 Task: Look for space in Enger, Germany from 10th August, 2023 to 18th August, 2023 for 2 adults in price range Rs.10000 to Rs.14000. Place can be private room with 1  bedroom having 1 bed and 1 bathroom. Property type can be house, flat, guest house. Amenities needed are: wifi, TV, free parkinig on premises, gym, breakfast. Booking option can be shelf check-in. Required host language is English.
Action: Mouse moved to (528, 105)
Screenshot: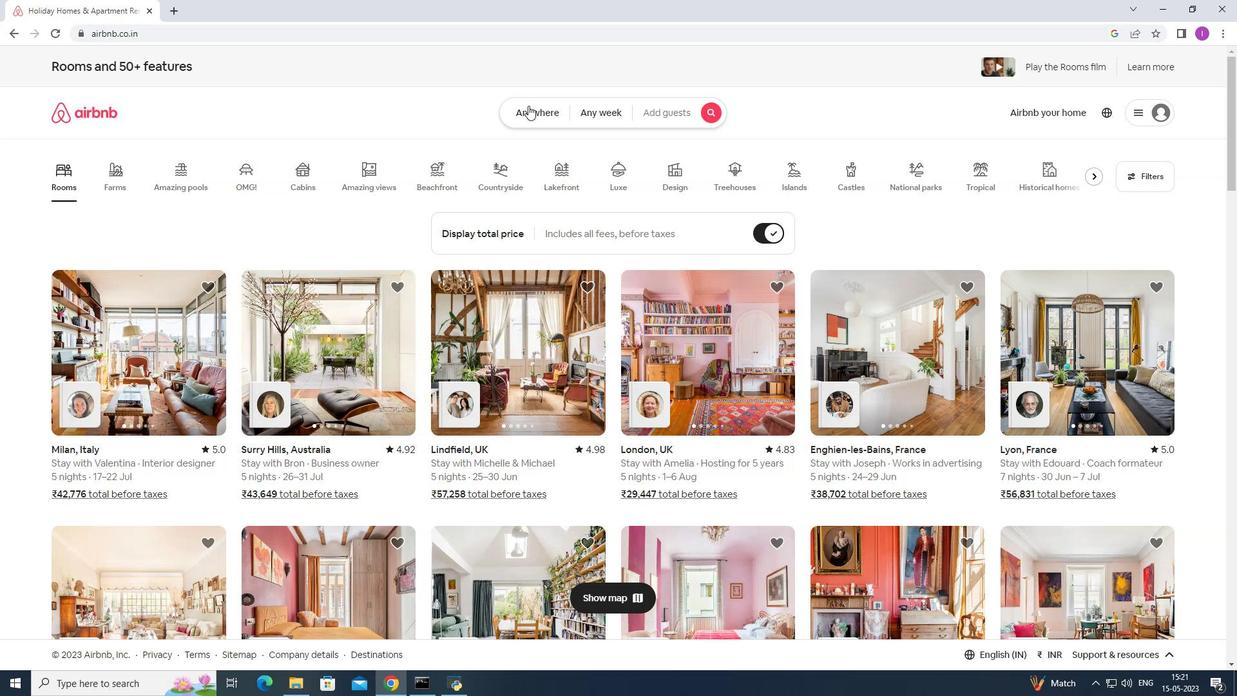
Action: Mouse pressed left at (528, 105)
Screenshot: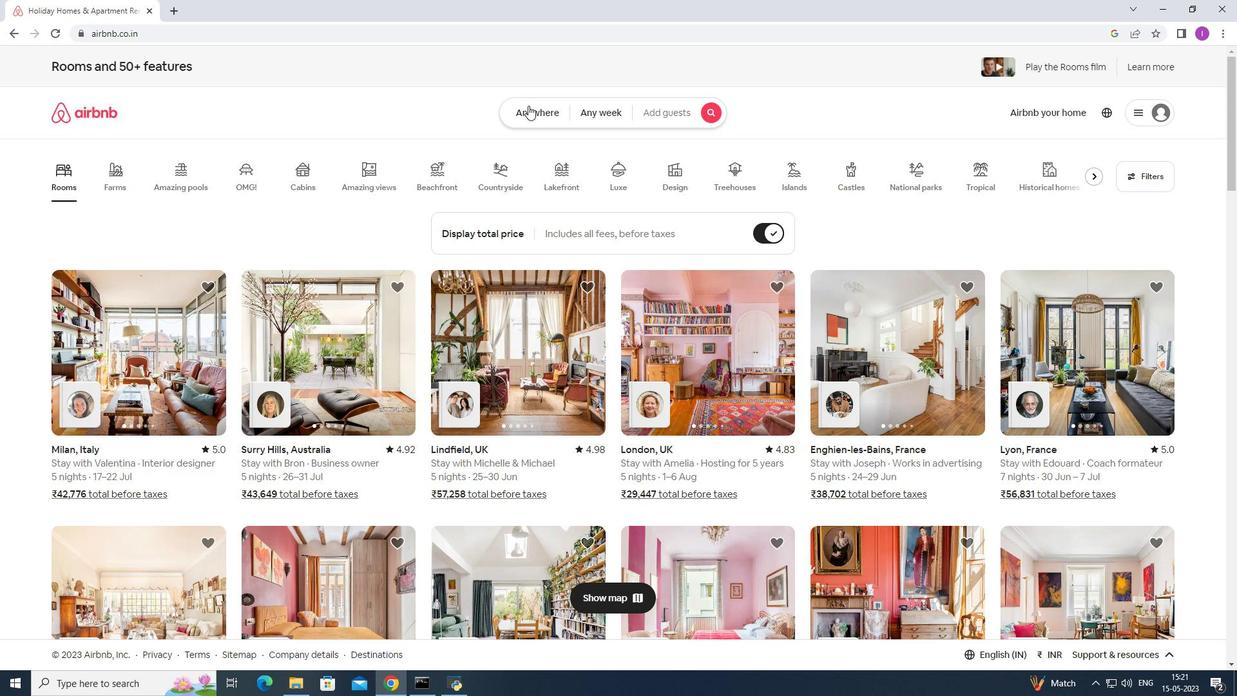 
Action: Mouse moved to (398, 166)
Screenshot: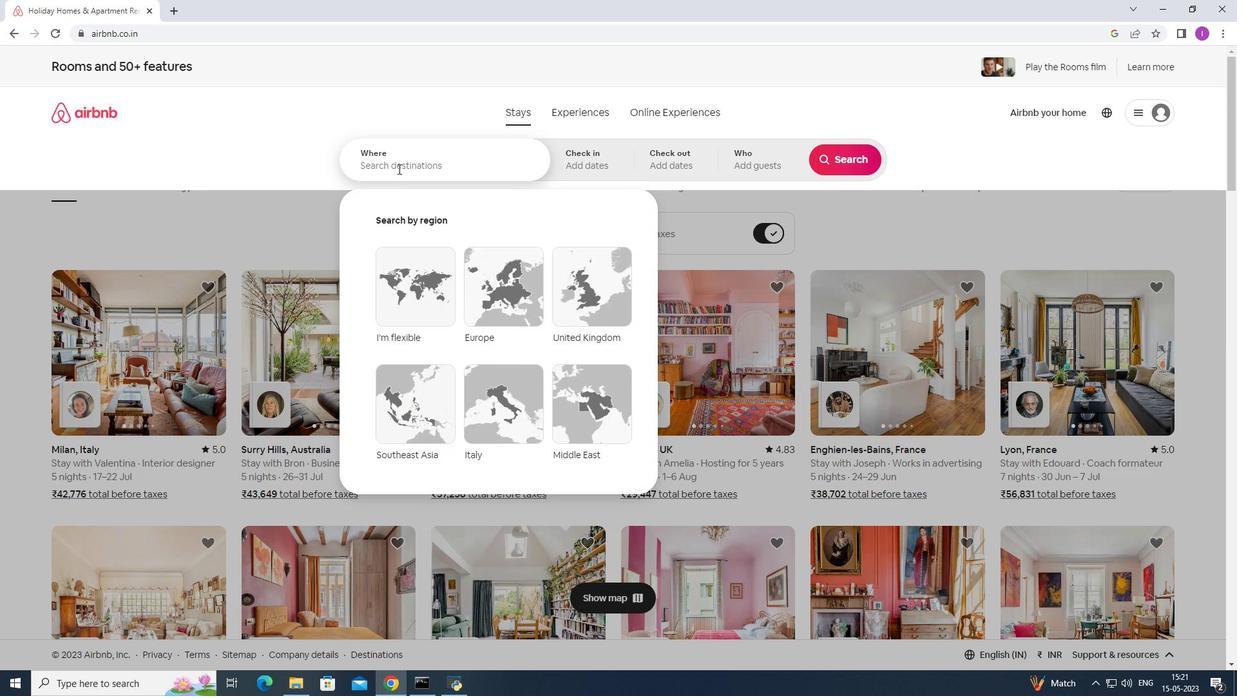 
Action: Mouse pressed left at (398, 166)
Screenshot: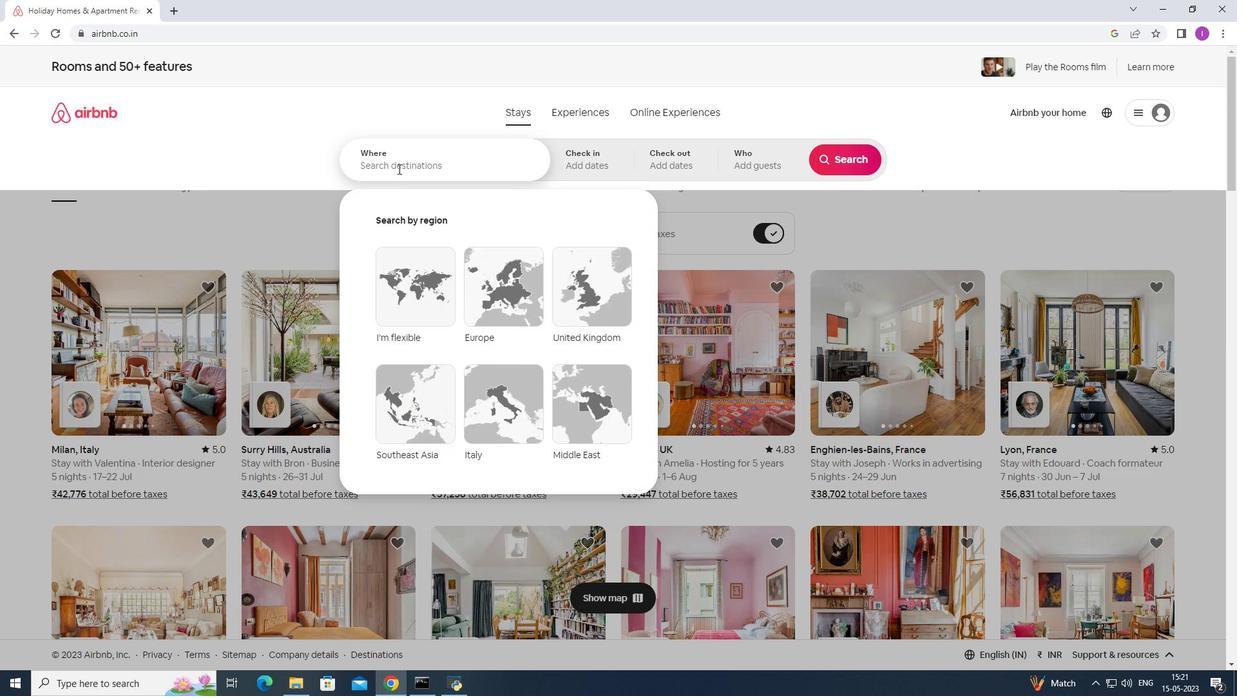 
Action: Mouse moved to (406, 160)
Screenshot: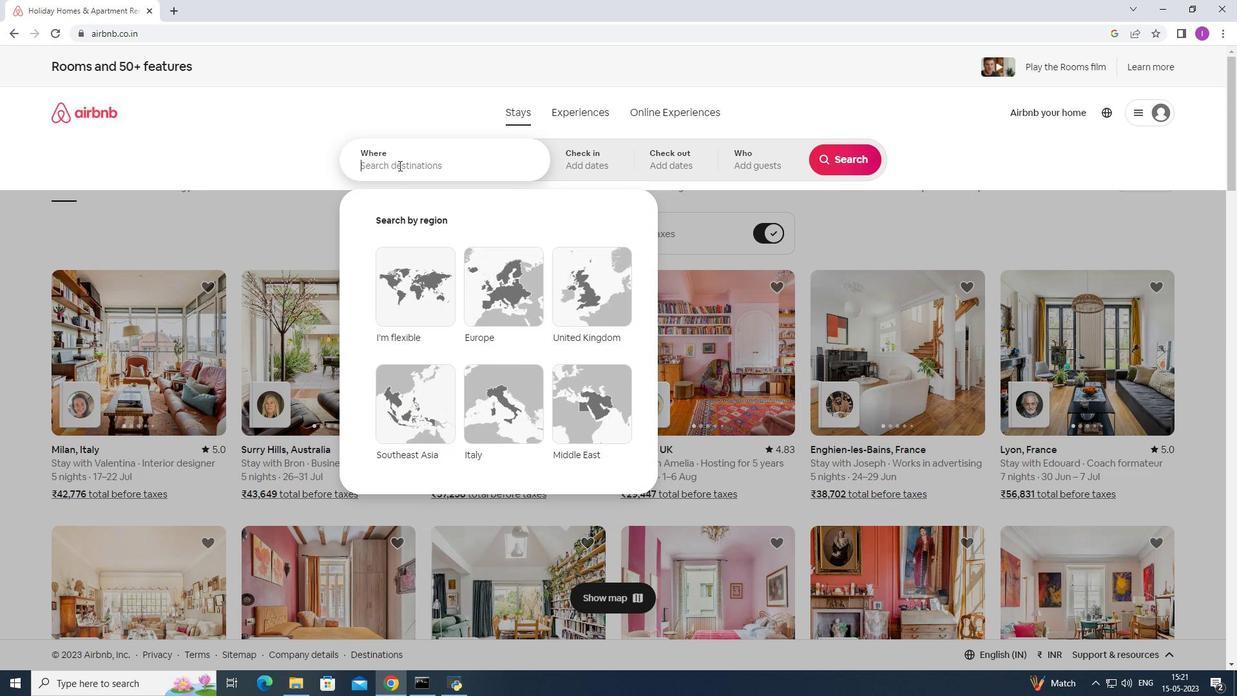 
Action: Key pressed <Key.shift>Enger,<Key.shift>Germany
Screenshot: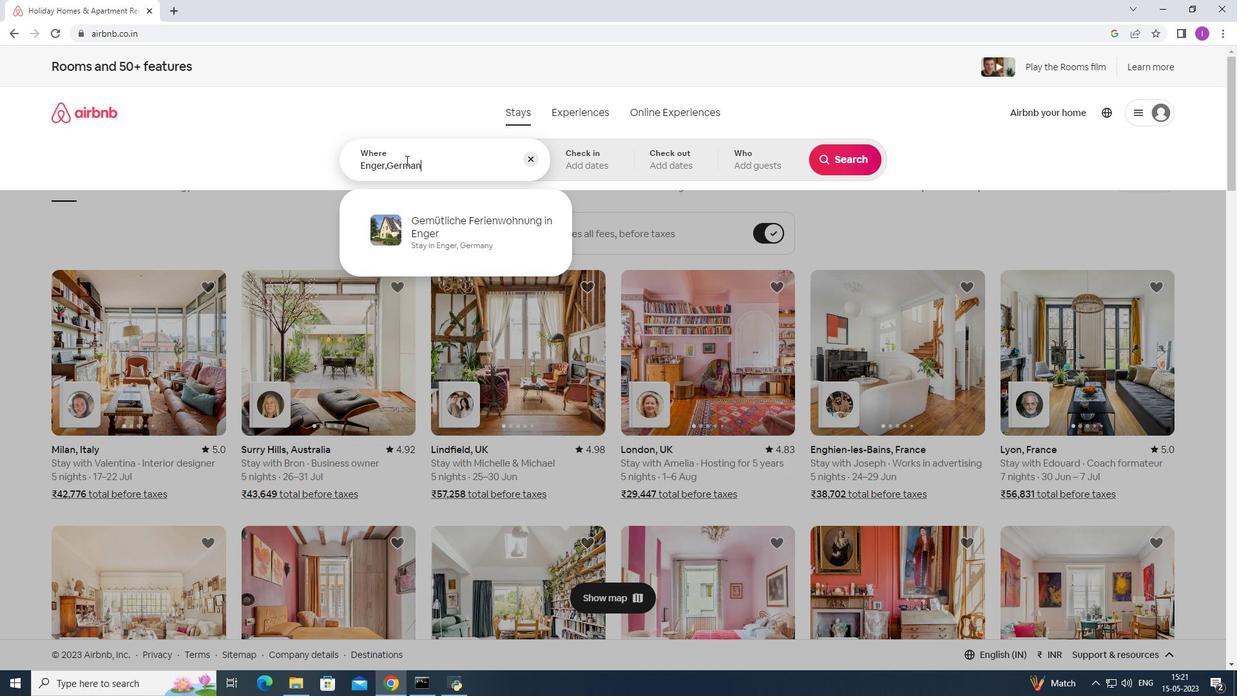 
Action: Mouse moved to (576, 159)
Screenshot: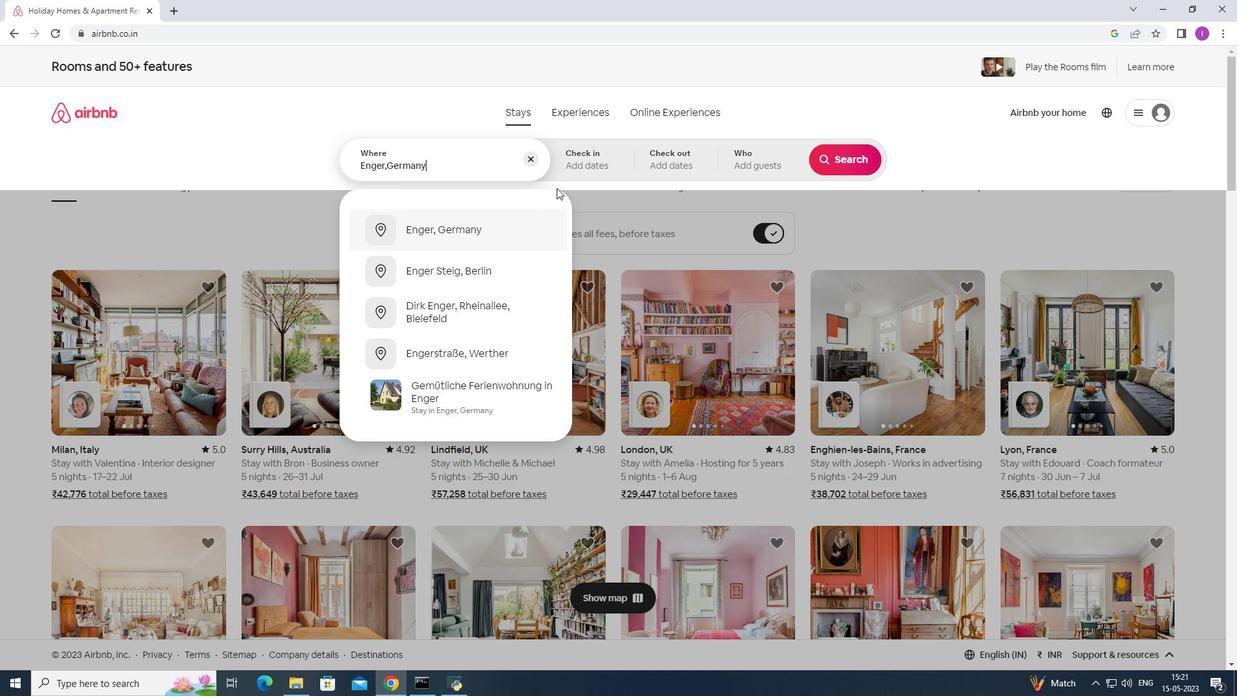 
Action: Mouse pressed left at (576, 159)
Screenshot: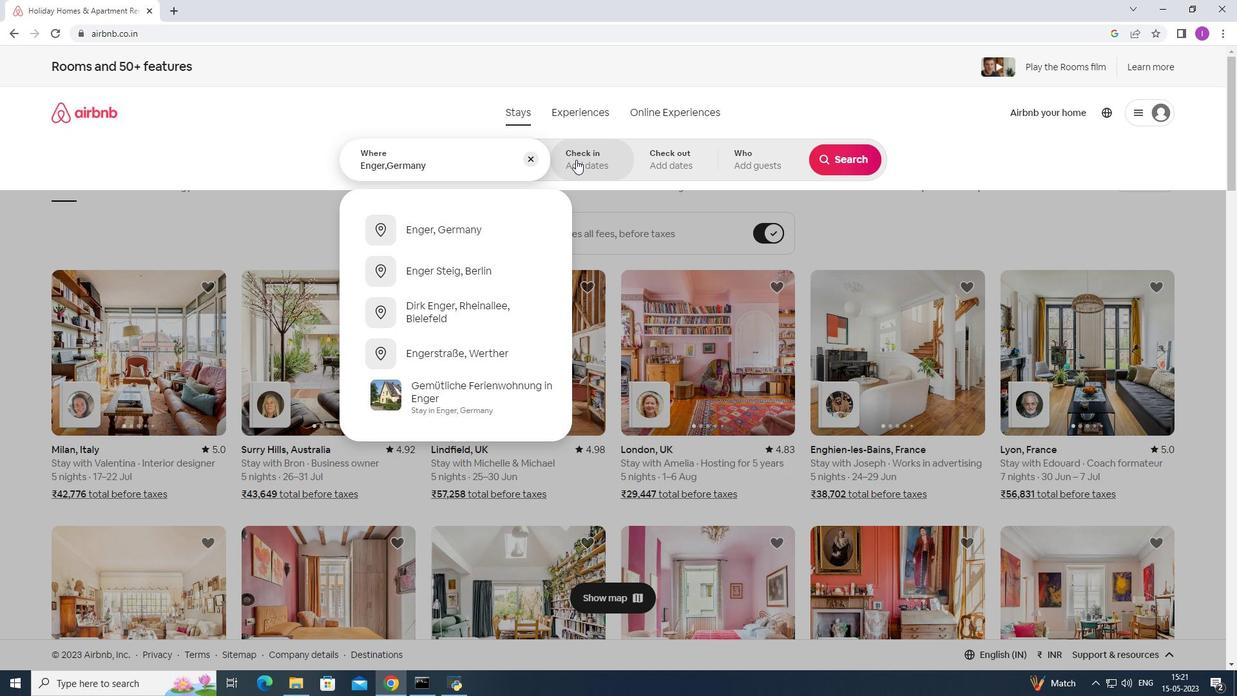 
Action: Mouse moved to (844, 263)
Screenshot: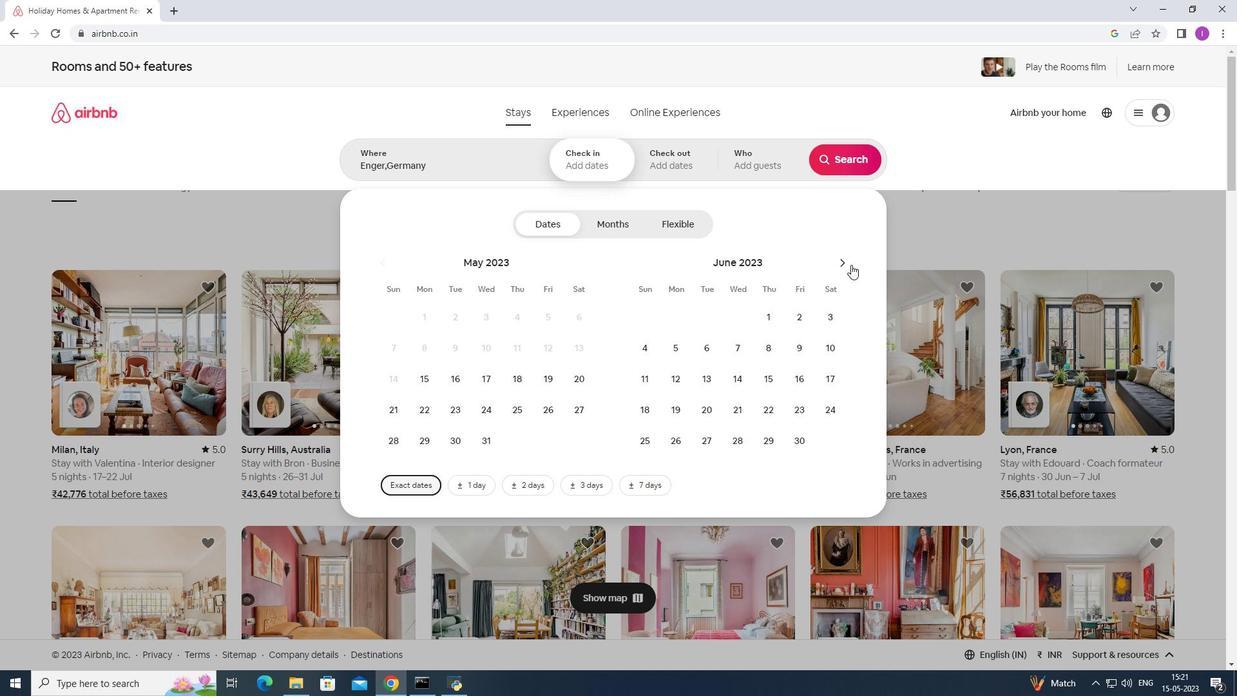 
Action: Mouse pressed left at (844, 263)
Screenshot: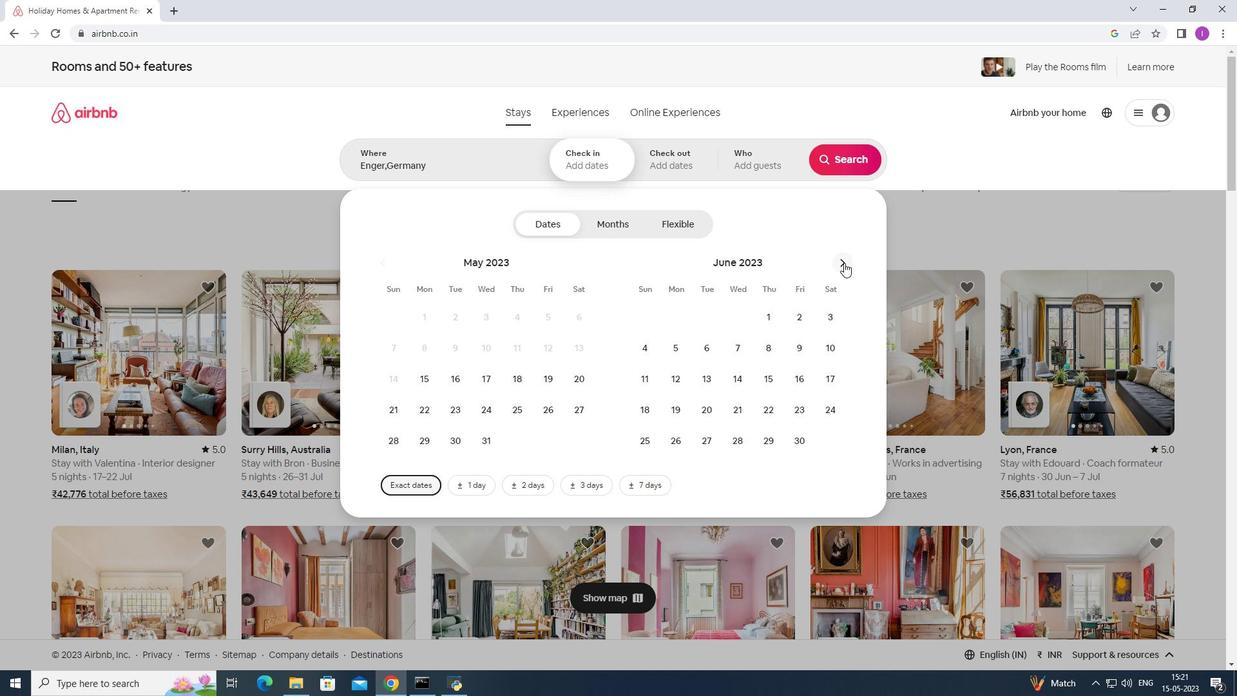 
Action: Mouse moved to (843, 263)
Screenshot: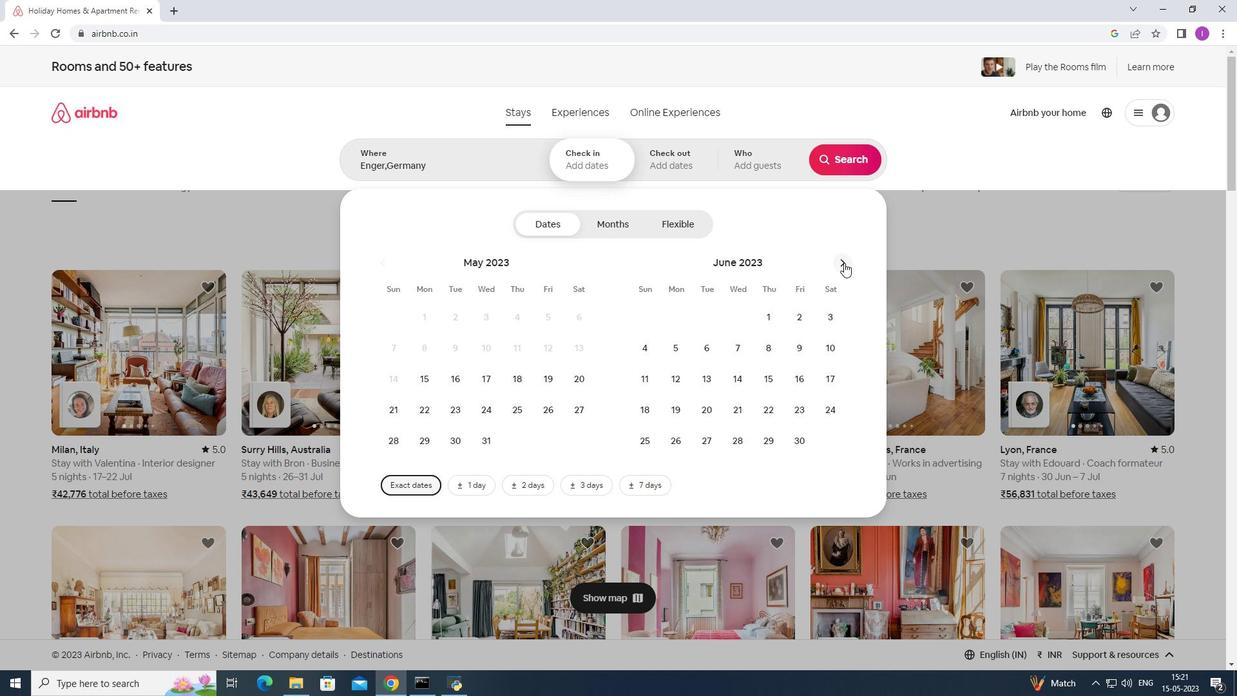 
Action: Mouse pressed left at (843, 263)
Screenshot: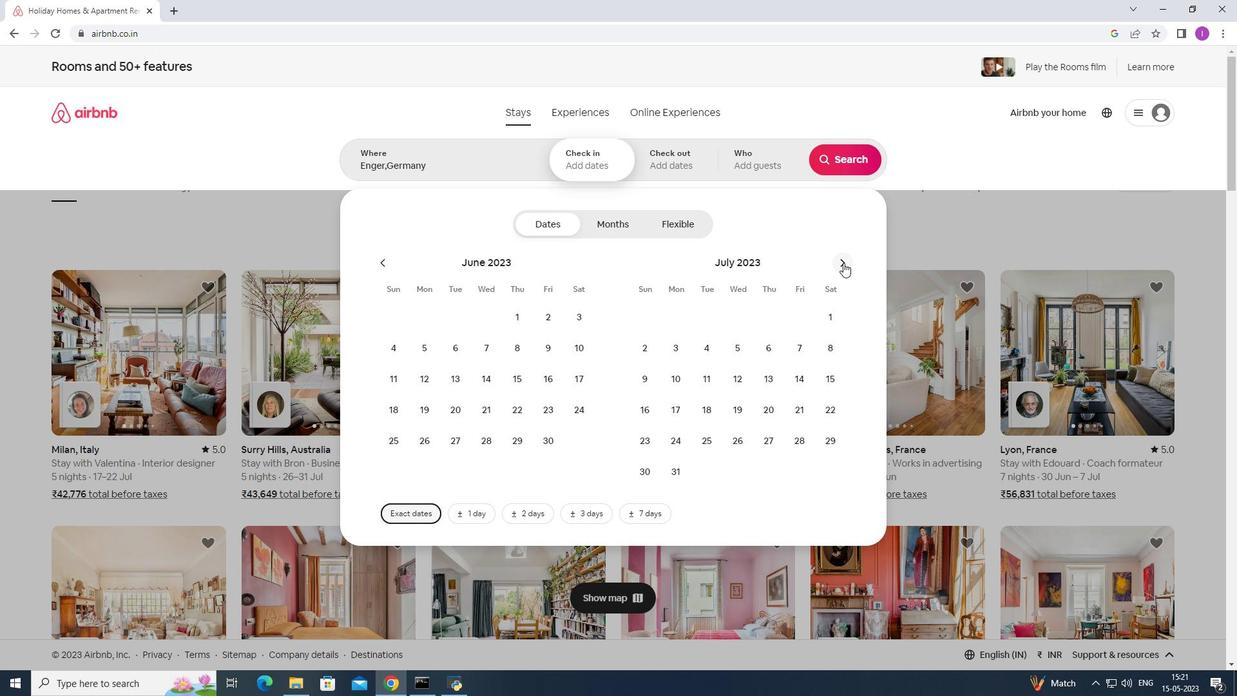 
Action: Mouse moved to (769, 346)
Screenshot: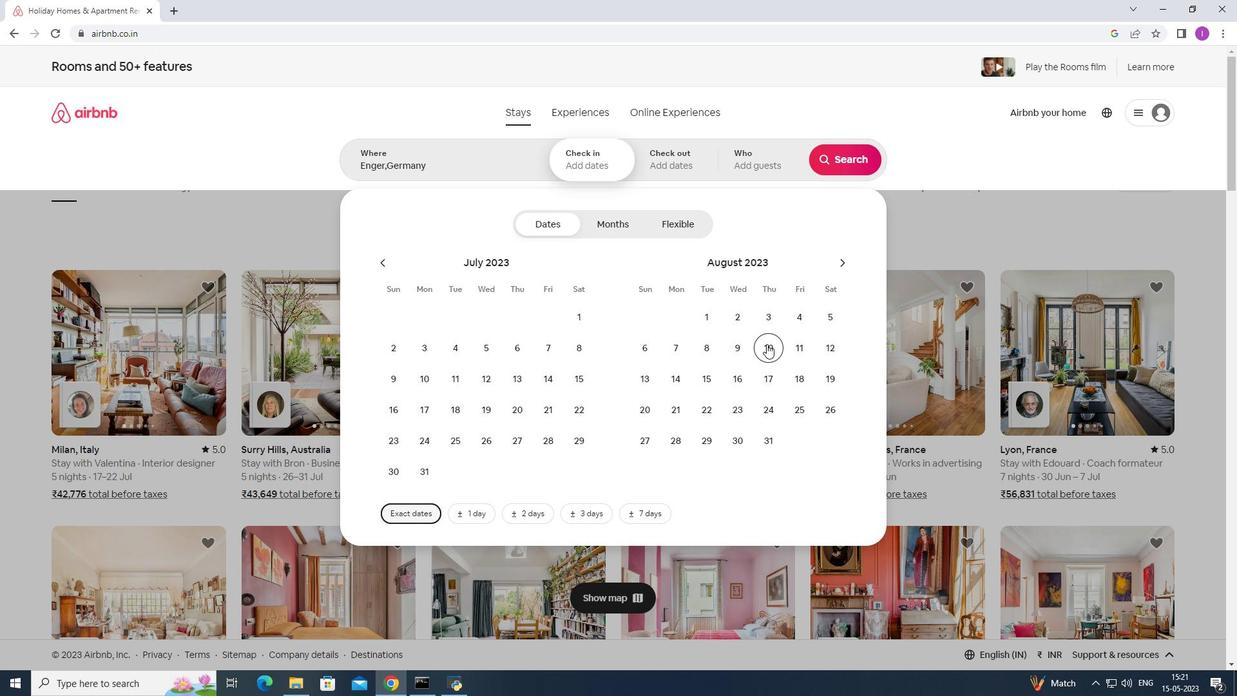 
Action: Mouse pressed left at (769, 346)
Screenshot: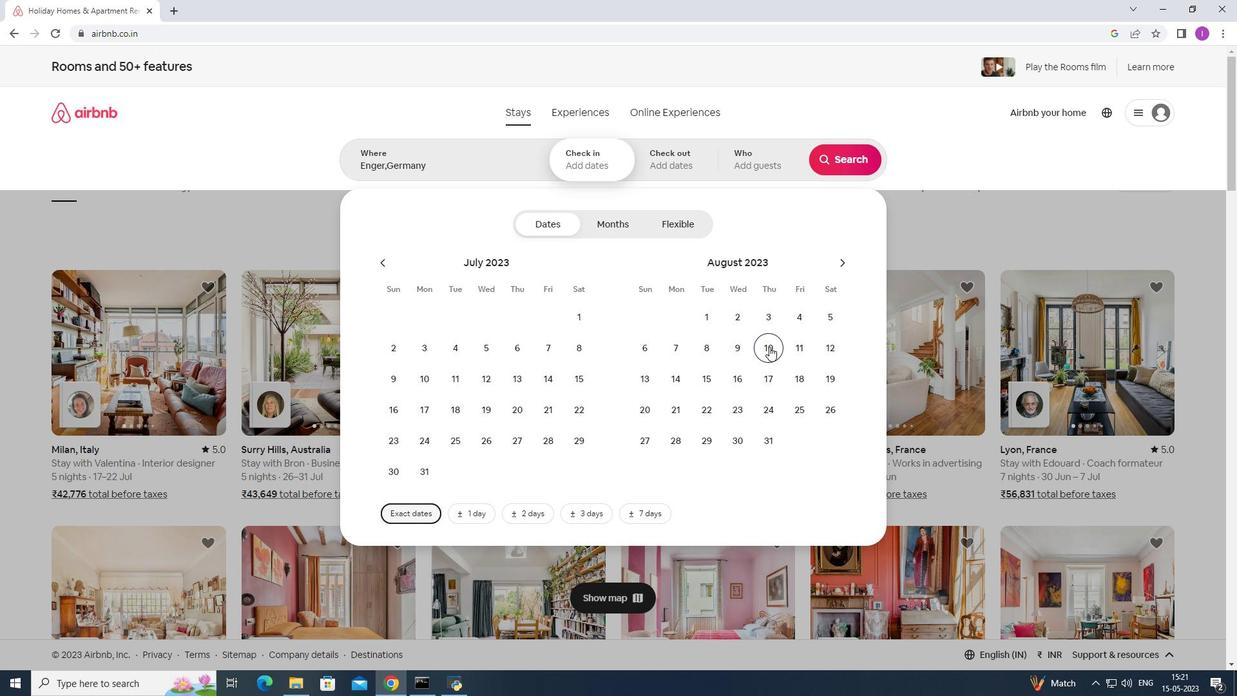 
Action: Mouse moved to (794, 379)
Screenshot: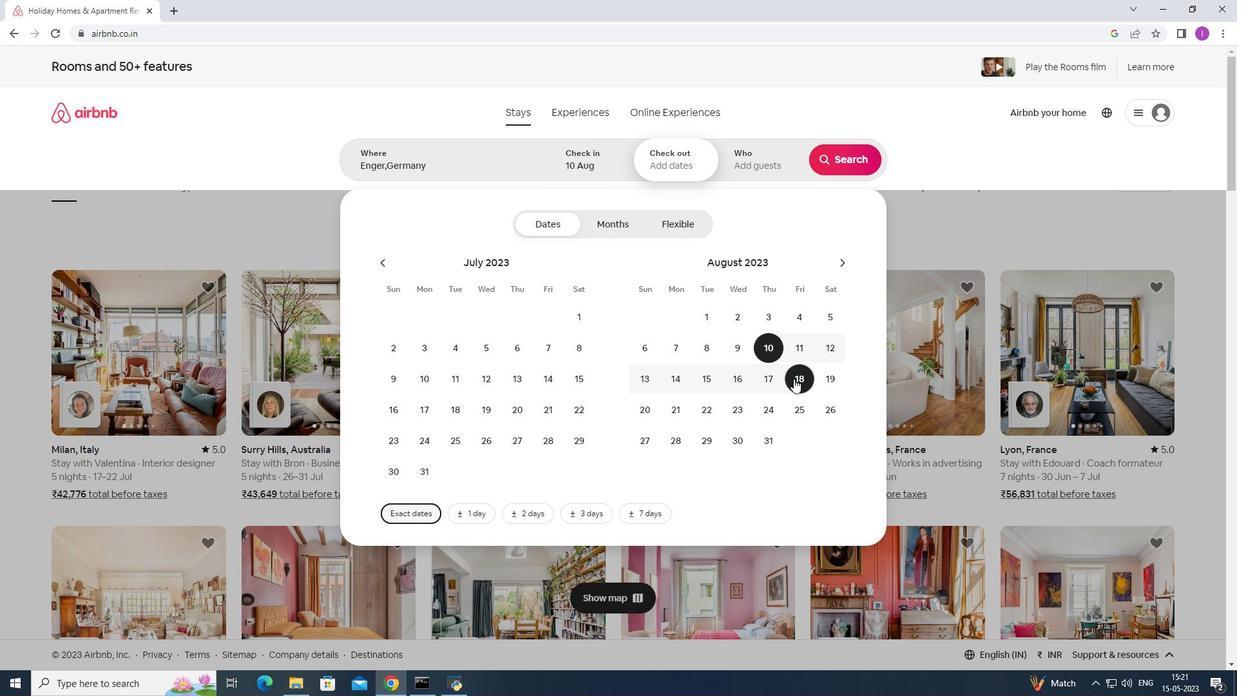 
Action: Mouse pressed left at (794, 379)
Screenshot: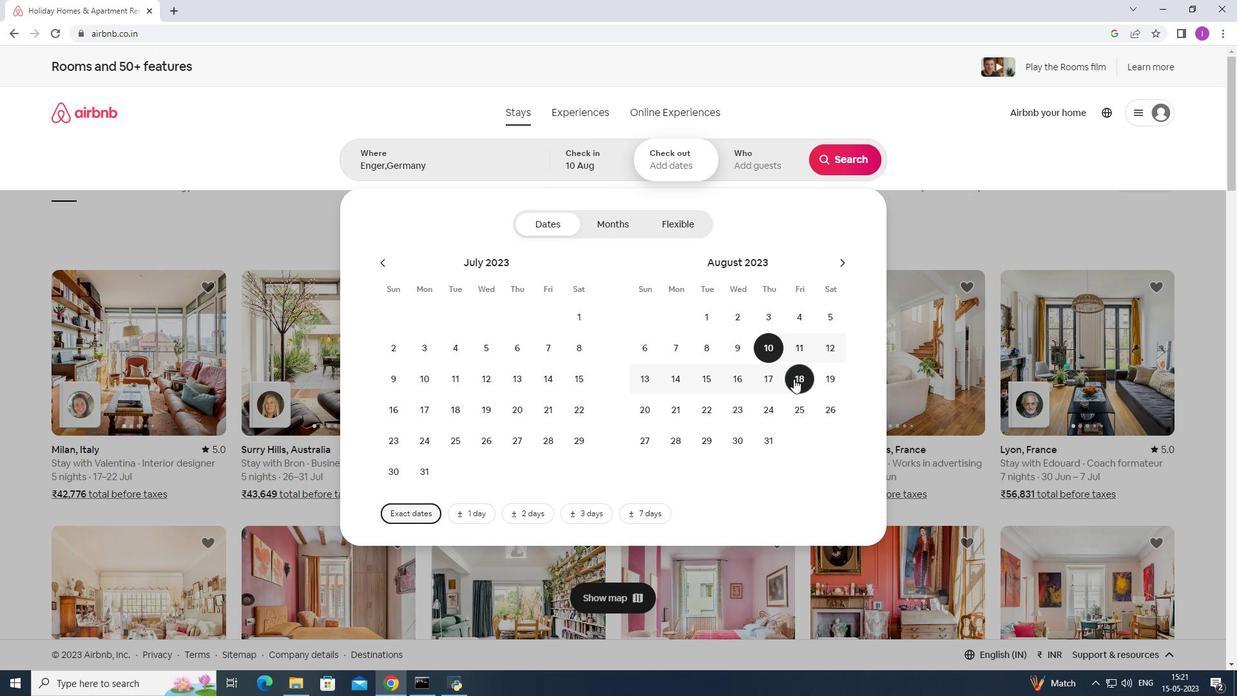 
Action: Mouse moved to (753, 172)
Screenshot: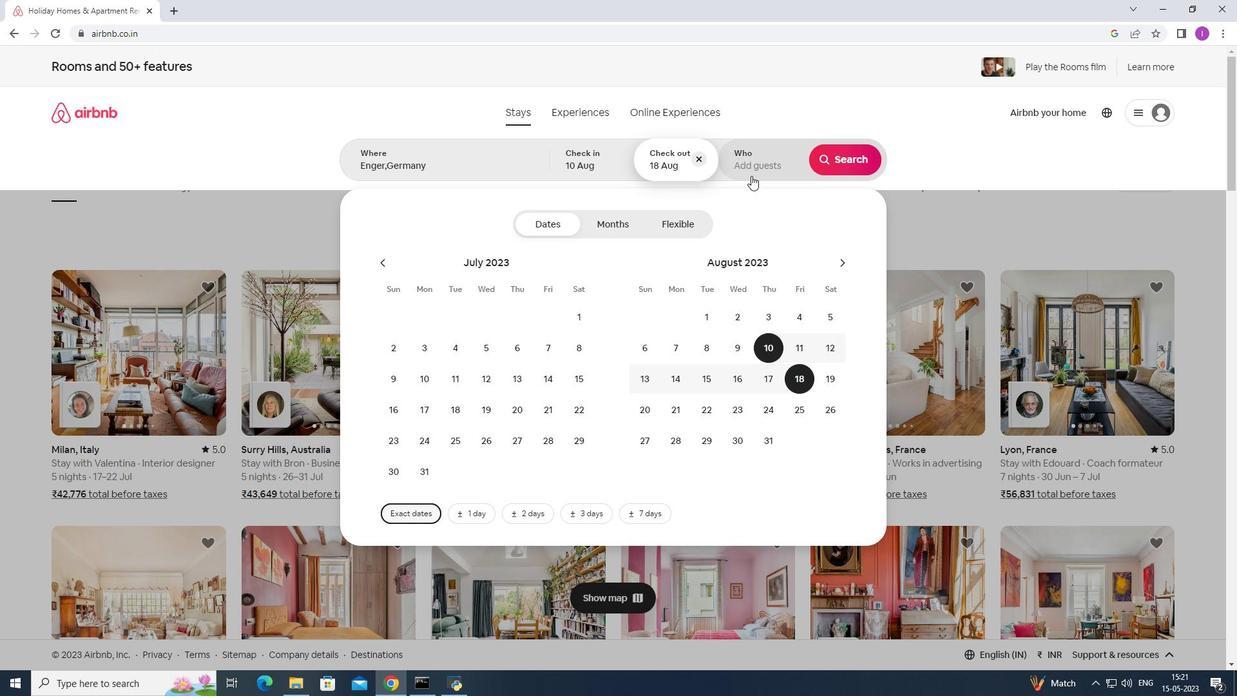
Action: Mouse pressed left at (753, 172)
Screenshot: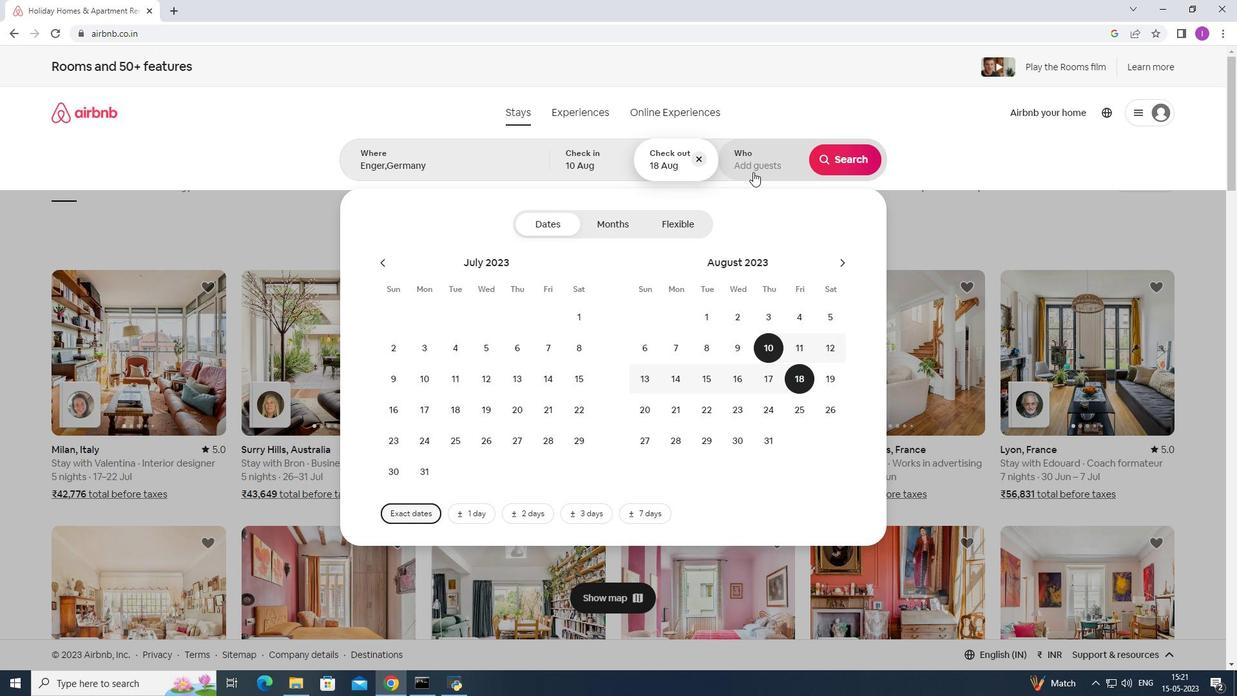 
Action: Mouse moved to (852, 226)
Screenshot: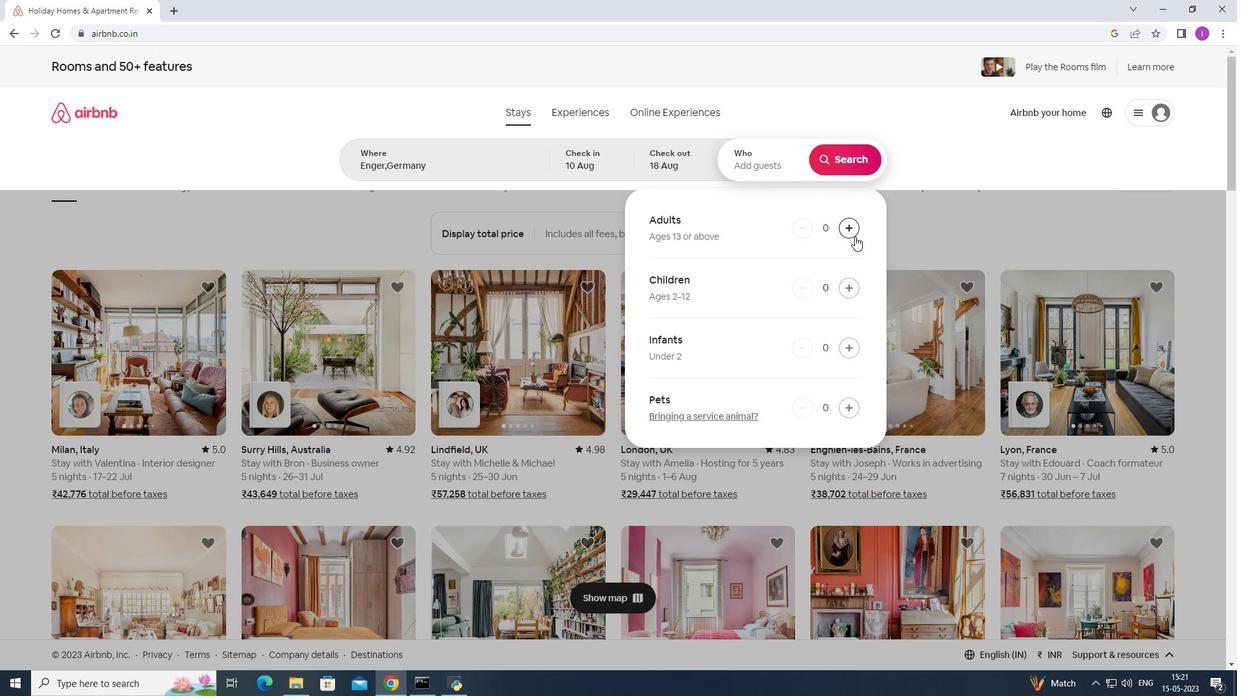 
Action: Mouse pressed left at (852, 226)
Screenshot: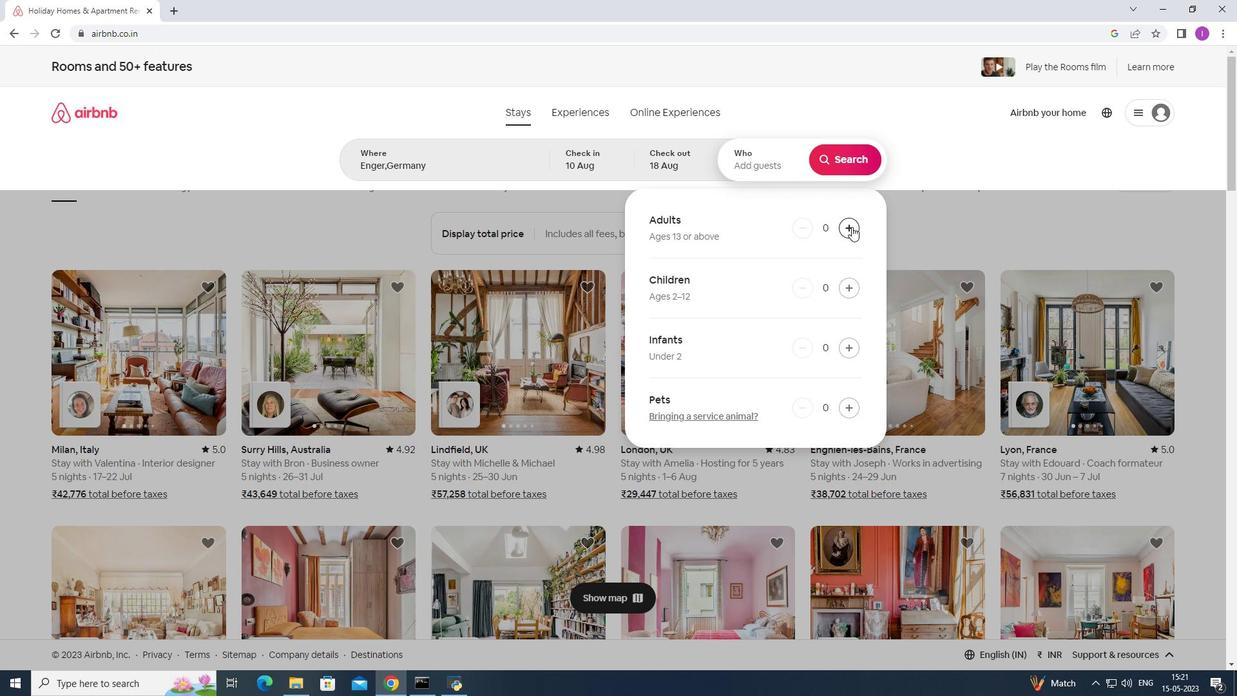 
Action: Mouse moved to (851, 226)
Screenshot: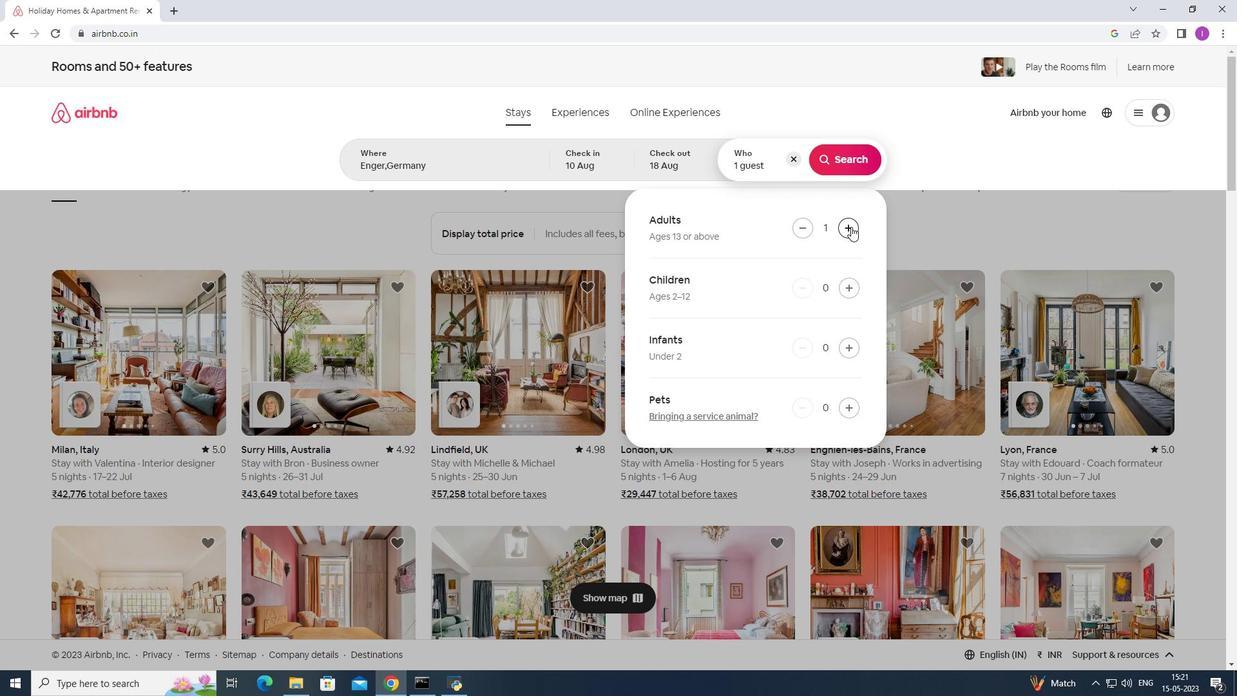 
Action: Mouse pressed left at (851, 226)
Screenshot: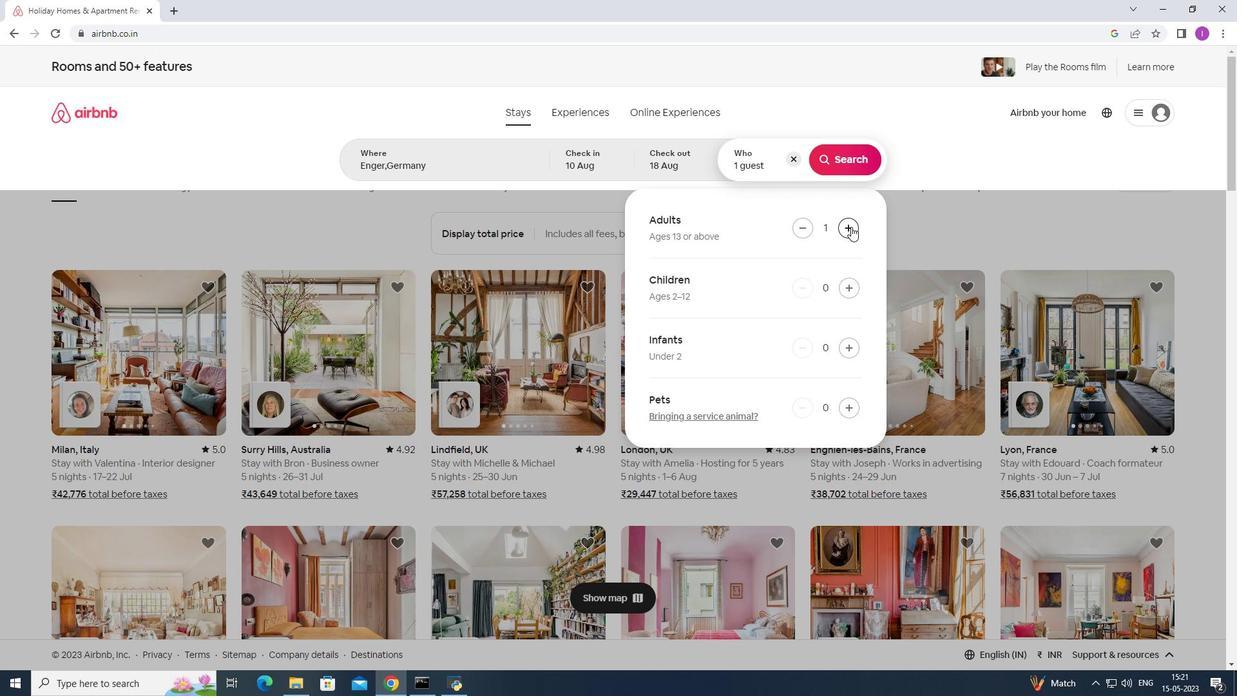 
Action: Mouse moved to (825, 154)
Screenshot: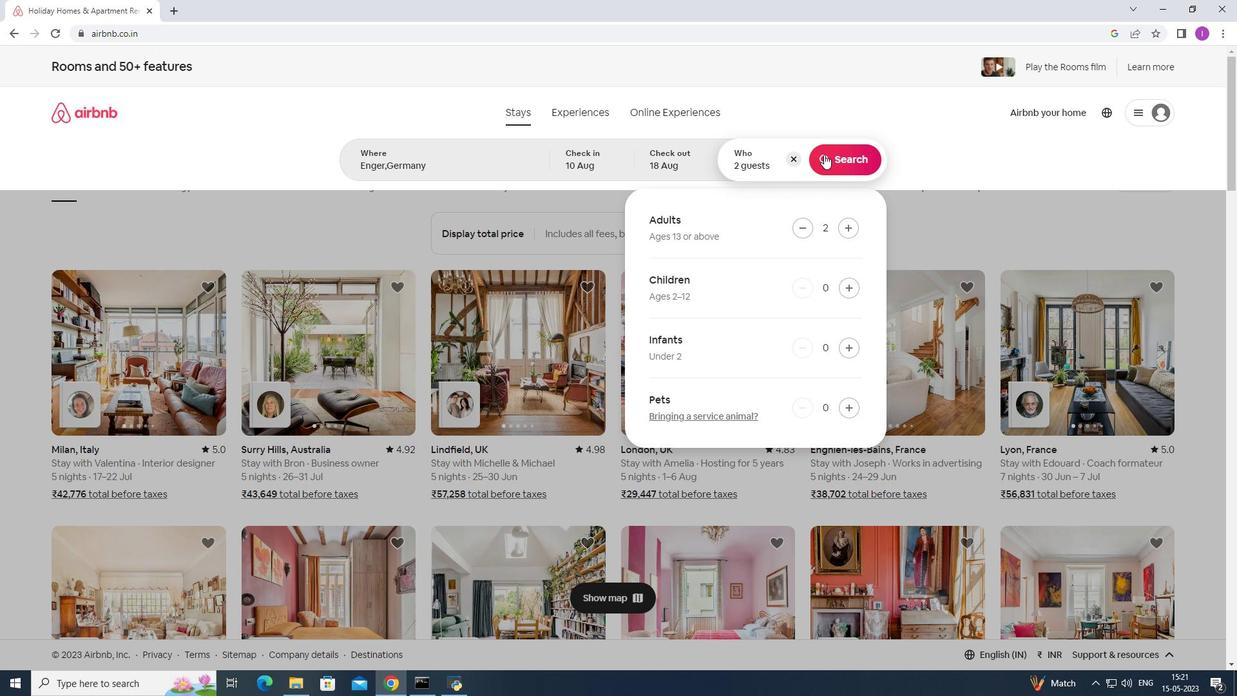 
Action: Mouse pressed left at (825, 154)
Screenshot: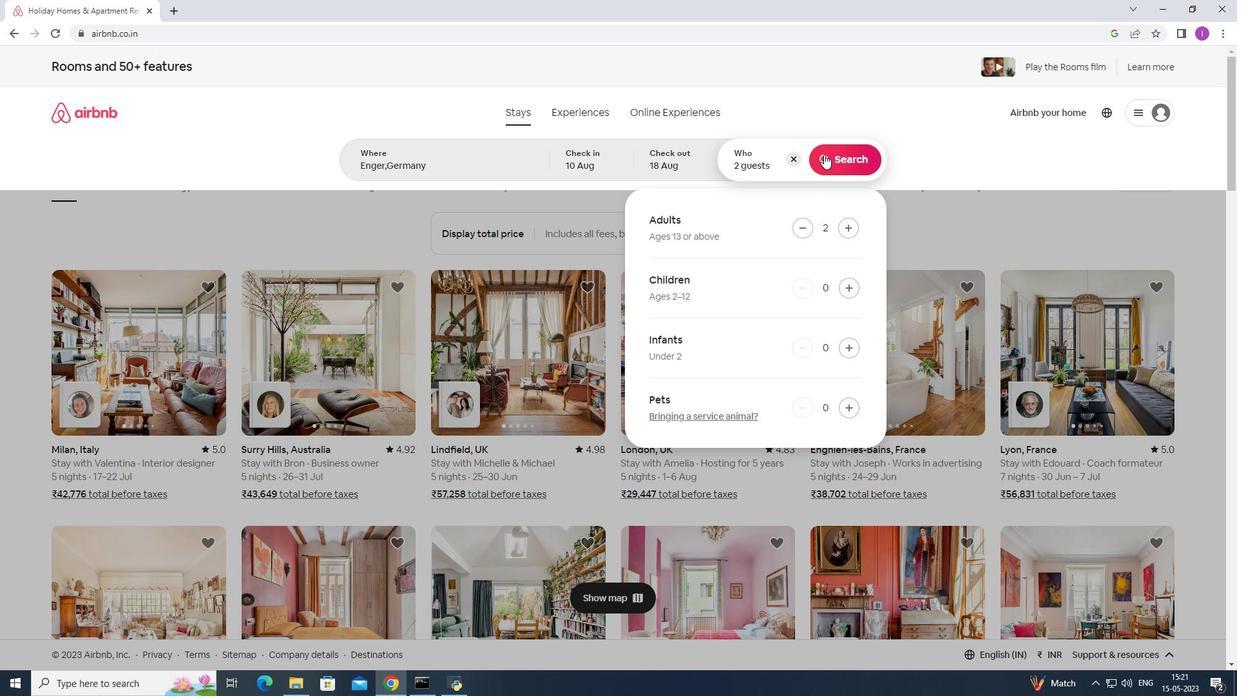 
Action: Mouse moved to (1188, 128)
Screenshot: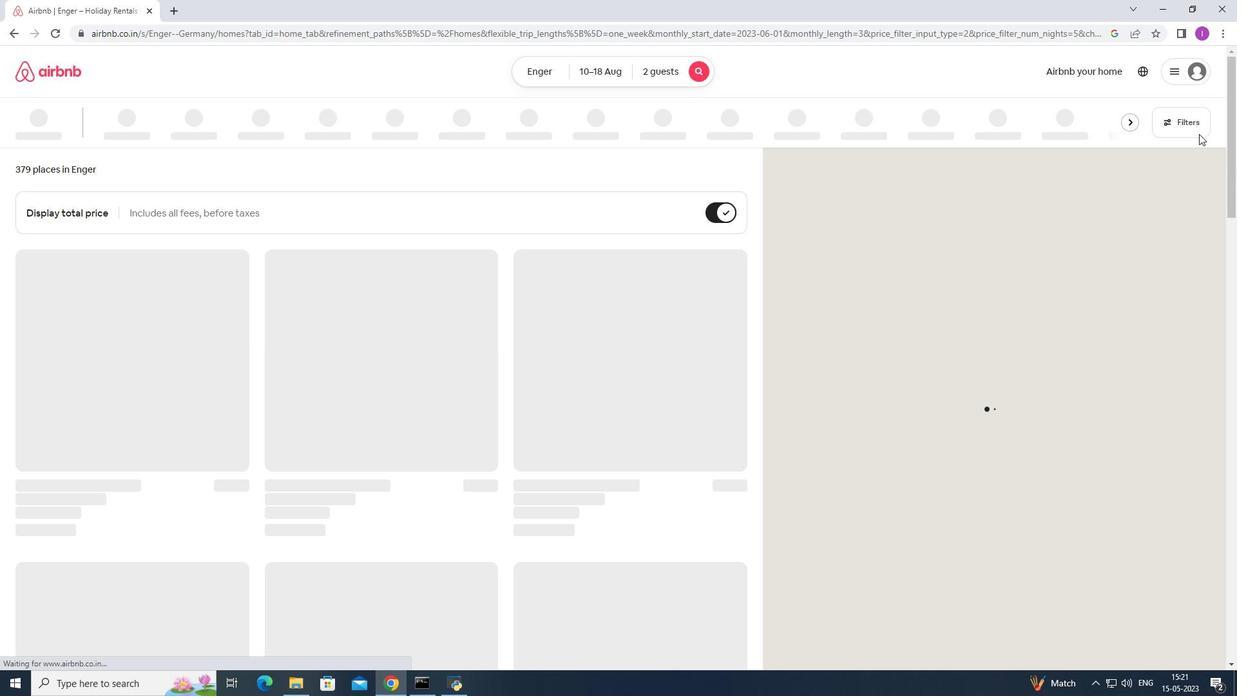 
Action: Mouse pressed left at (1188, 128)
Screenshot: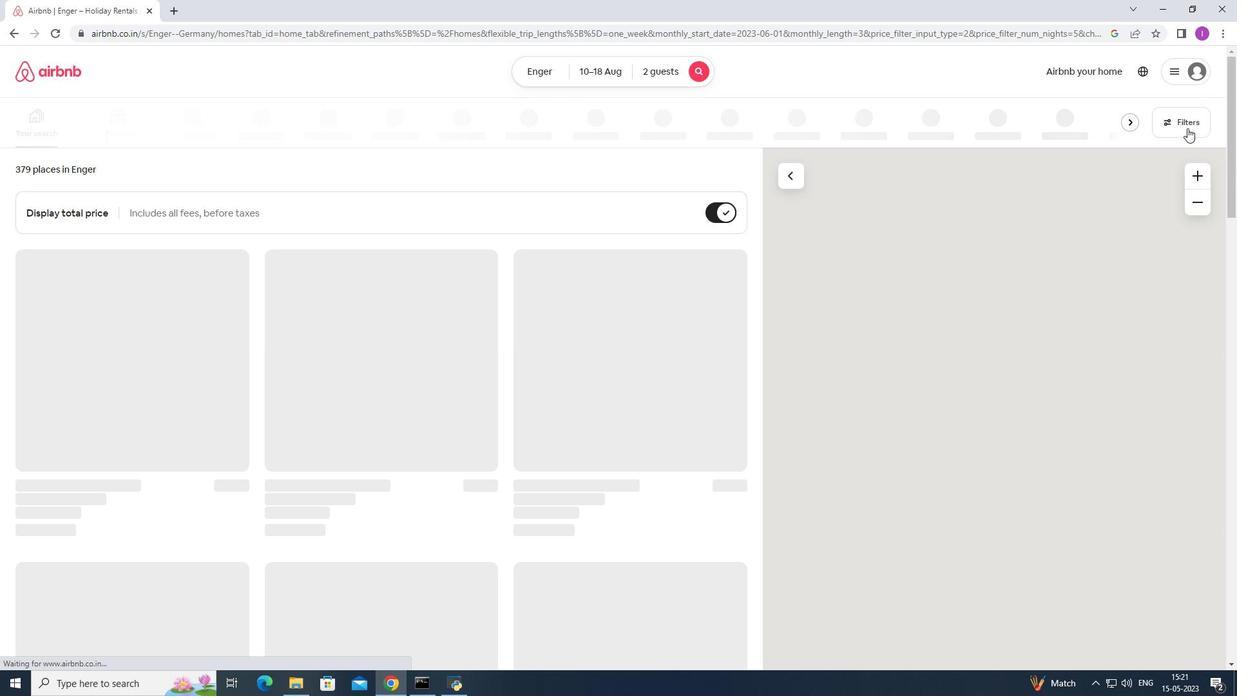 
Action: Mouse moved to (719, 446)
Screenshot: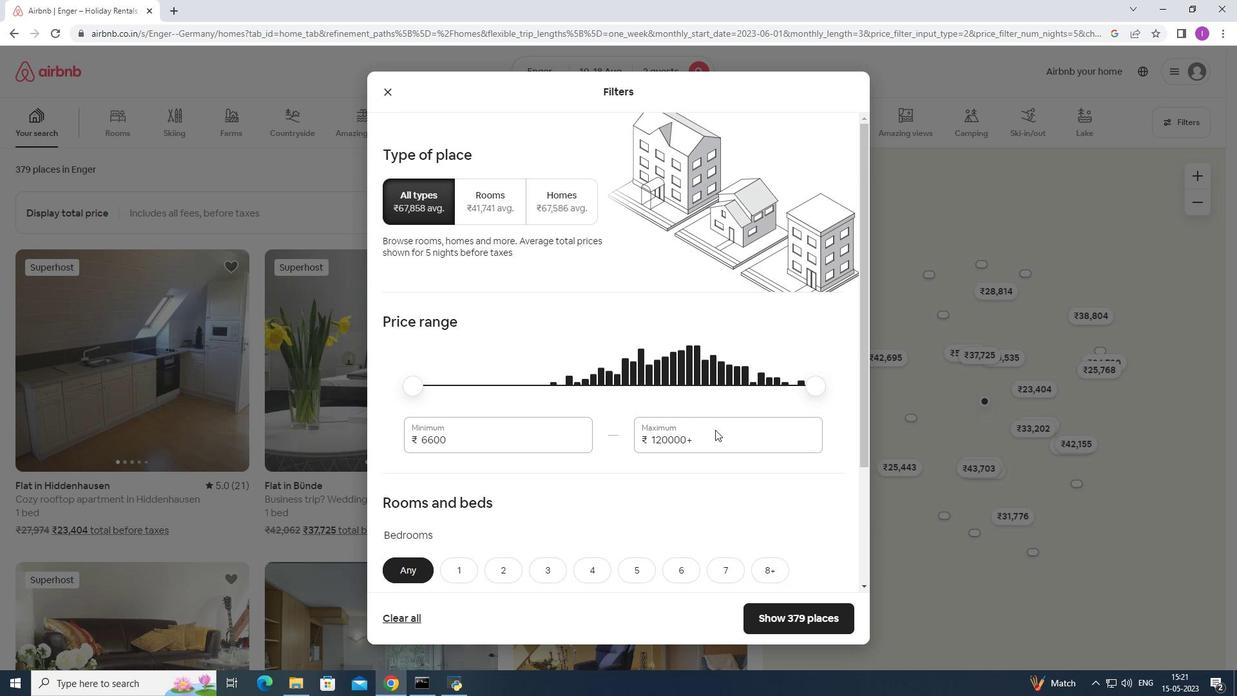 
Action: Mouse pressed left at (719, 446)
Screenshot: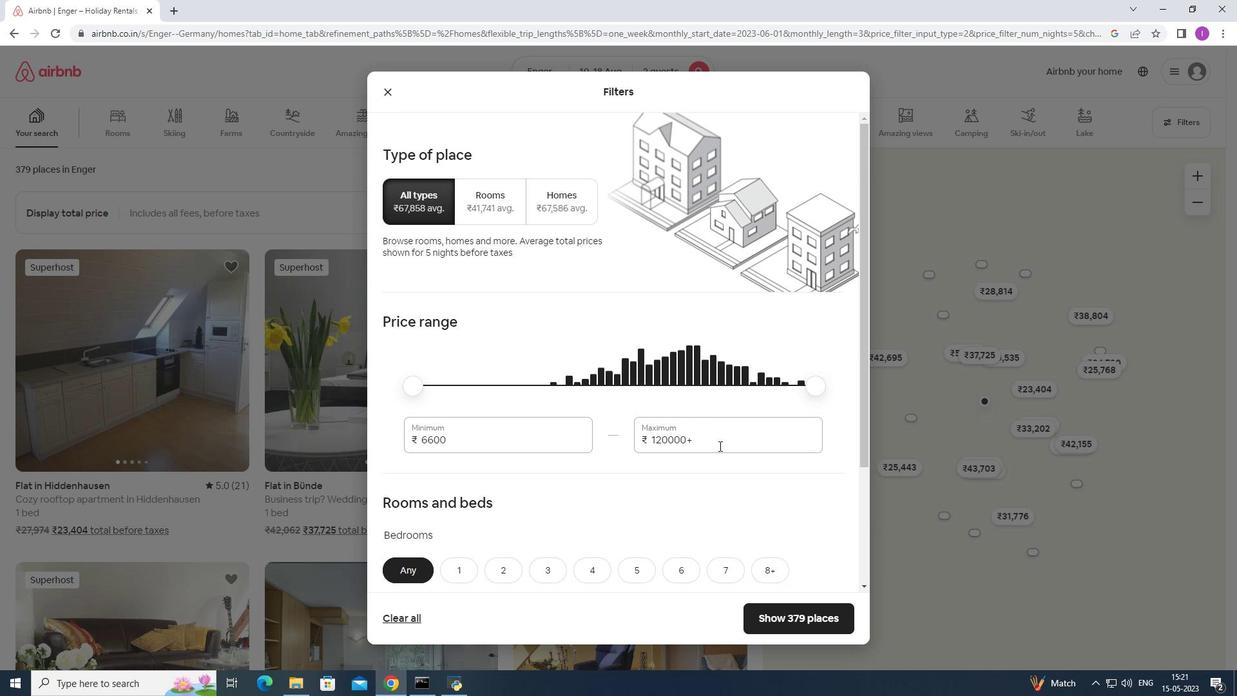 
Action: Mouse moved to (647, 442)
Screenshot: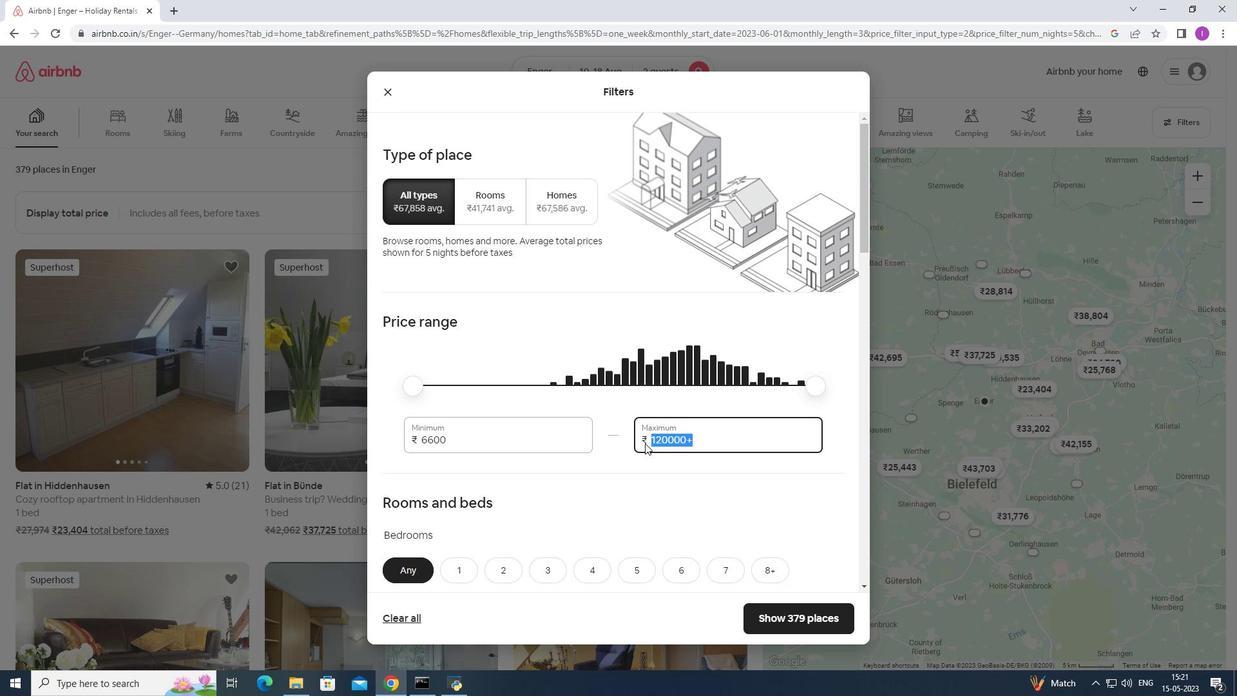 
Action: Key pressed 1
Screenshot: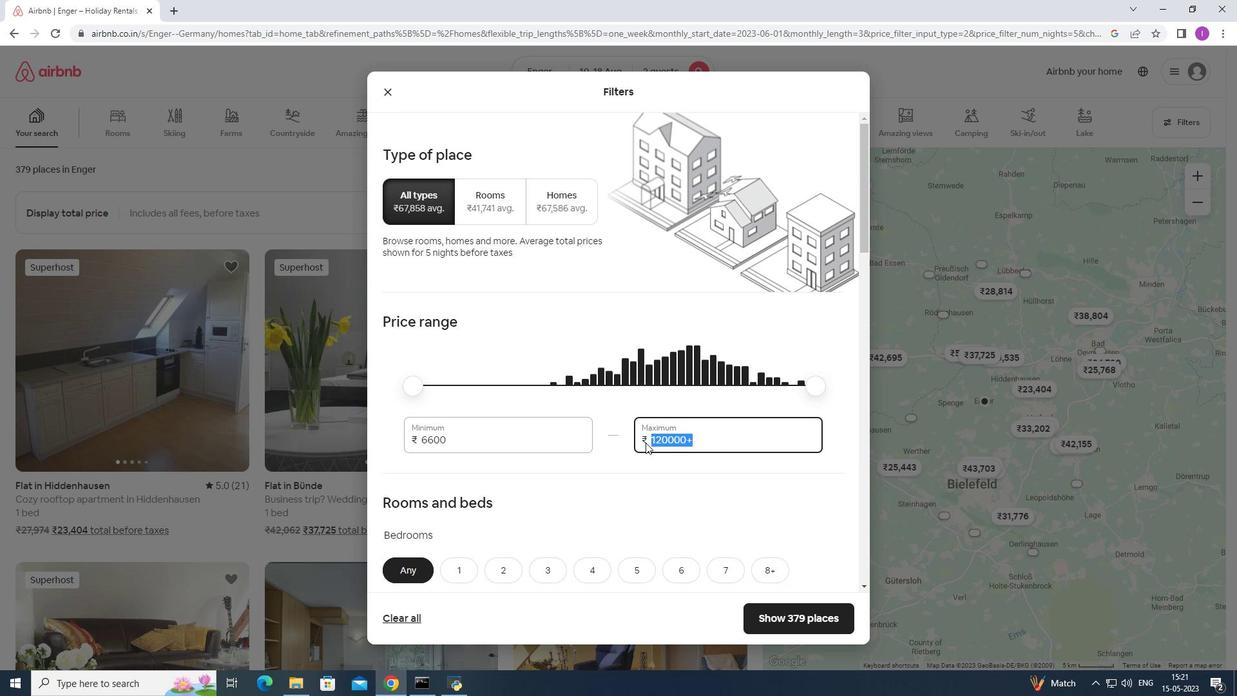 
Action: Mouse moved to (647, 441)
Screenshot: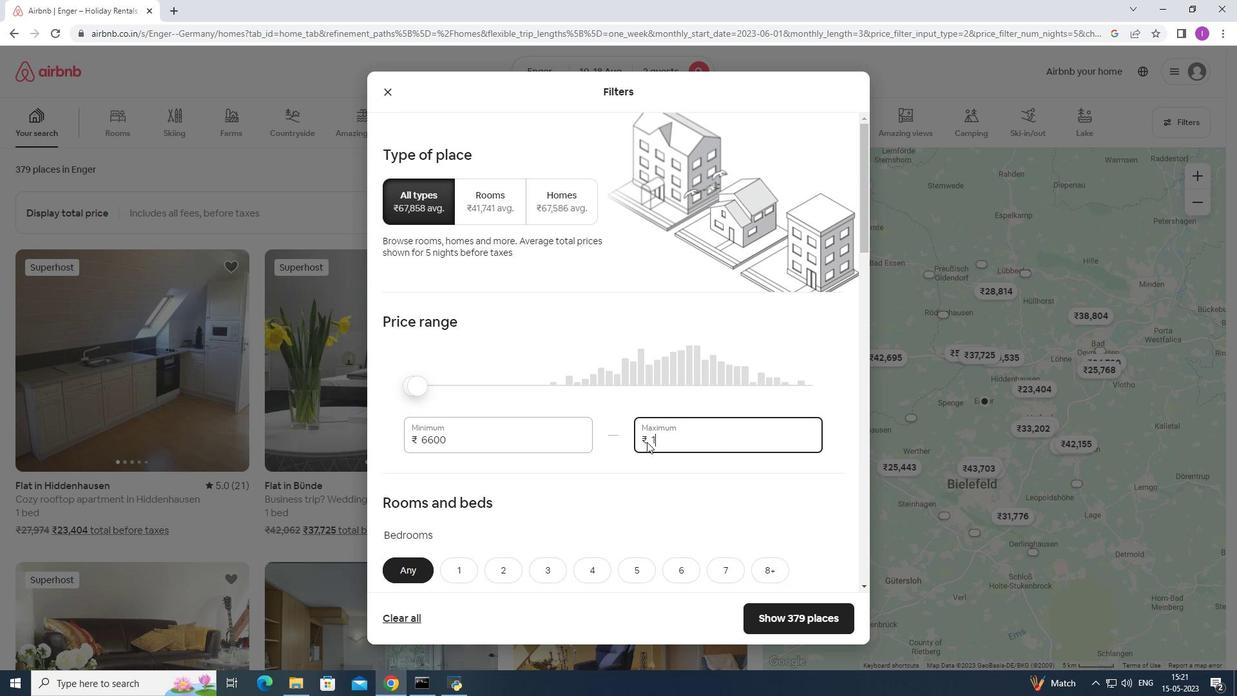 
Action: Key pressed 4
Screenshot: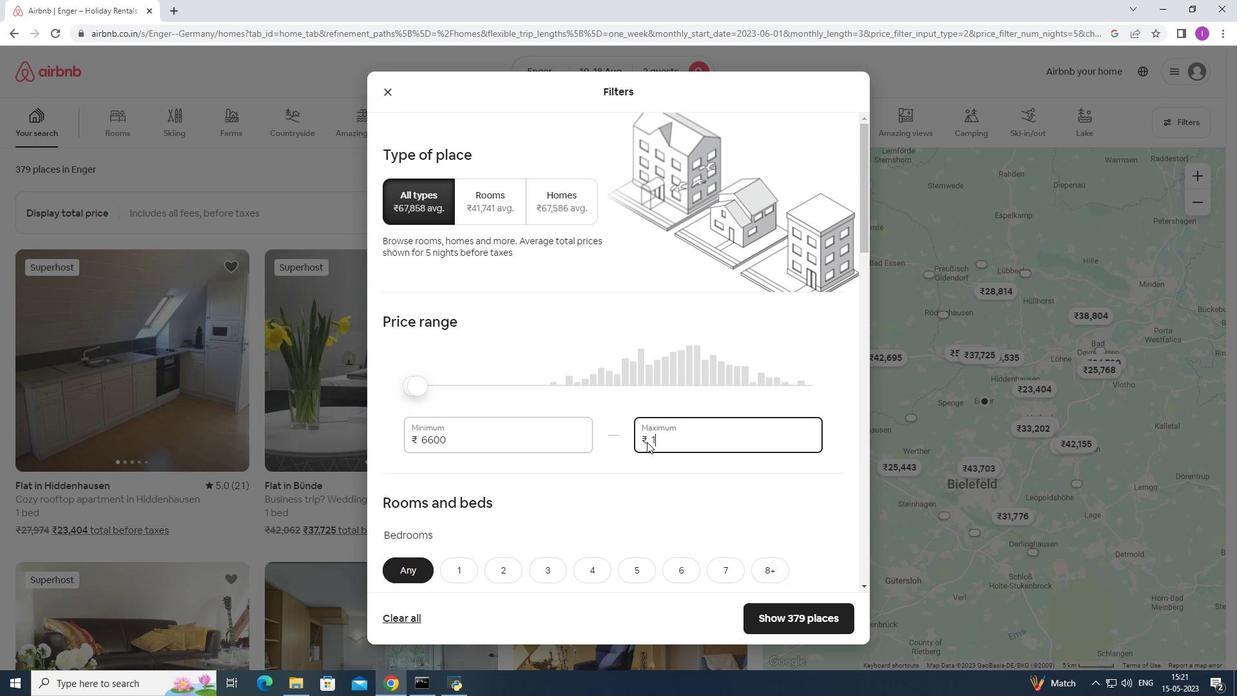 
Action: Mouse moved to (651, 439)
Screenshot: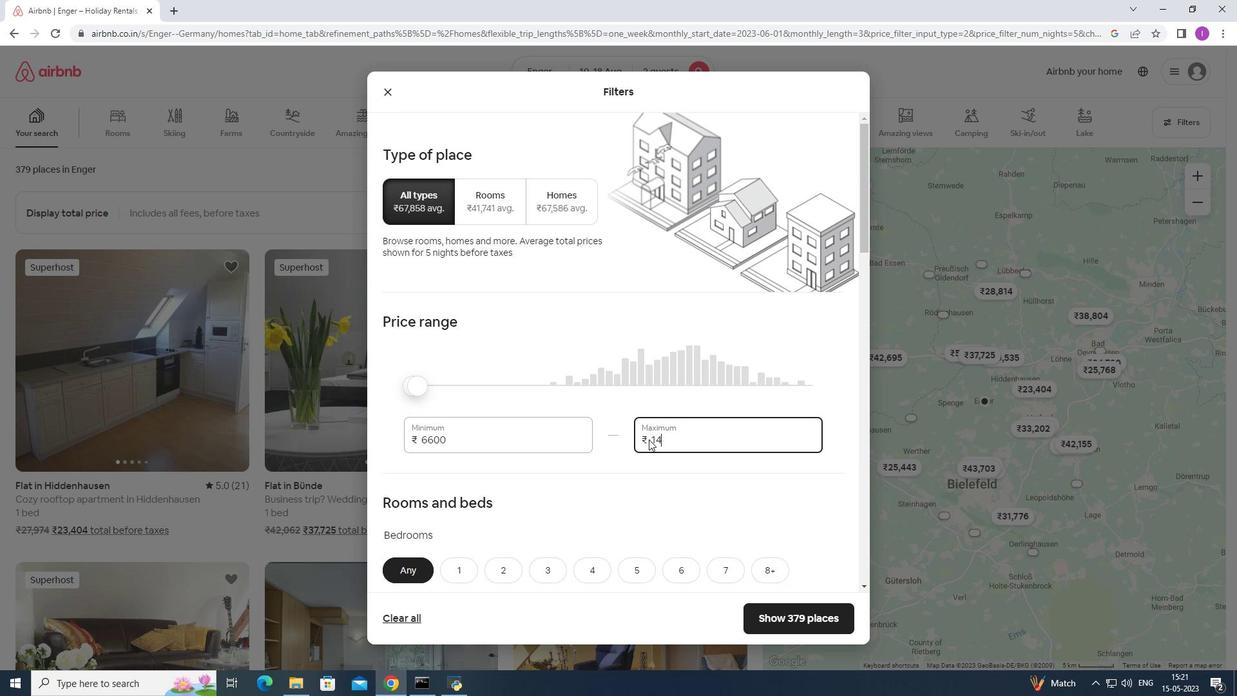
Action: Key pressed 0
Screenshot: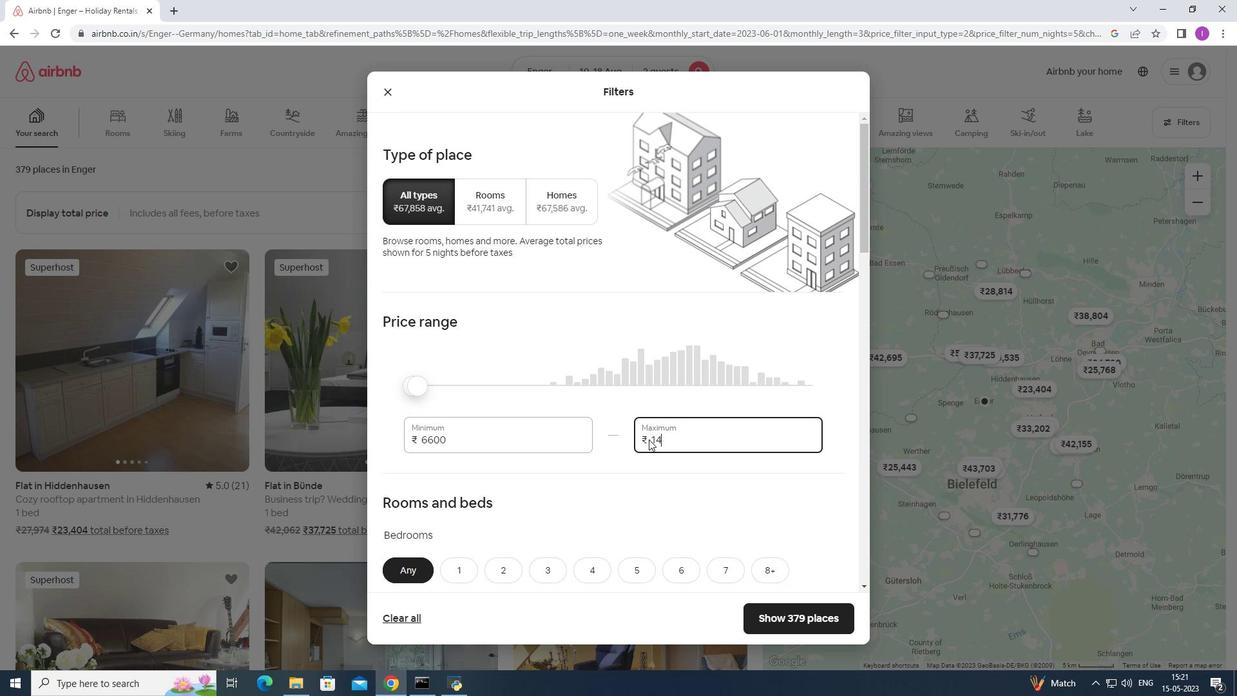 
Action: Mouse moved to (653, 437)
Screenshot: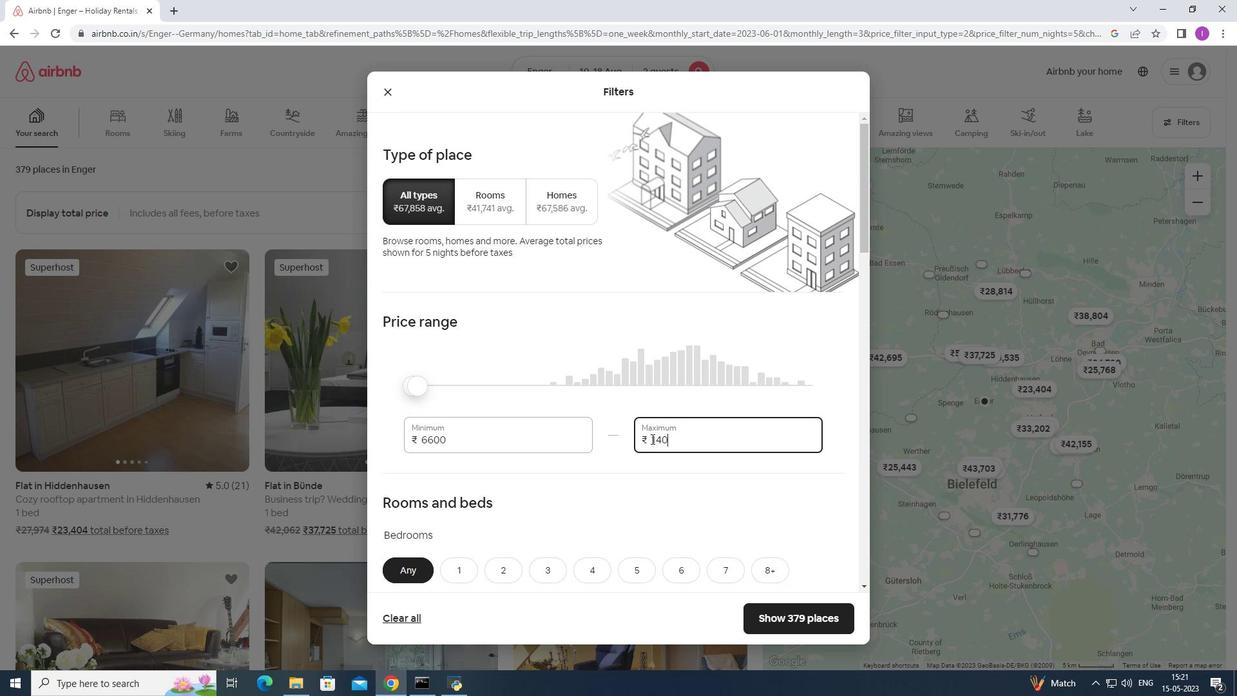 
Action: Key pressed 0
Screenshot: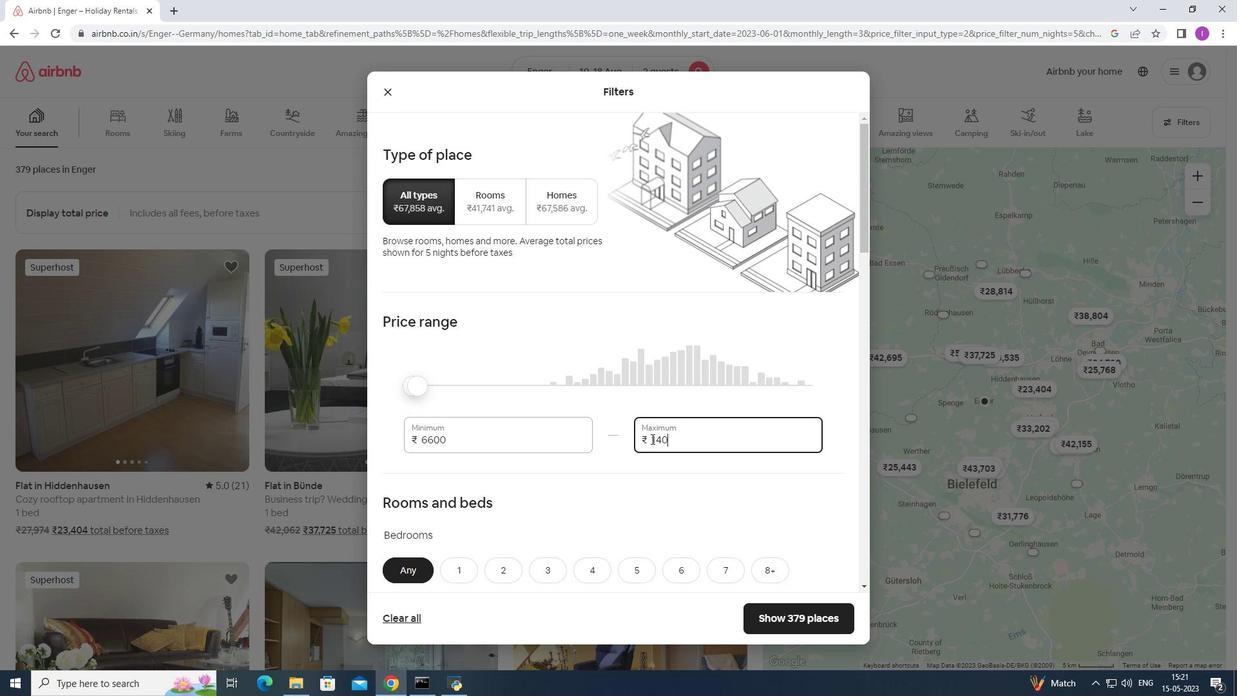 
Action: Mouse moved to (654, 436)
Screenshot: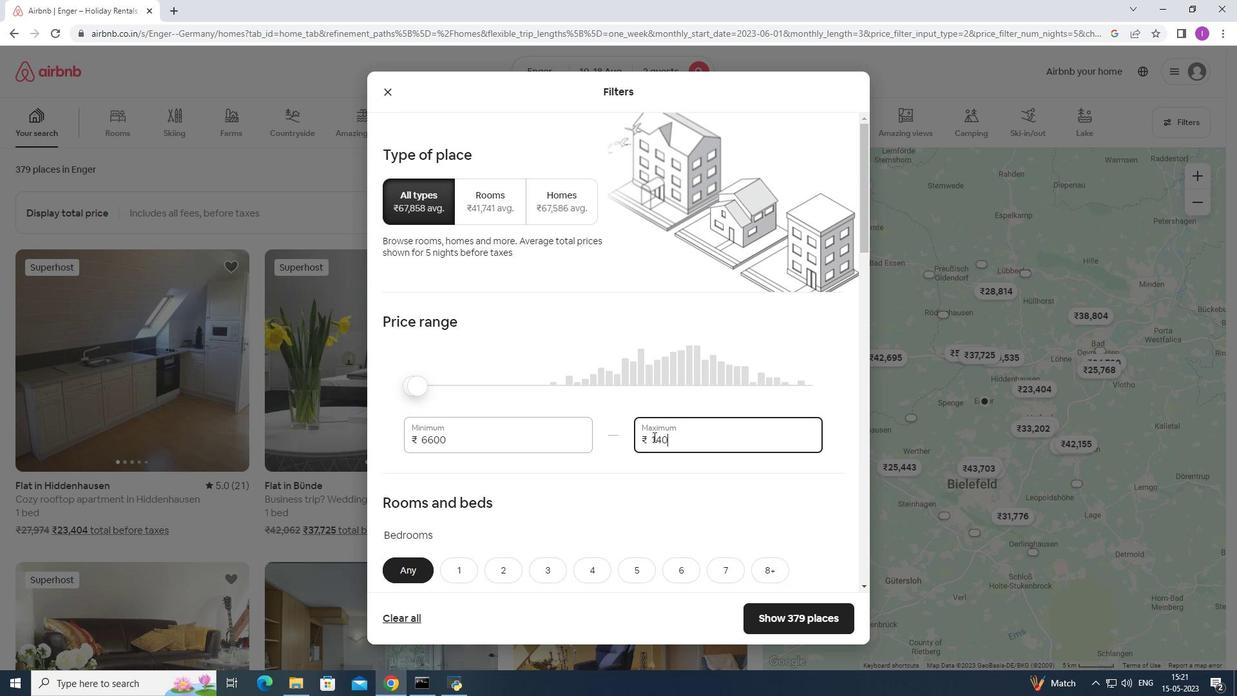 
Action: Key pressed 0
Screenshot: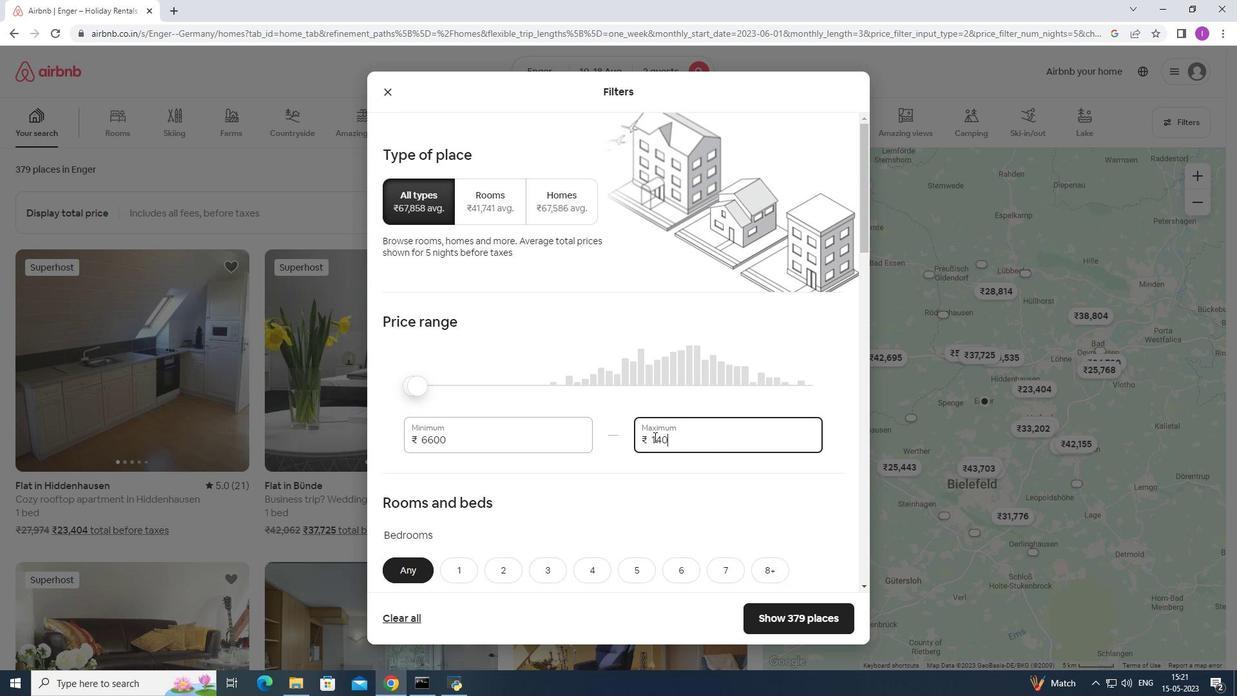 
Action: Mouse moved to (462, 437)
Screenshot: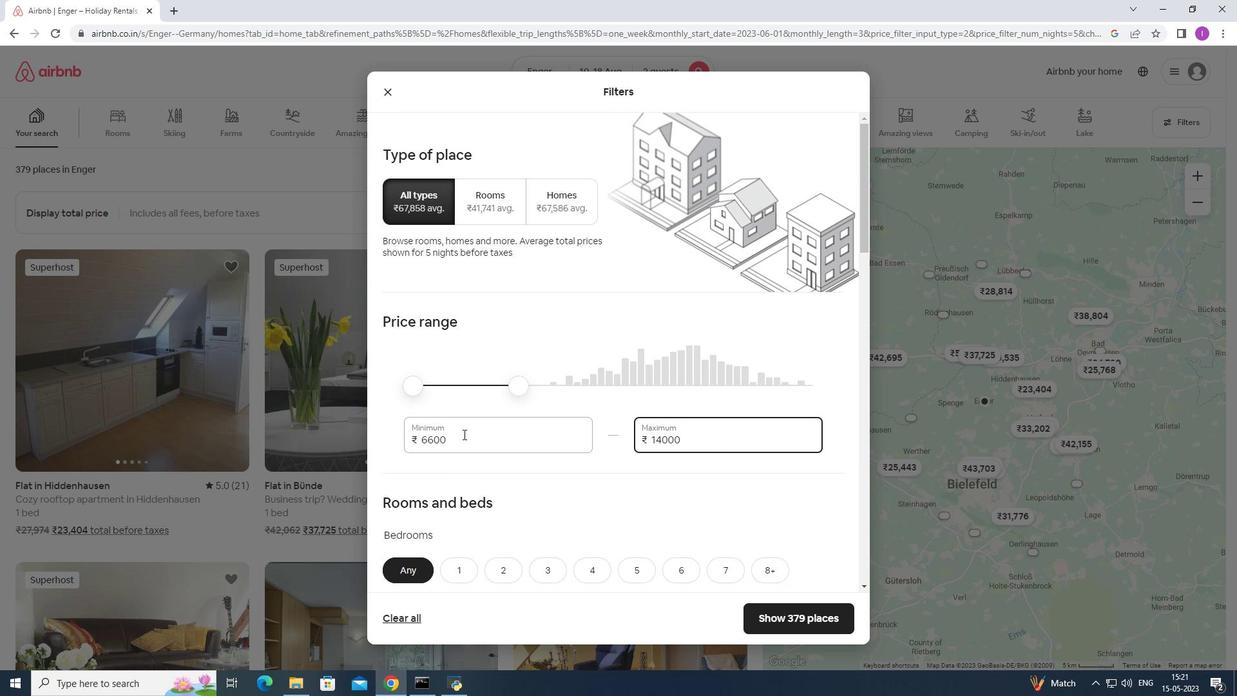 
Action: Mouse pressed left at (462, 437)
Screenshot: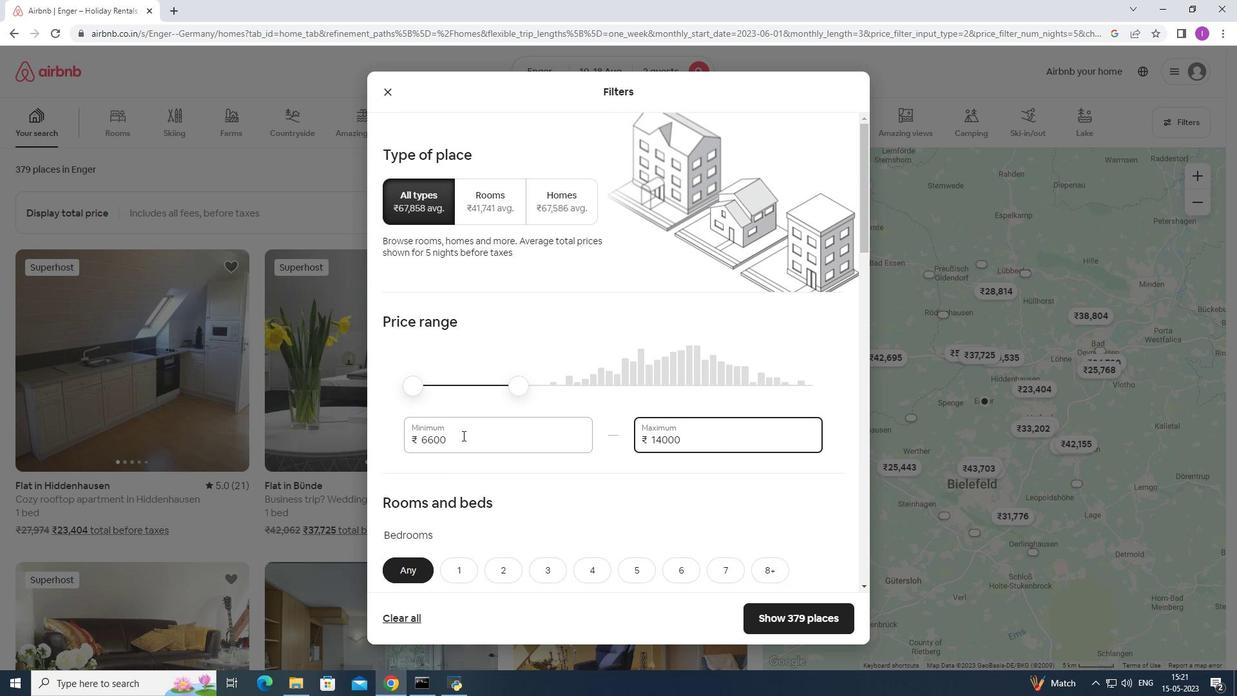 
Action: Mouse moved to (587, 474)
Screenshot: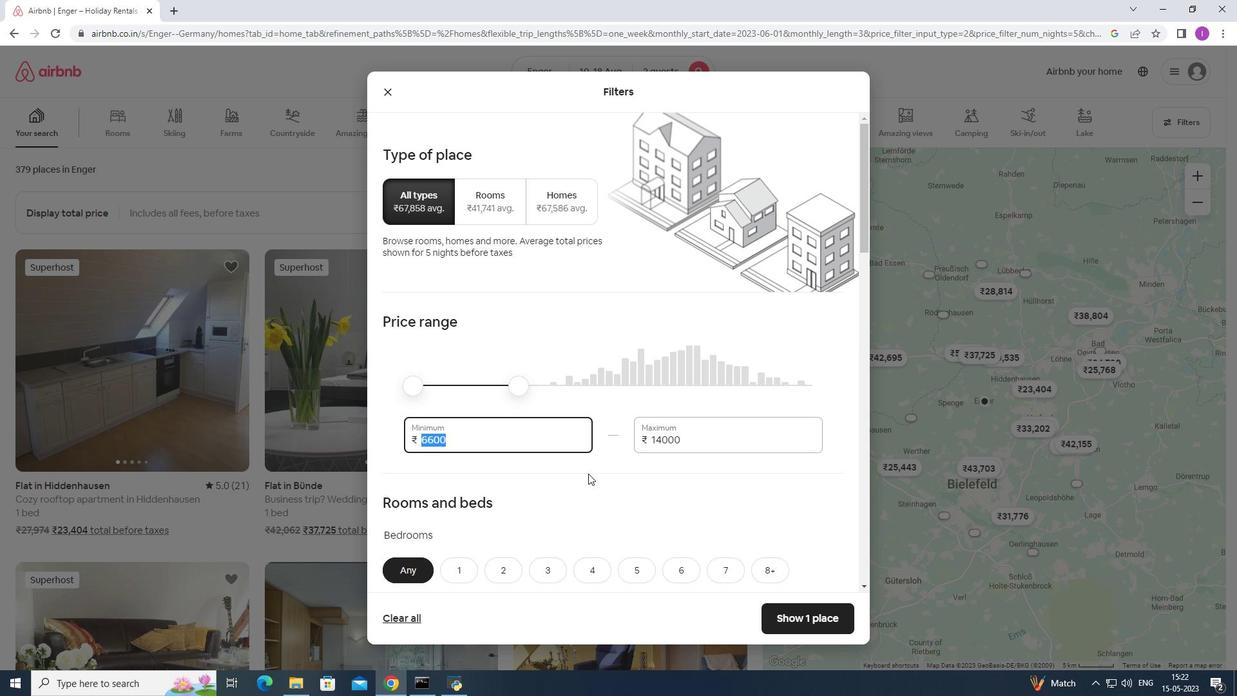 
Action: Key pressed 10000
Screenshot: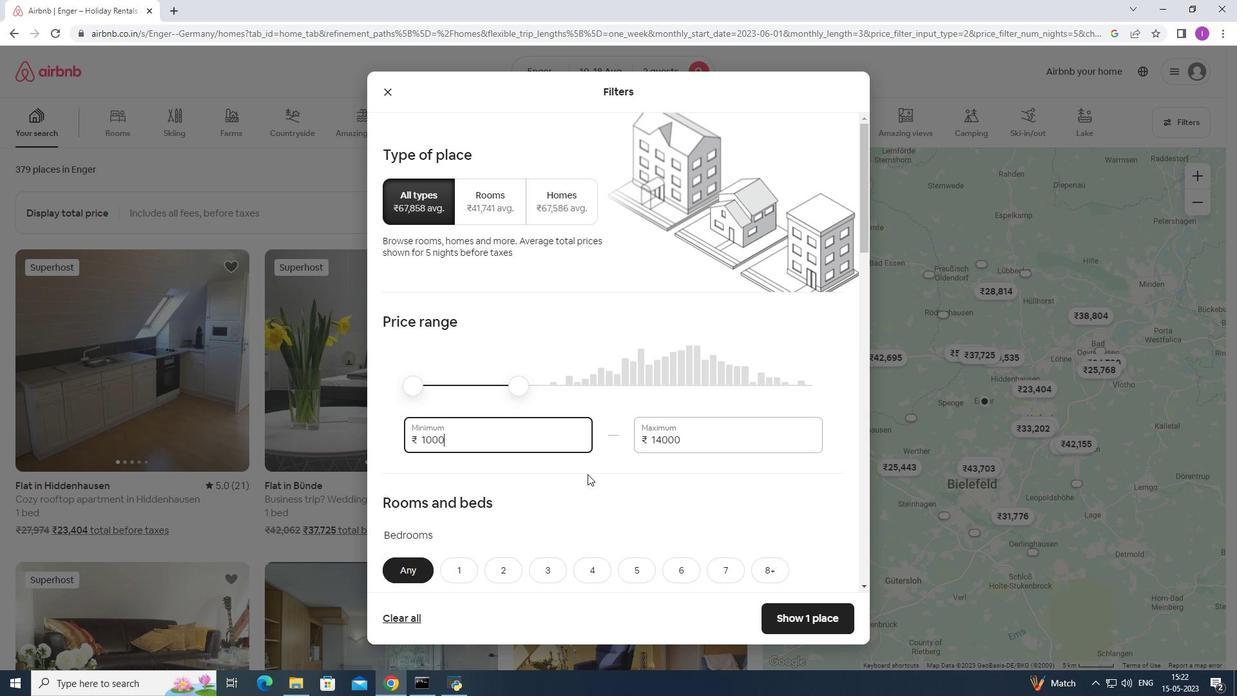 
Action: Mouse moved to (481, 533)
Screenshot: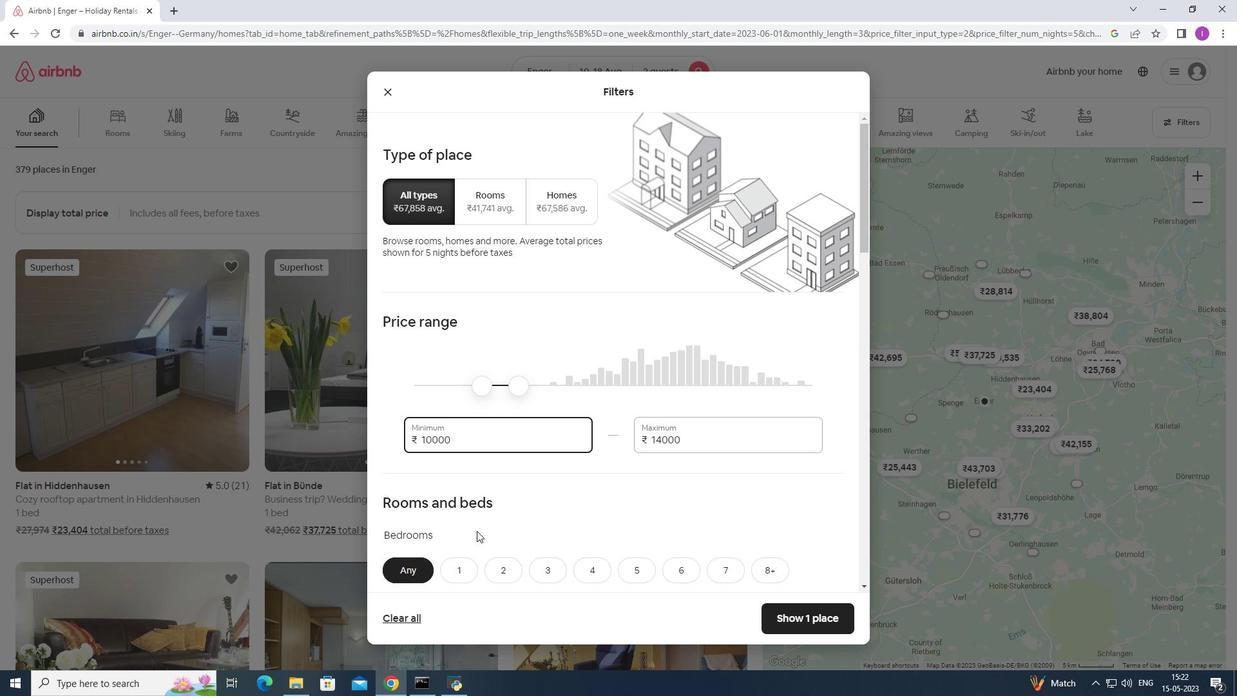 
Action: Mouse scrolled (481, 533) with delta (0, 0)
Screenshot: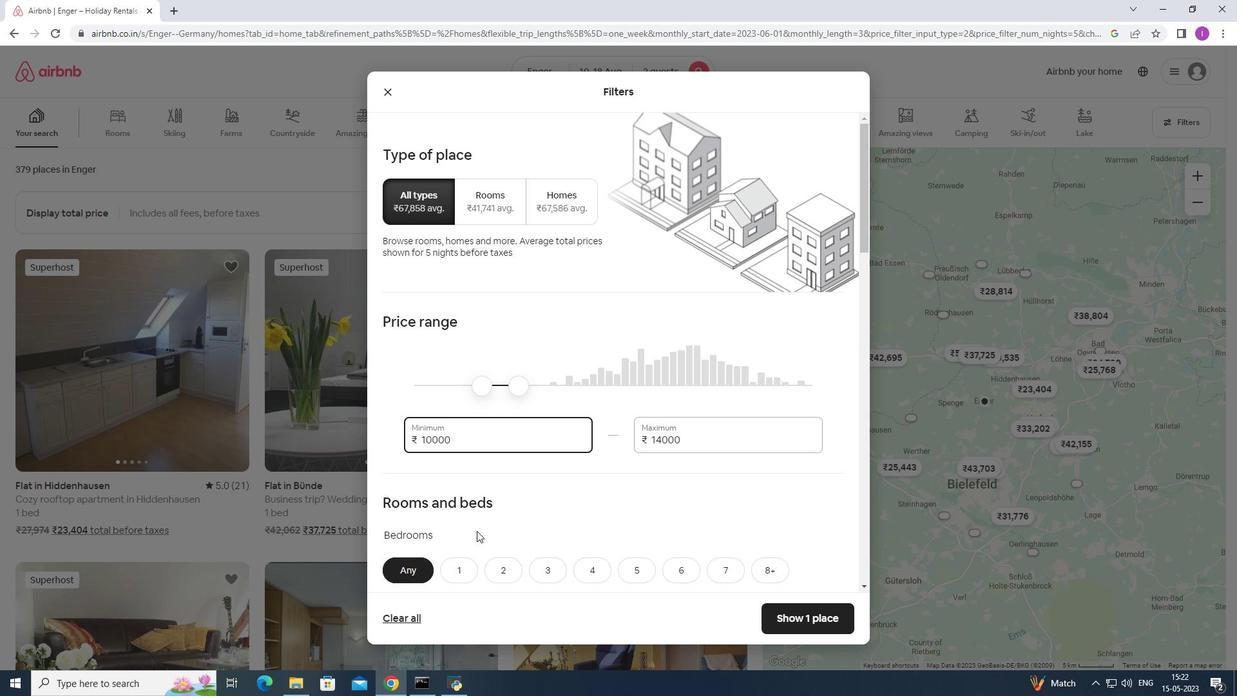 
Action: Mouse moved to (477, 477)
Screenshot: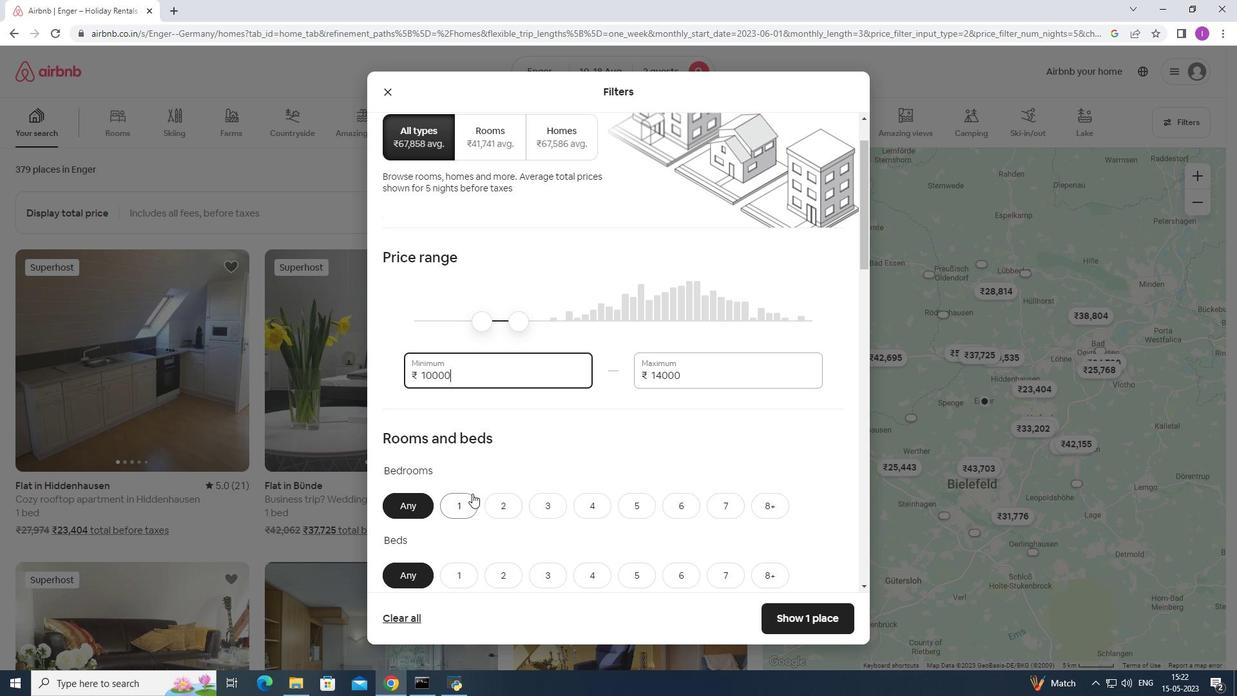 
Action: Mouse scrolled (477, 477) with delta (0, 0)
Screenshot: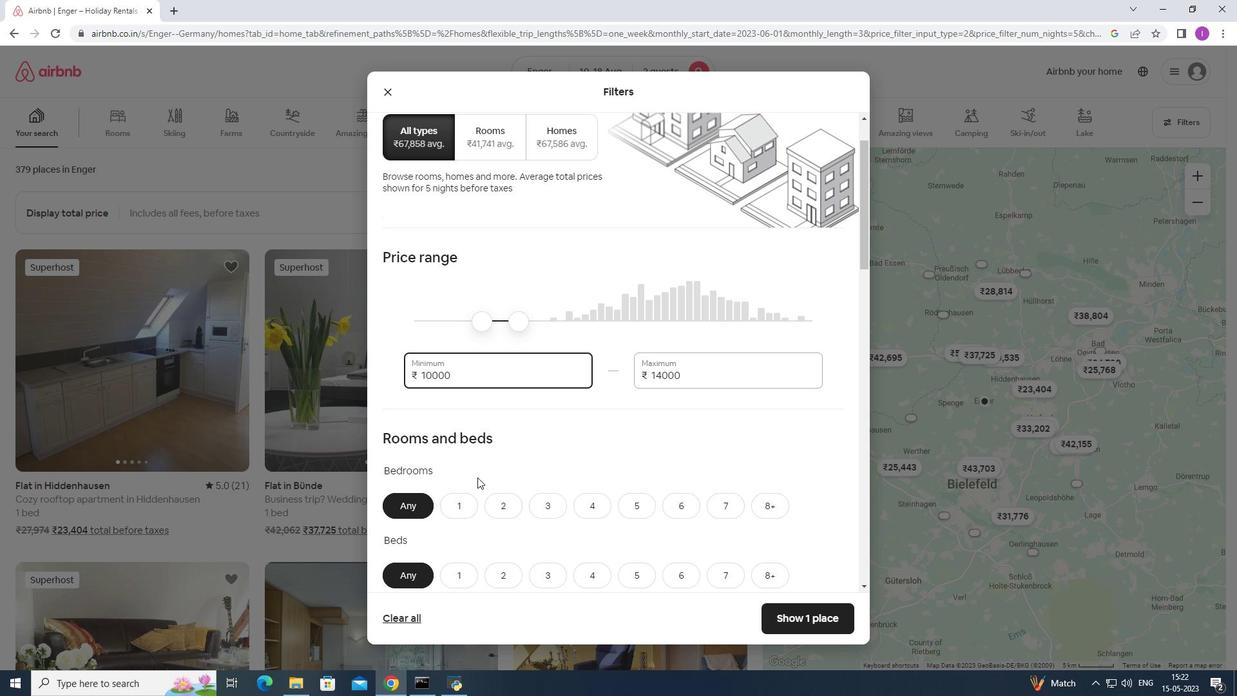 
Action: Mouse moved to (449, 460)
Screenshot: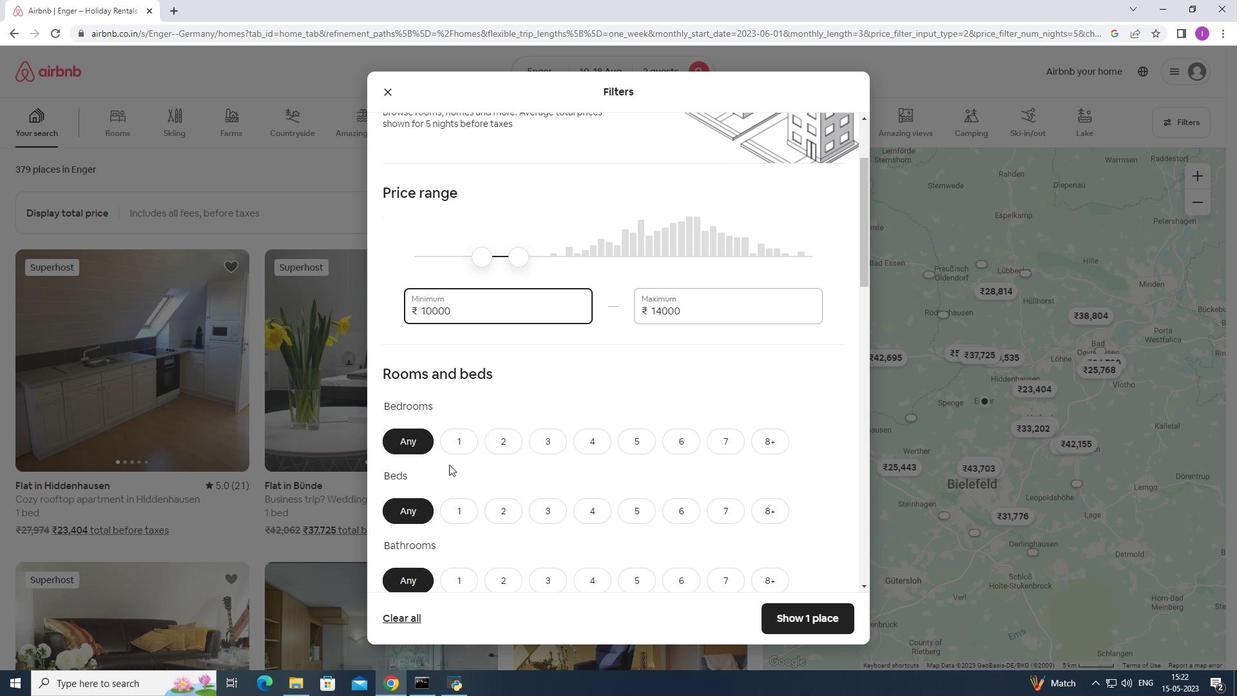 
Action: Mouse scrolled (449, 460) with delta (0, 0)
Screenshot: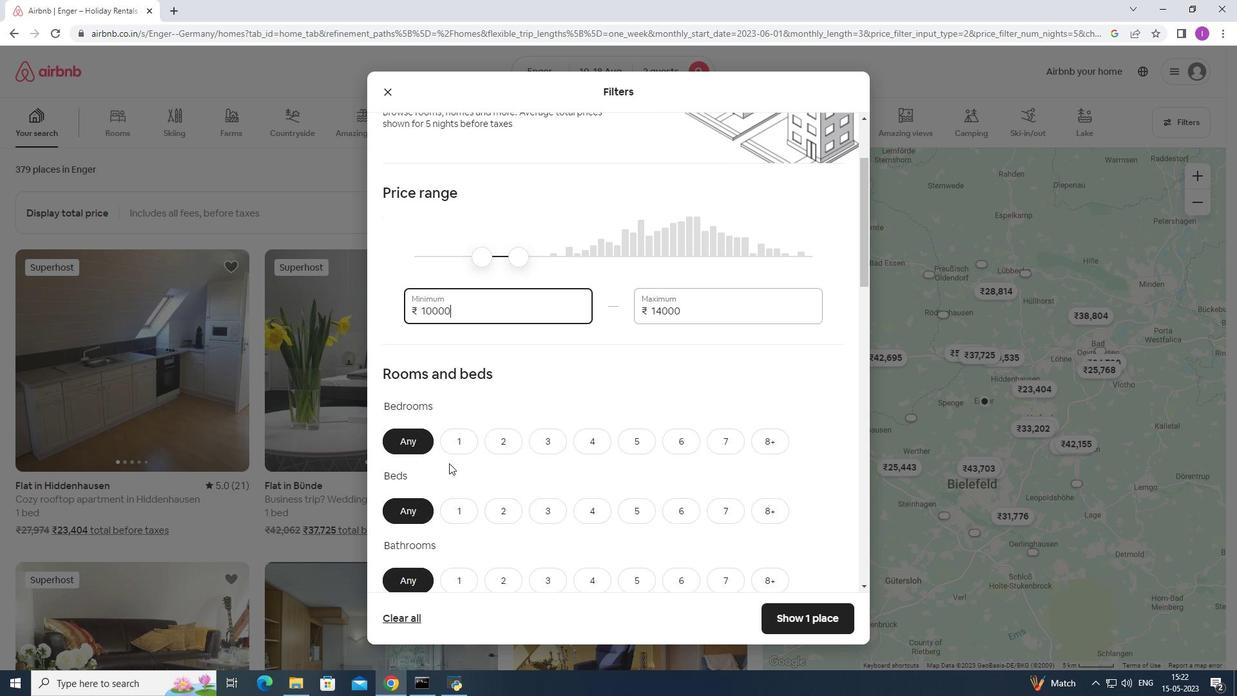 
Action: Mouse moved to (452, 457)
Screenshot: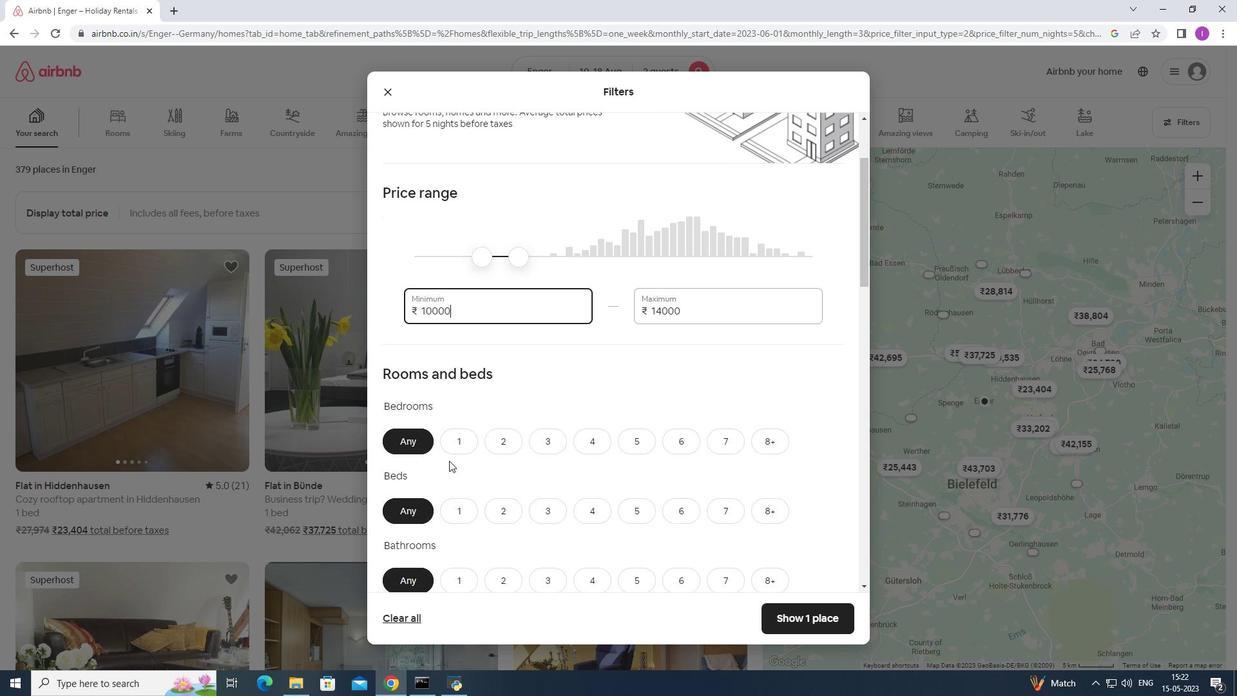 
Action: Mouse scrolled (452, 457) with delta (0, 0)
Screenshot: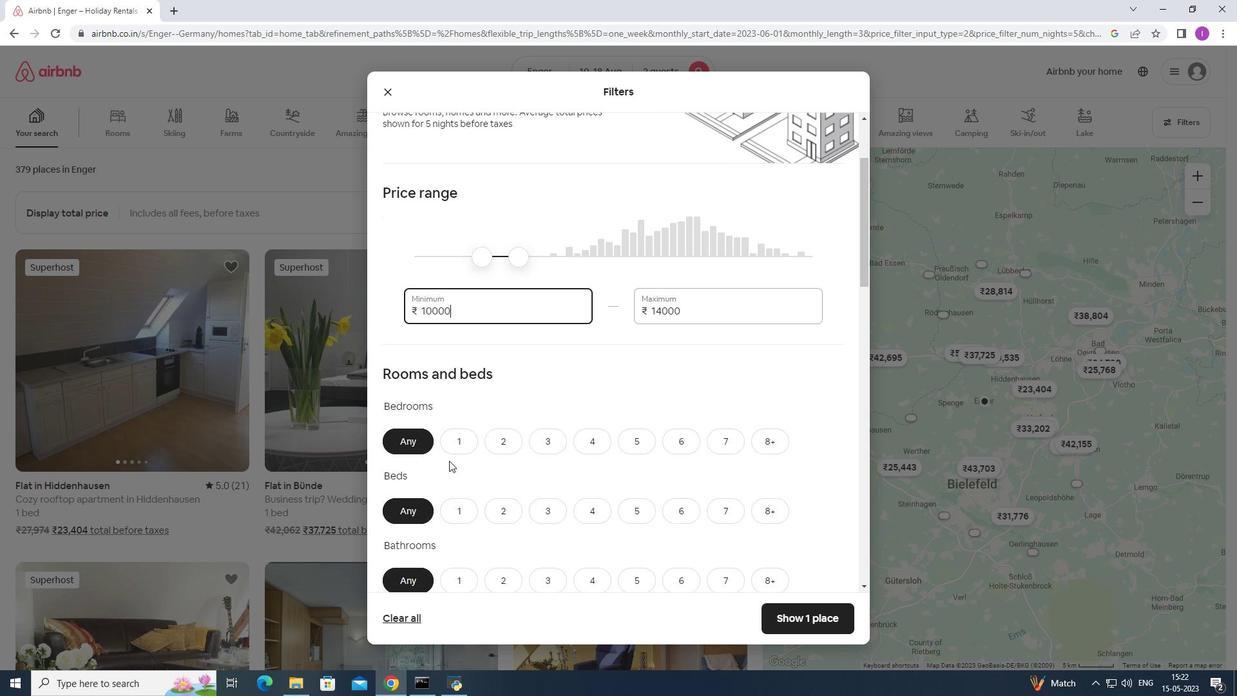
Action: Mouse moved to (458, 312)
Screenshot: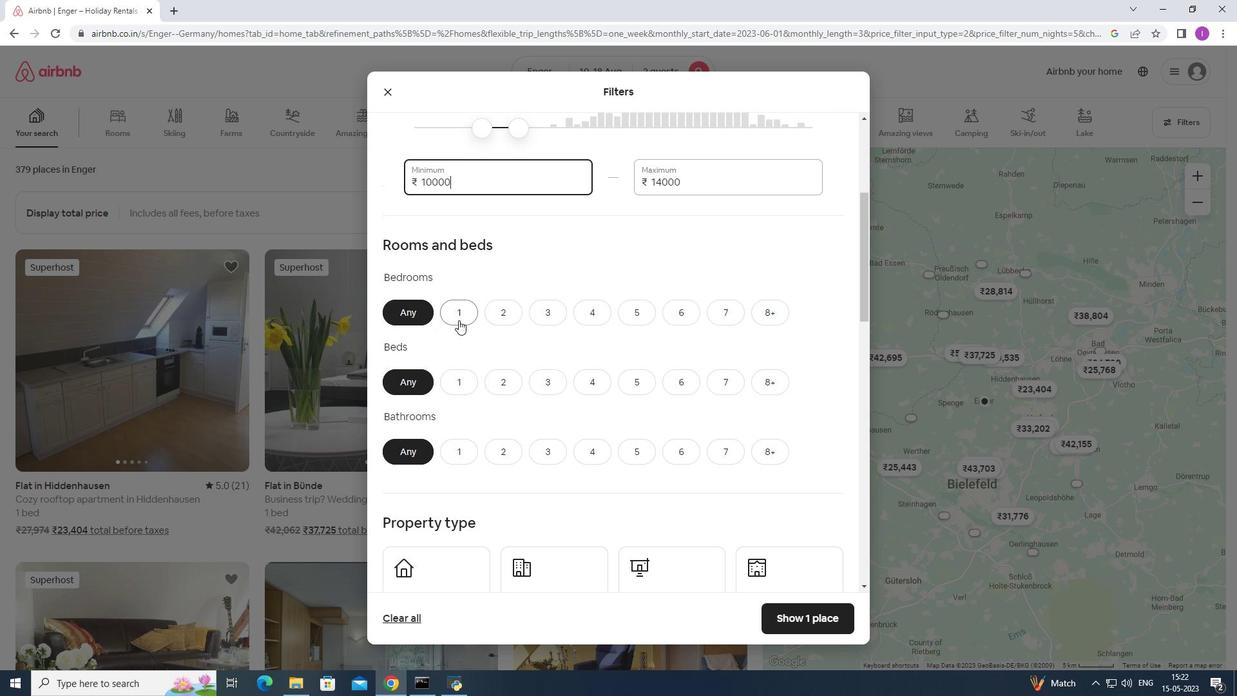 
Action: Mouse pressed left at (458, 312)
Screenshot: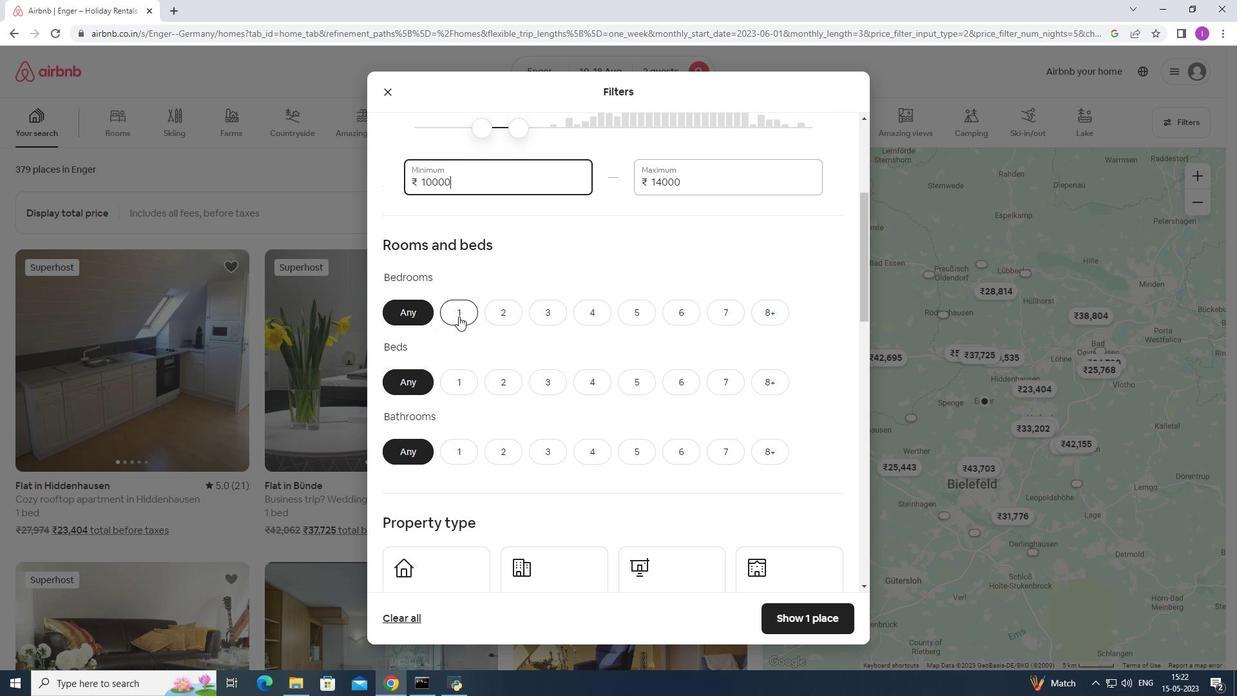 
Action: Mouse moved to (461, 379)
Screenshot: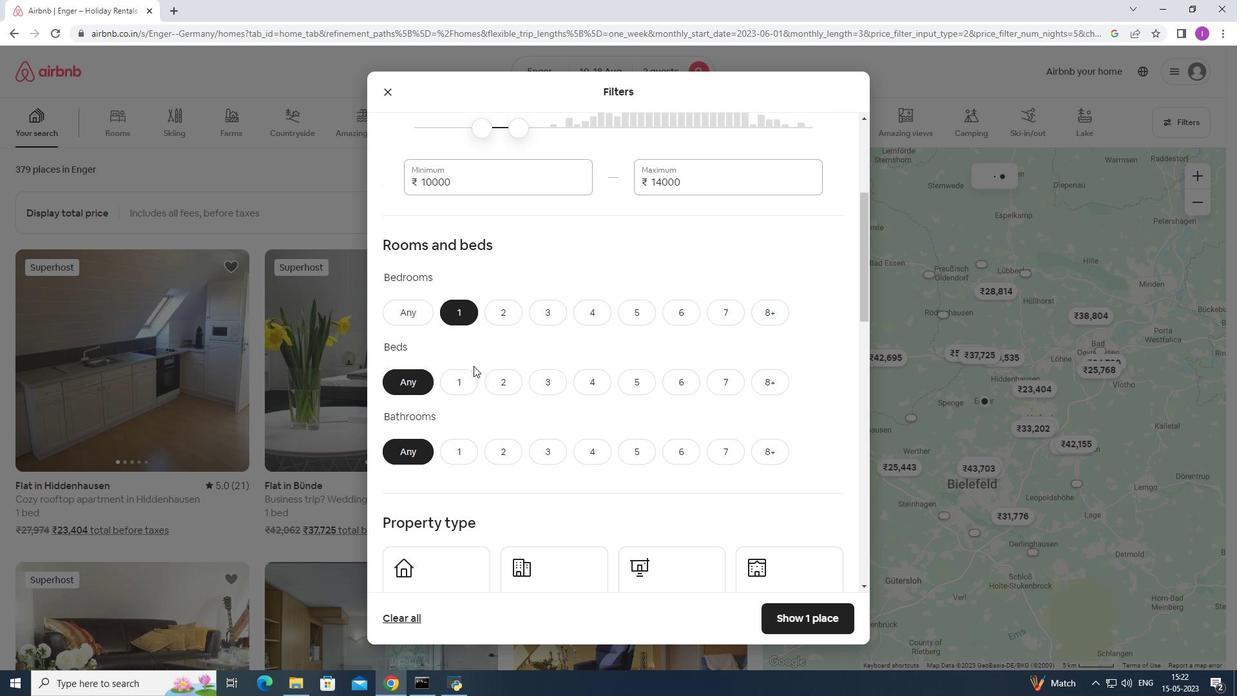 
Action: Mouse pressed left at (461, 379)
Screenshot: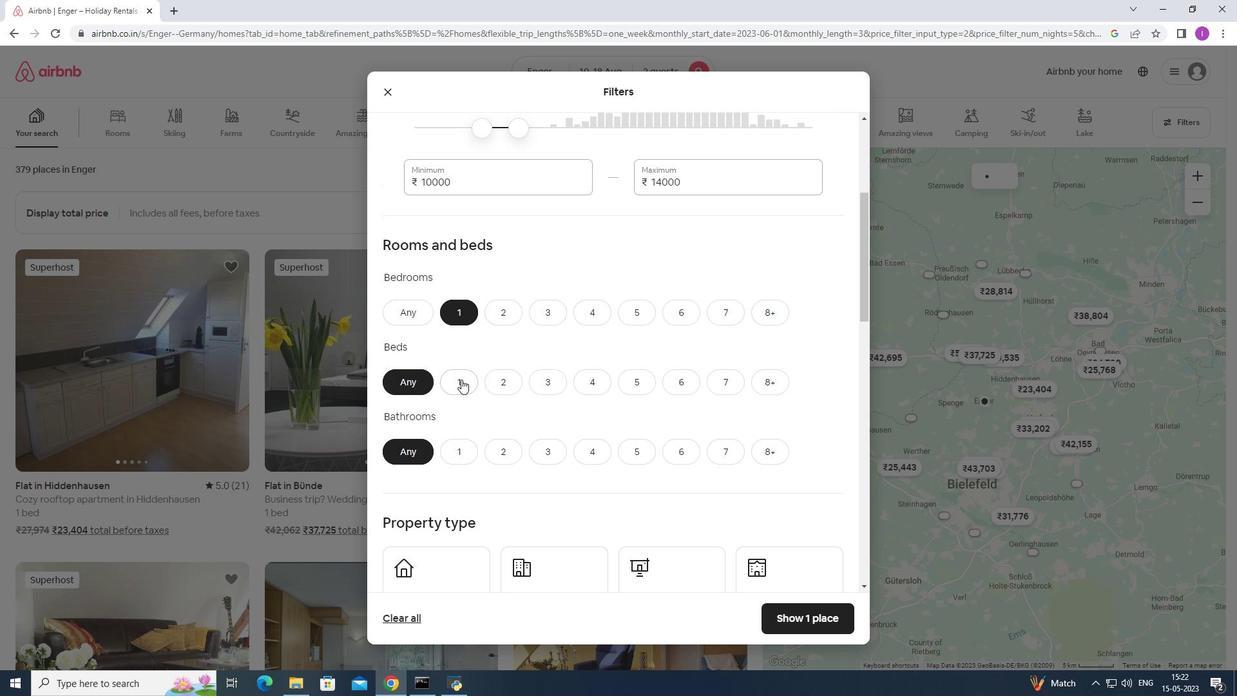 
Action: Mouse moved to (465, 458)
Screenshot: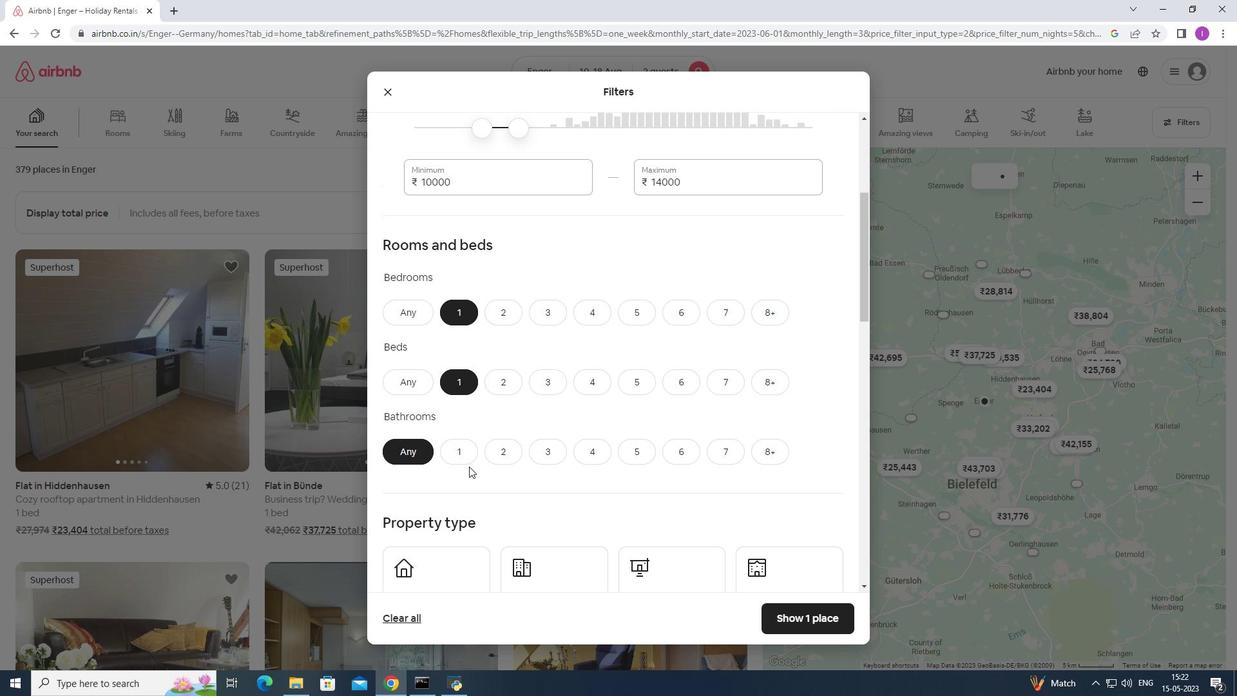 
Action: Mouse pressed left at (465, 458)
Screenshot: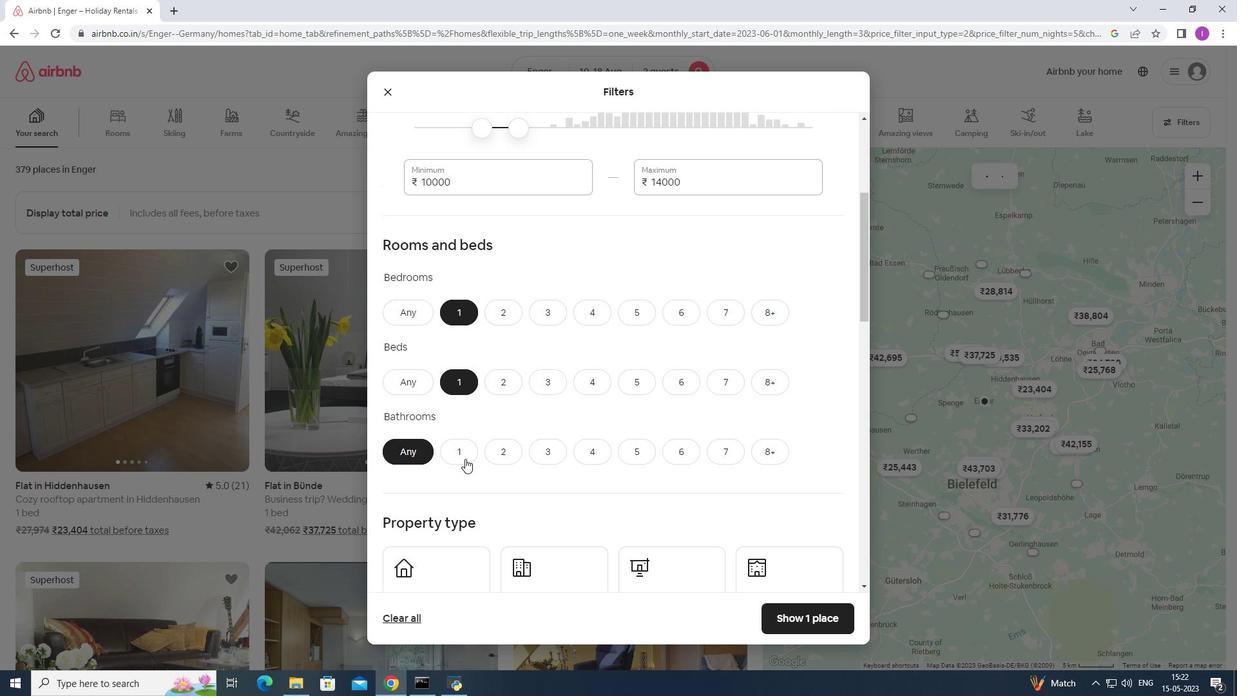 
Action: Mouse moved to (582, 432)
Screenshot: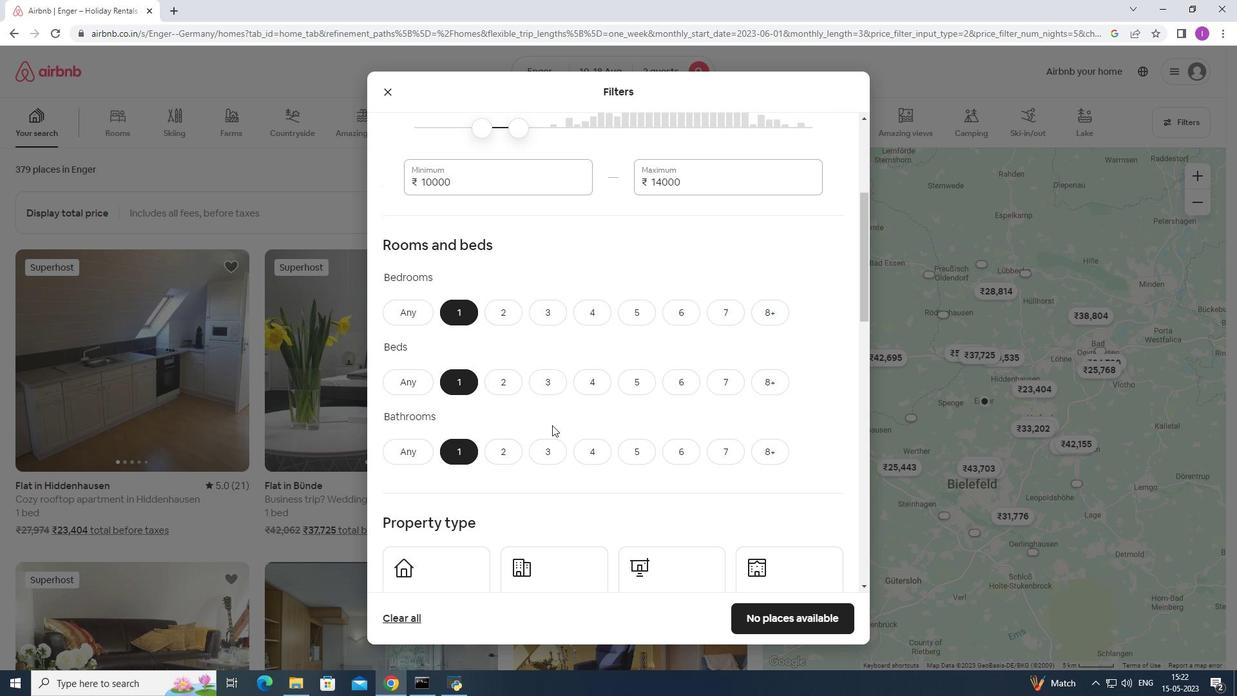 
Action: Mouse scrolled (582, 431) with delta (0, 0)
Screenshot: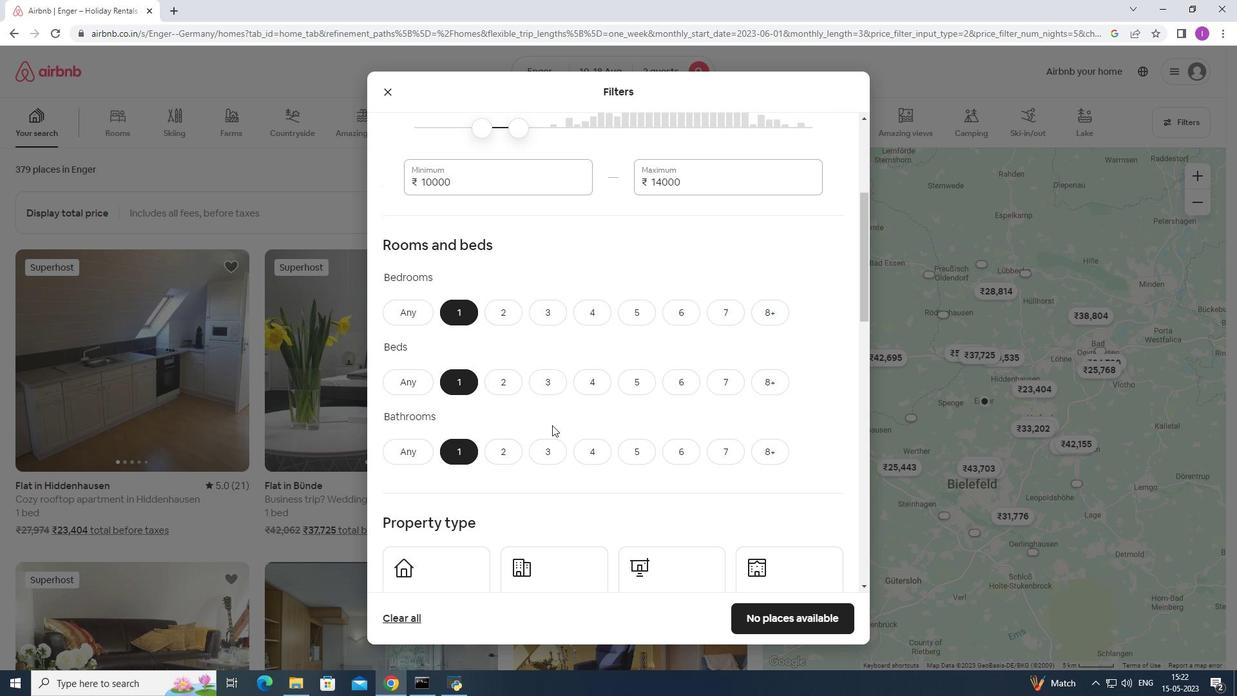 
Action: Mouse moved to (596, 439)
Screenshot: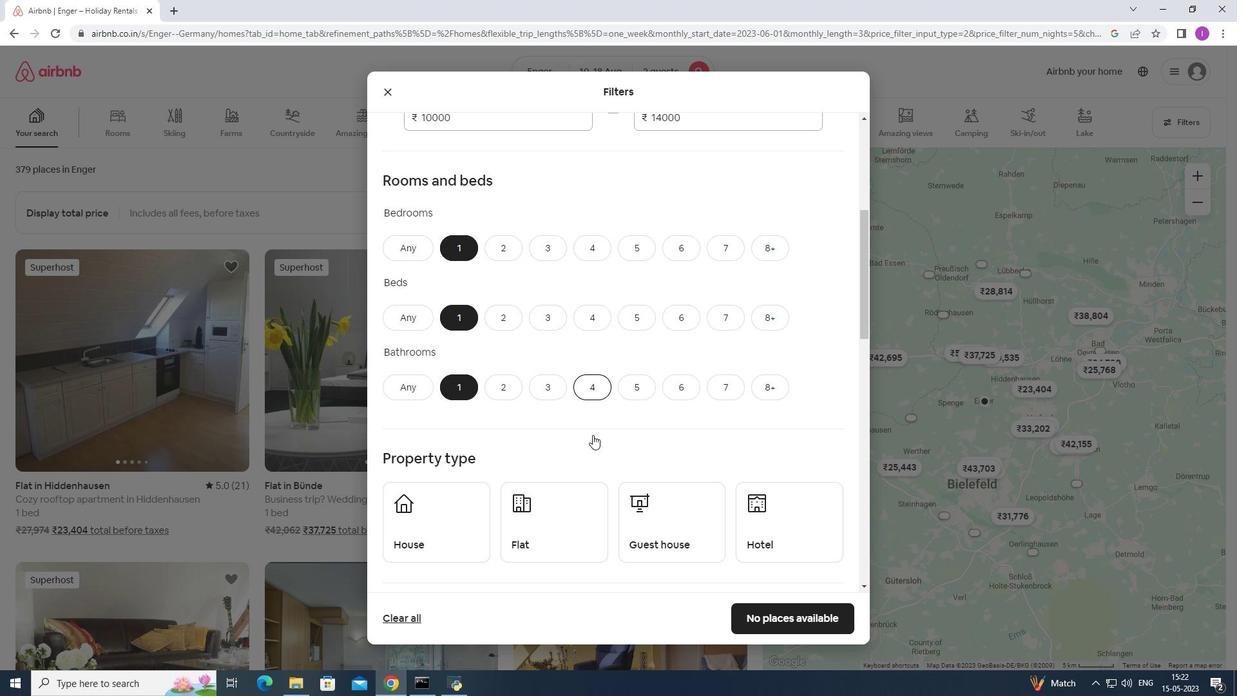 
Action: Mouse scrolled (596, 439) with delta (0, 0)
Screenshot: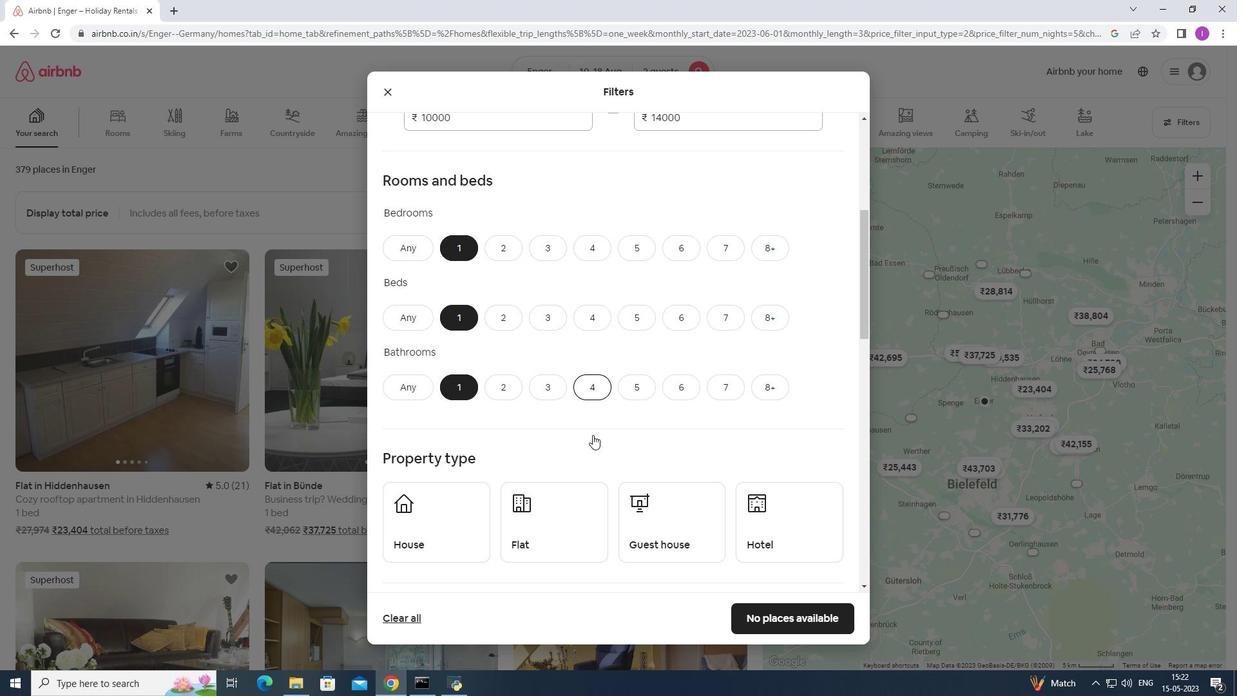 
Action: Mouse moved to (598, 442)
Screenshot: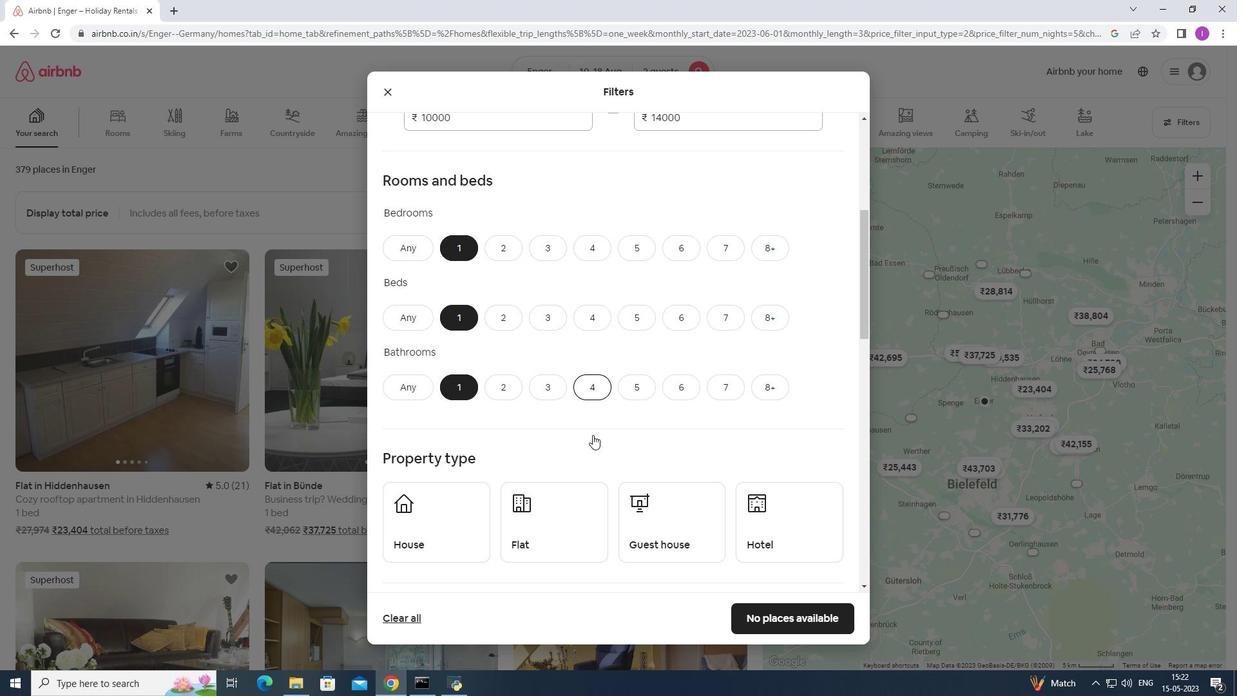 
Action: Mouse scrolled (598, 441) with delta (0, 0)
Screenshot: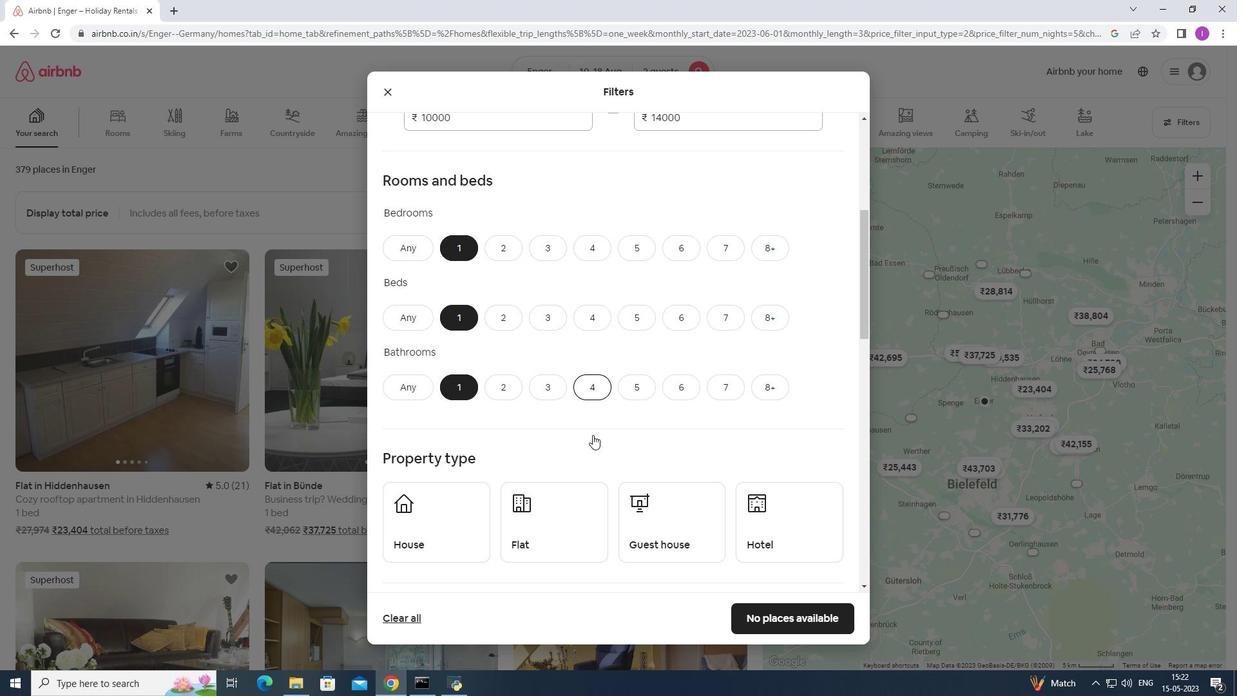 
Action: Mouse moved to (406, 408)
Screenshot: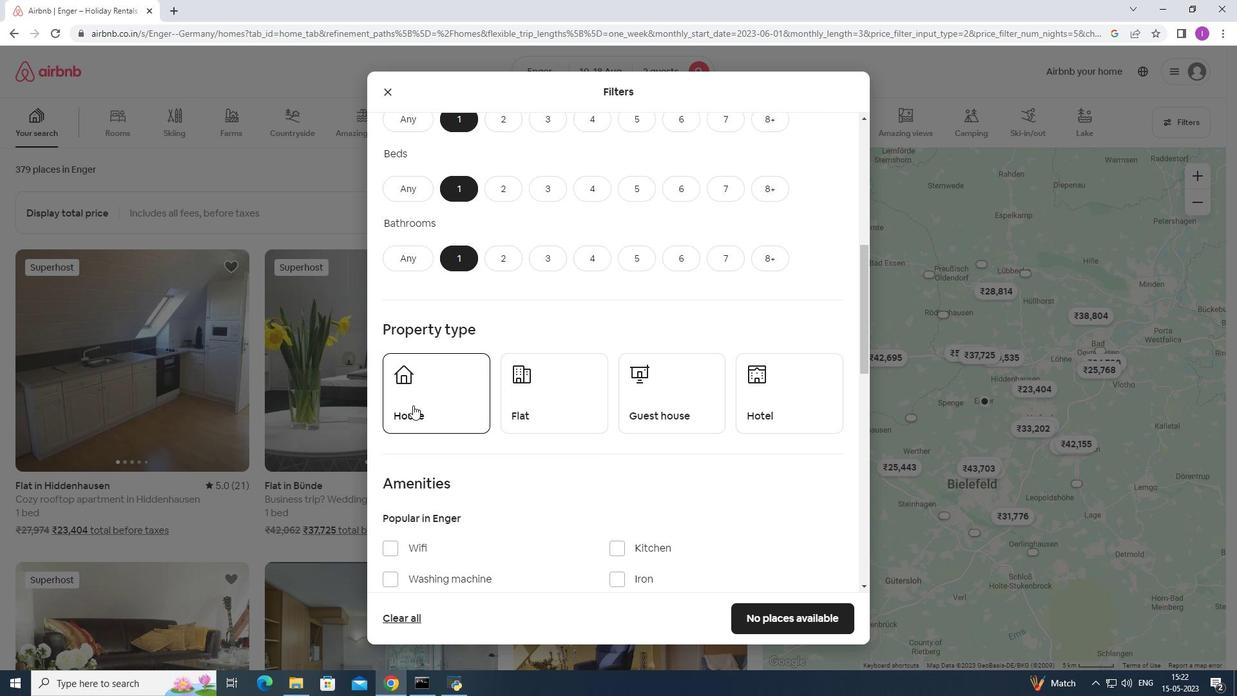 
Action: Mouse pressed left at (406, 408)
Screenshot: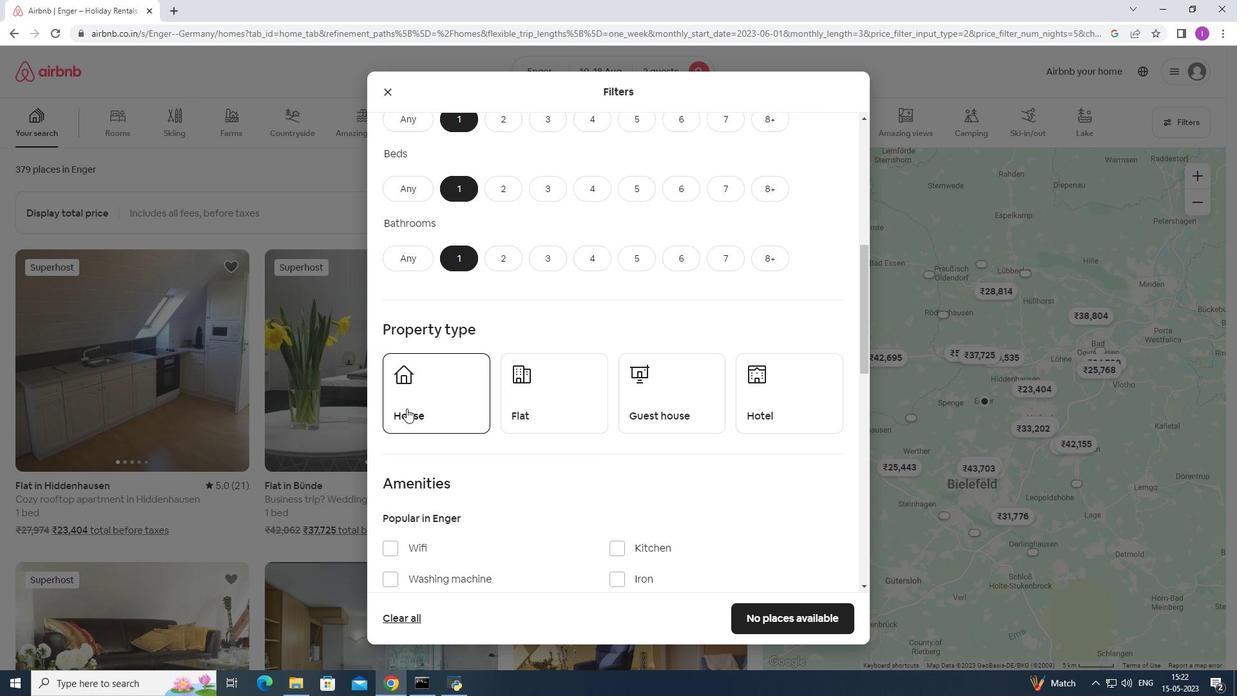 
Action: Mouse moved to (527, 409)
Screenshot: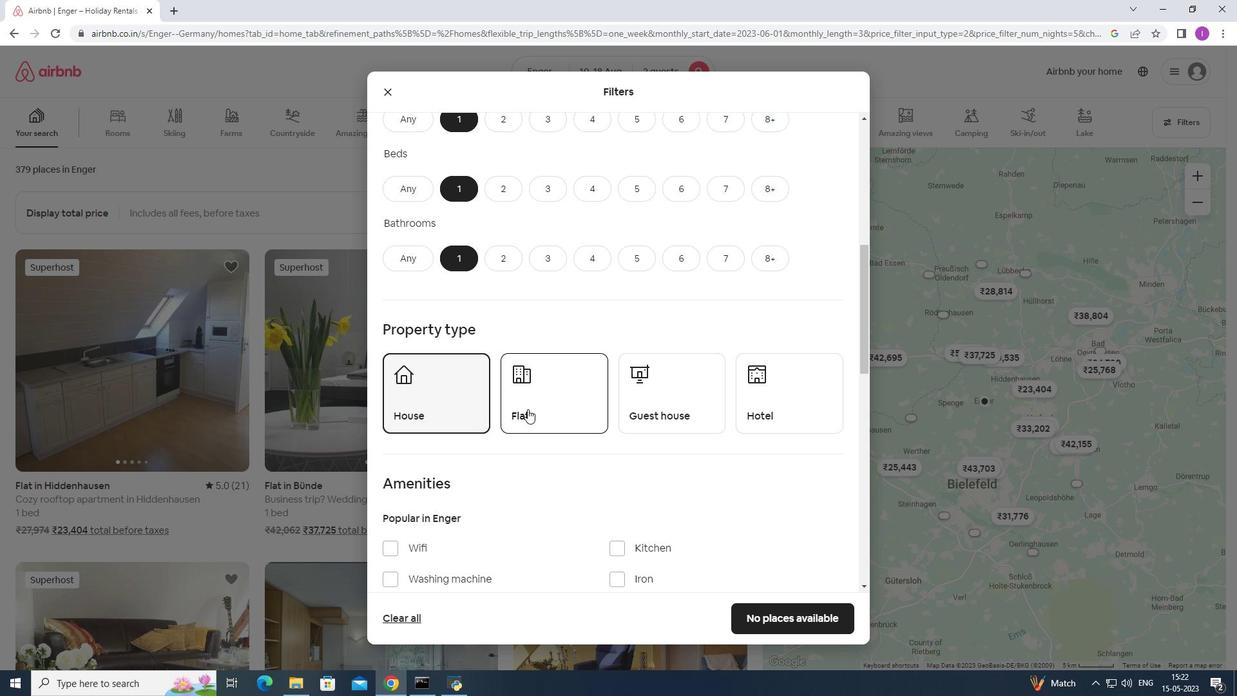 
Action: Mouse pressed left at (527, 409)
Screenshot: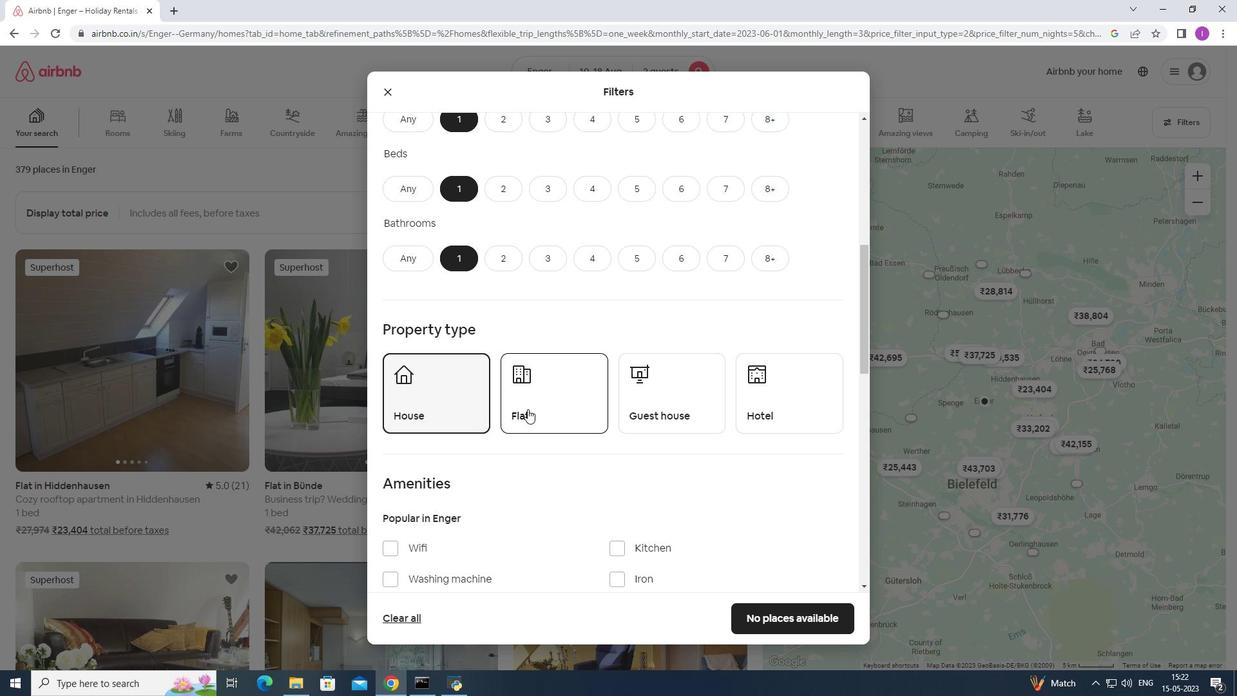 
Action: Mouse moved to (654, 399)
Screenshot: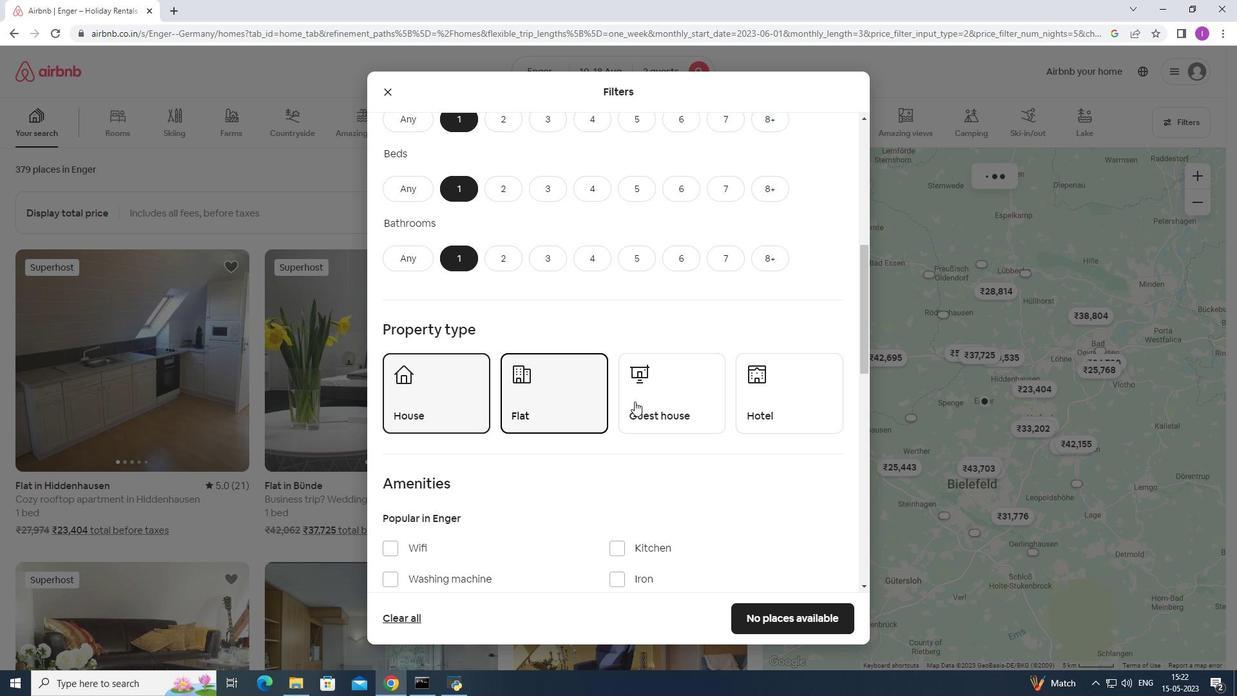 
Action: Mouse pressed left at (654, 399)
Screenshot: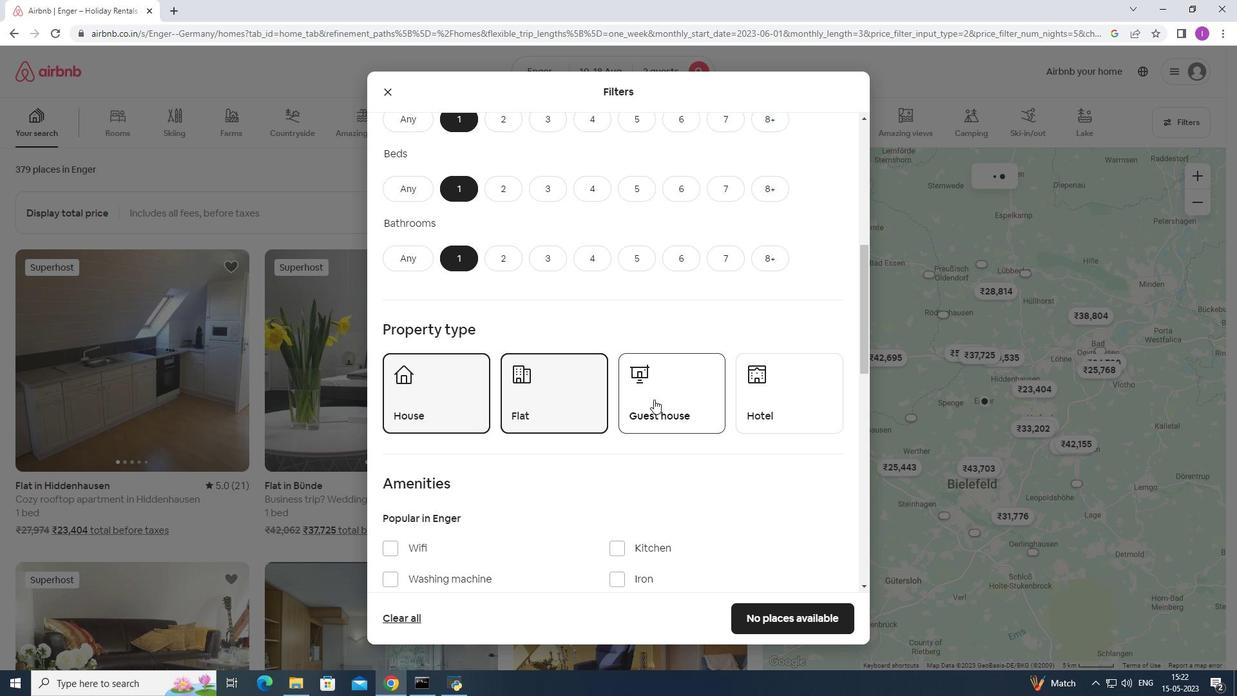 
Action: Mouse moved to (433, 411)
Screenshot: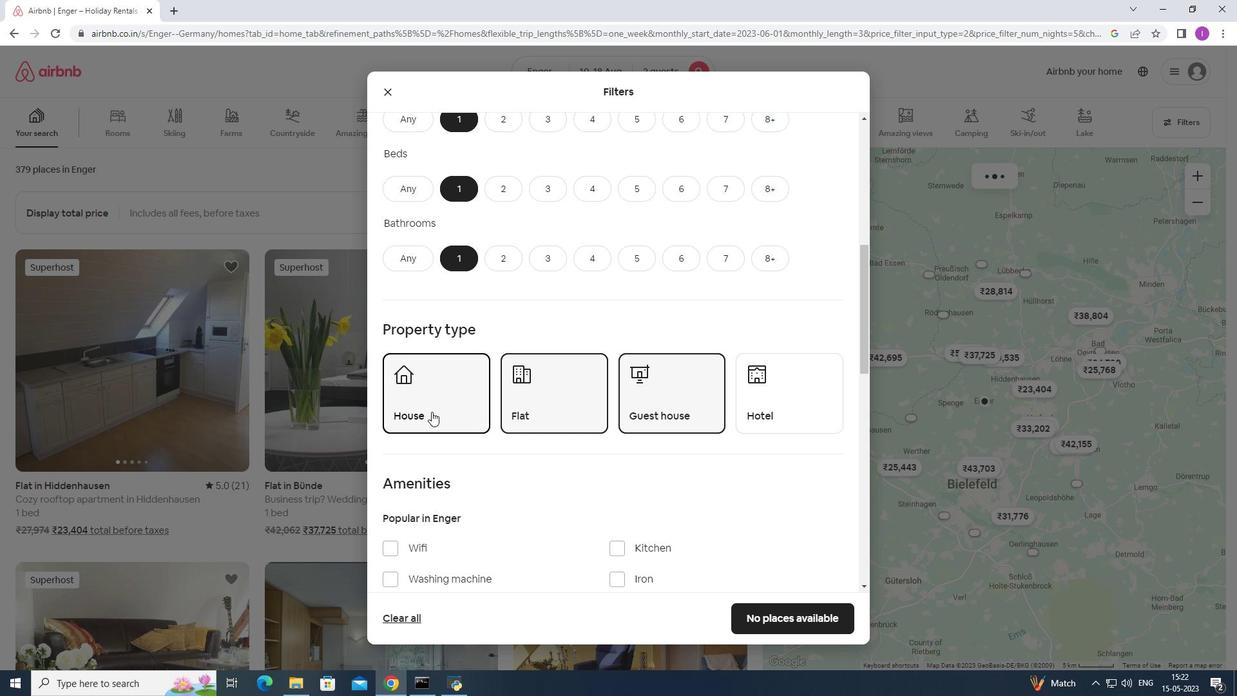
Action: Mouse scrolled (433, 410) with delta (0, 0)
Screenshot: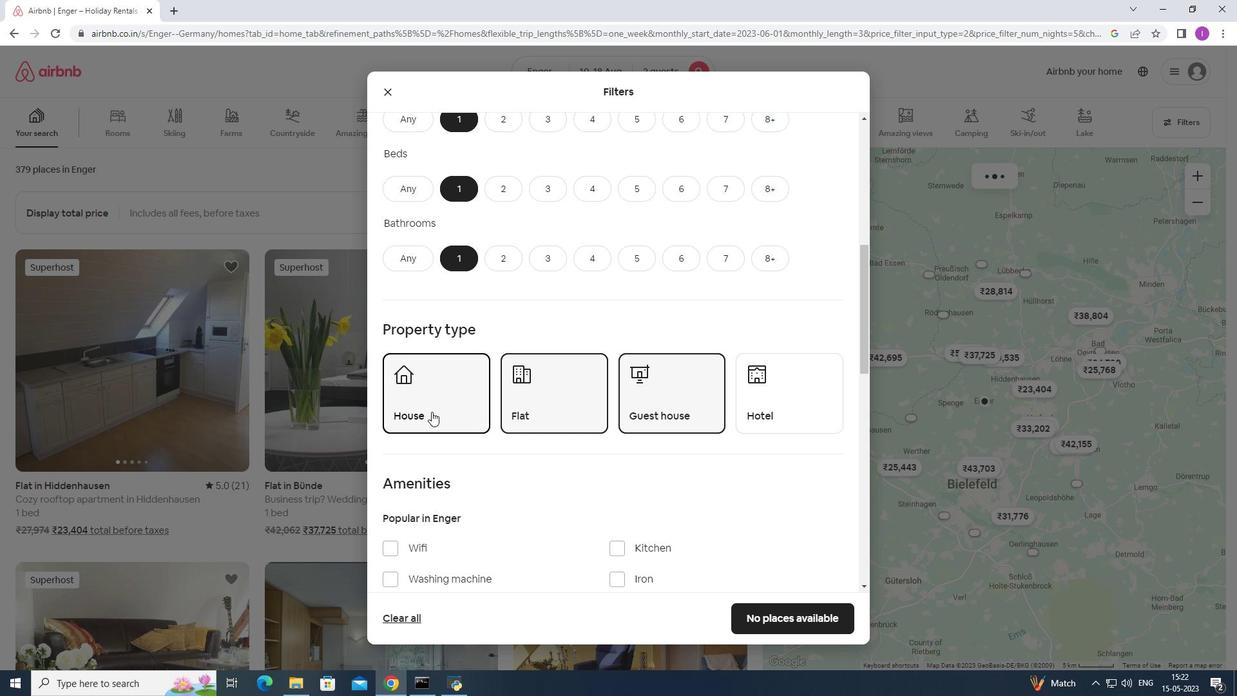 
Action: Mouse moved to (435, 413)
Screenshot: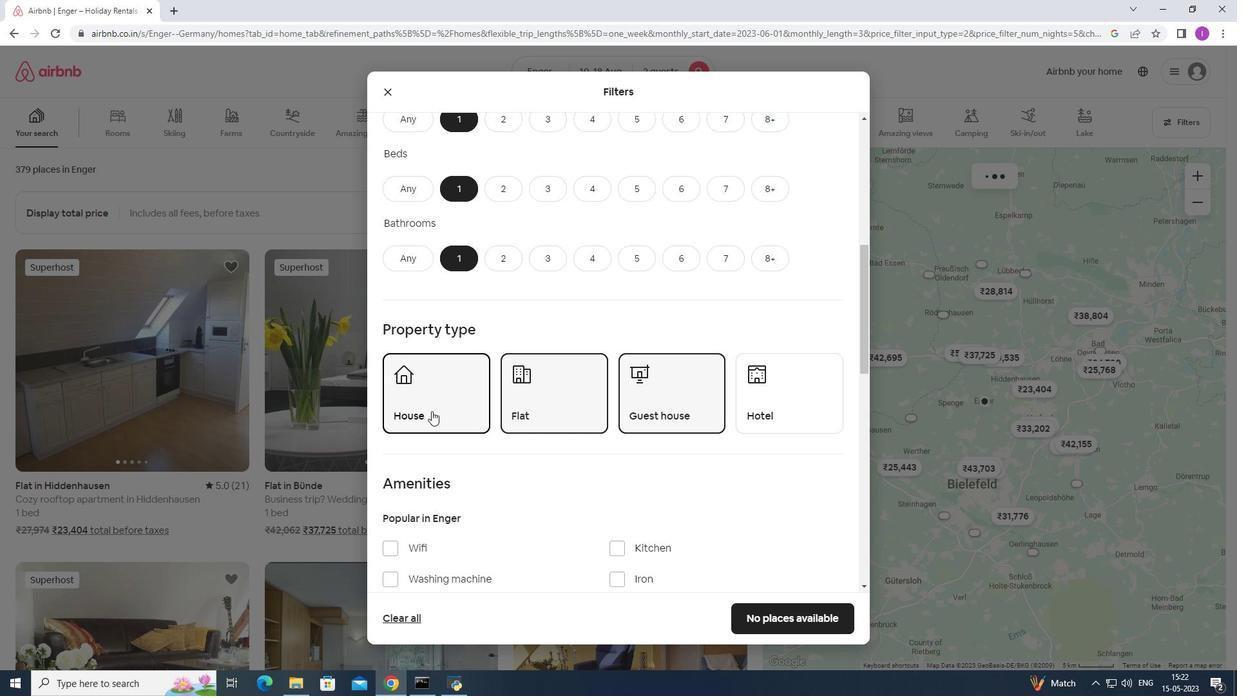 
Action: Mouse scrolled (435, 412) with delta (0, 0)
Screenshot: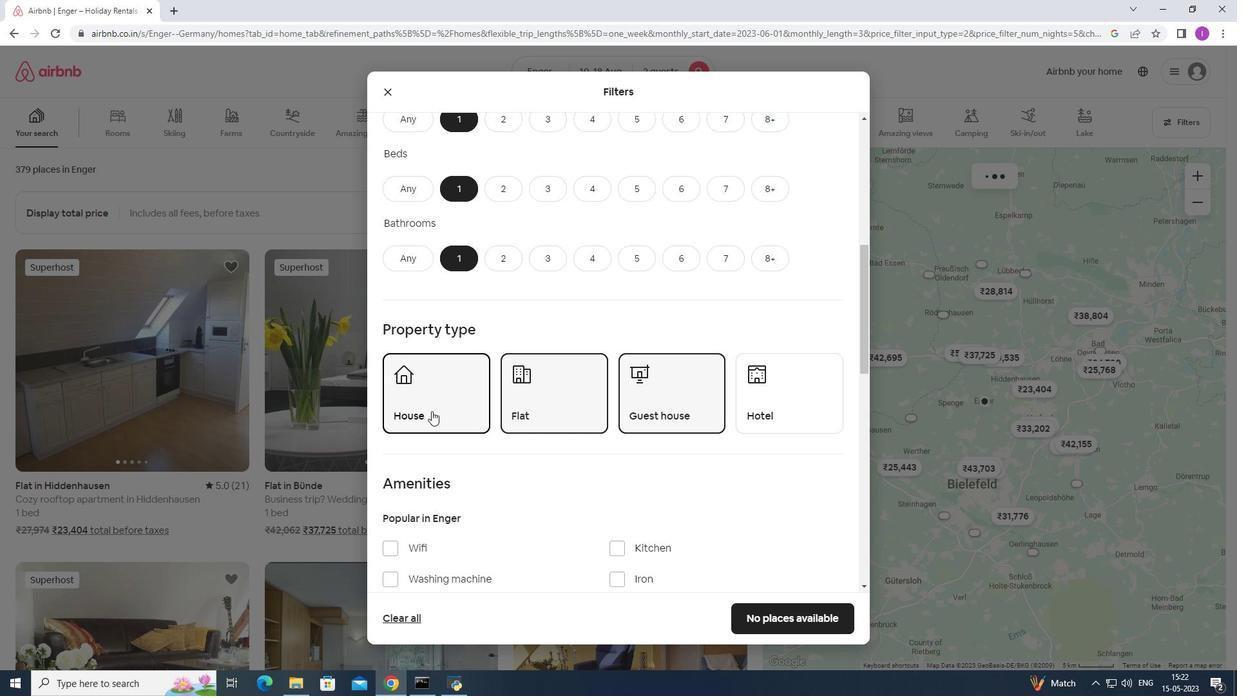 
Action: Mouse moved to (438, 416)
Screenshot: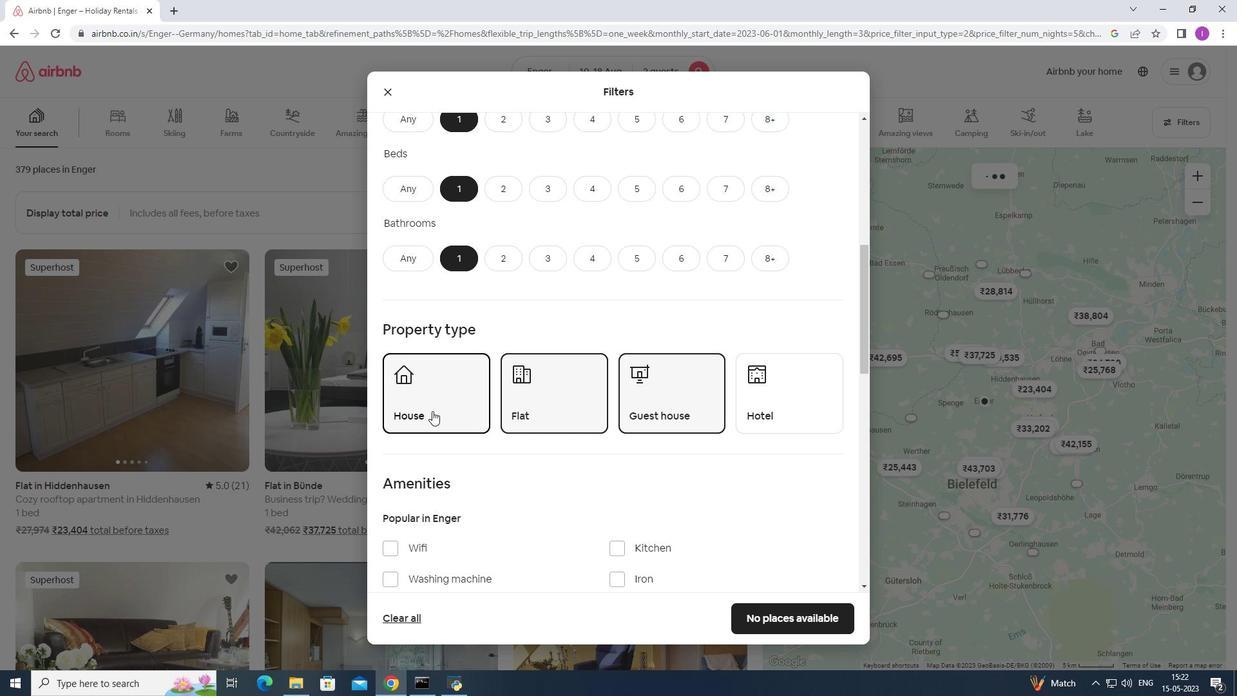 
Action: Mouse scrolled (438, 415) with delta (0, 0)
Screenshot: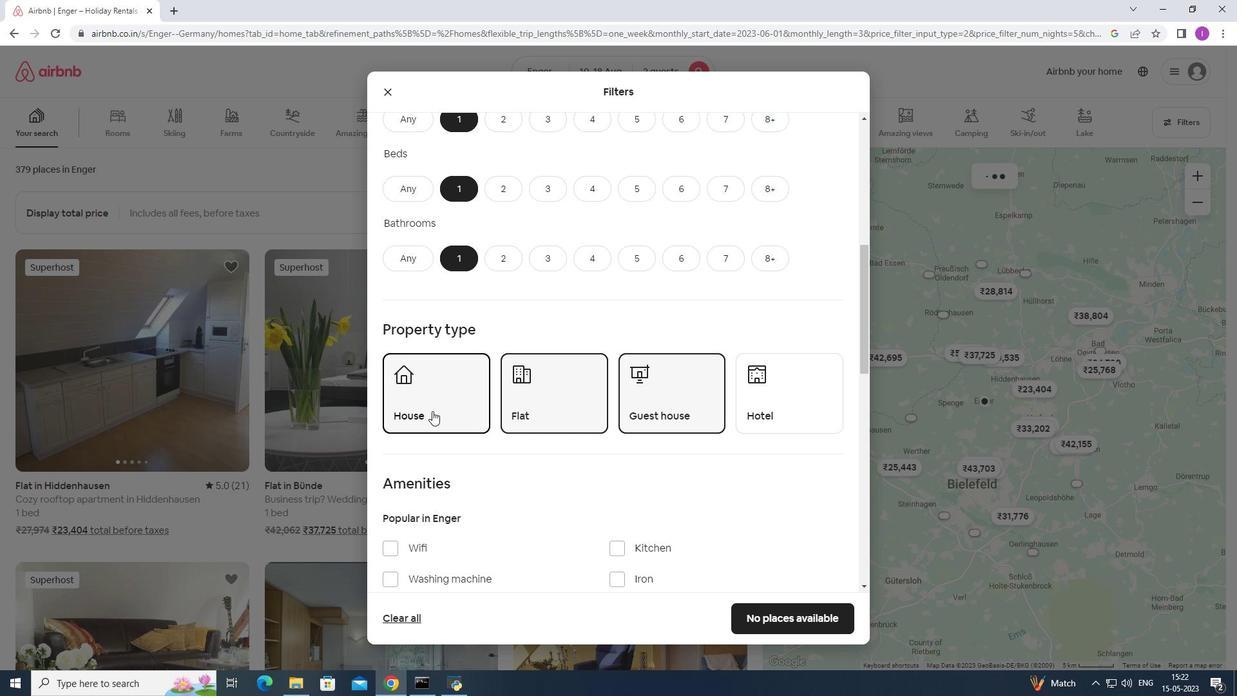 
Action: Mouse moved to (383, 355)
Screenshot: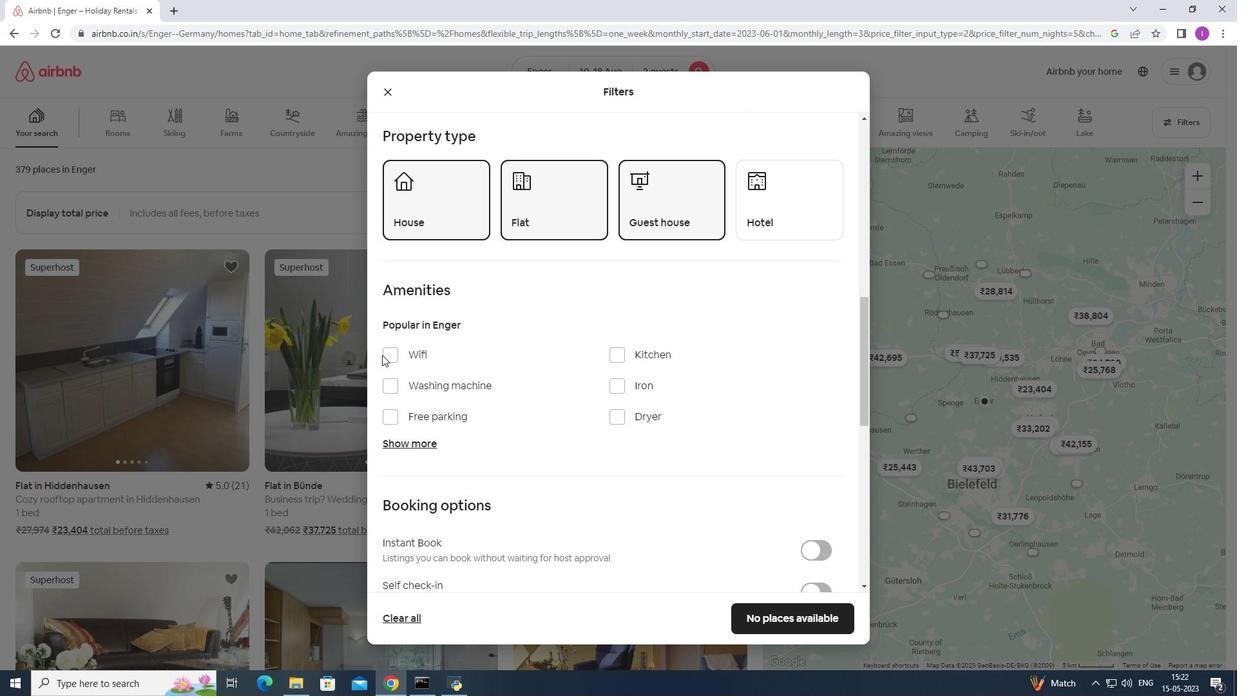 
Action: Mouse pressed left at (383, 355)
Screenshot: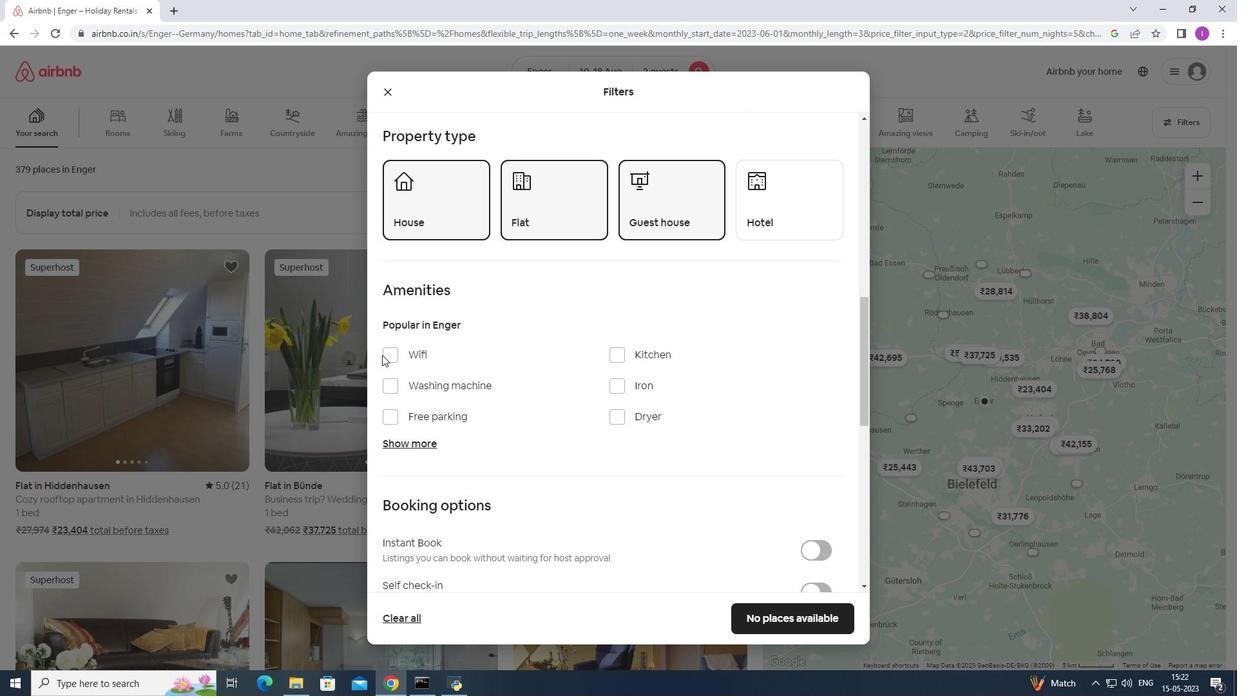
Action: Mouse moved to (391, 413)
Screenshot: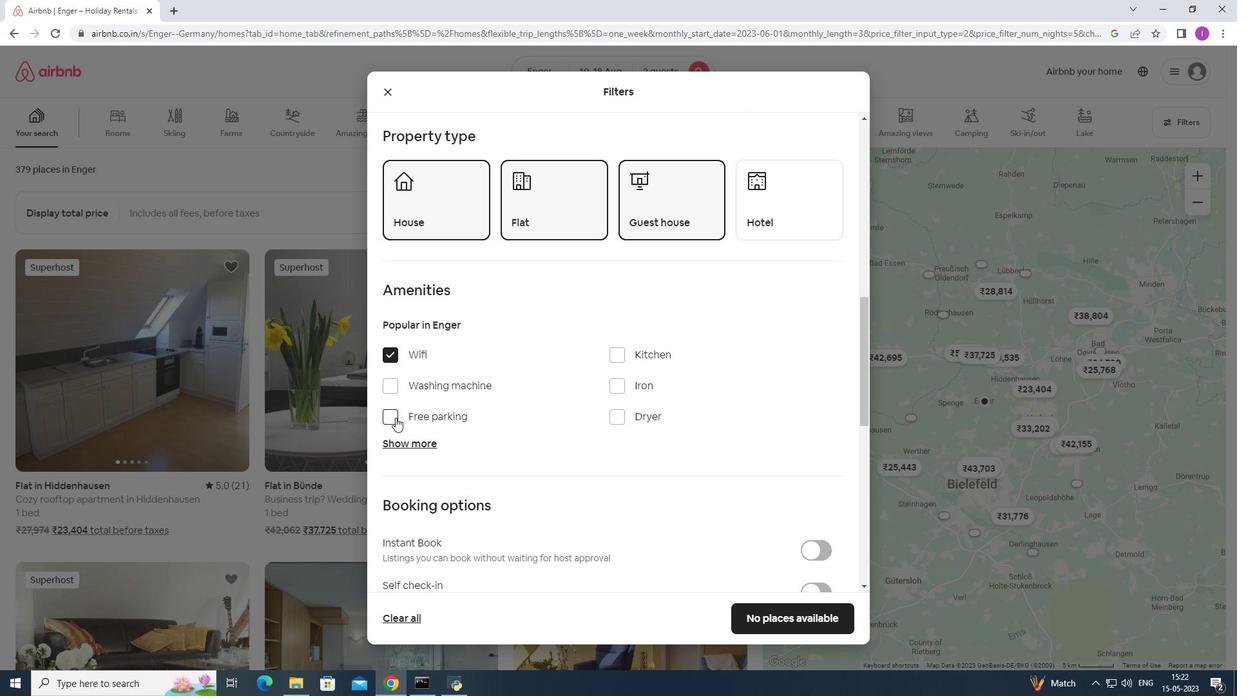 
Action: Mouse pressed left at (391, 413)
Screenshot: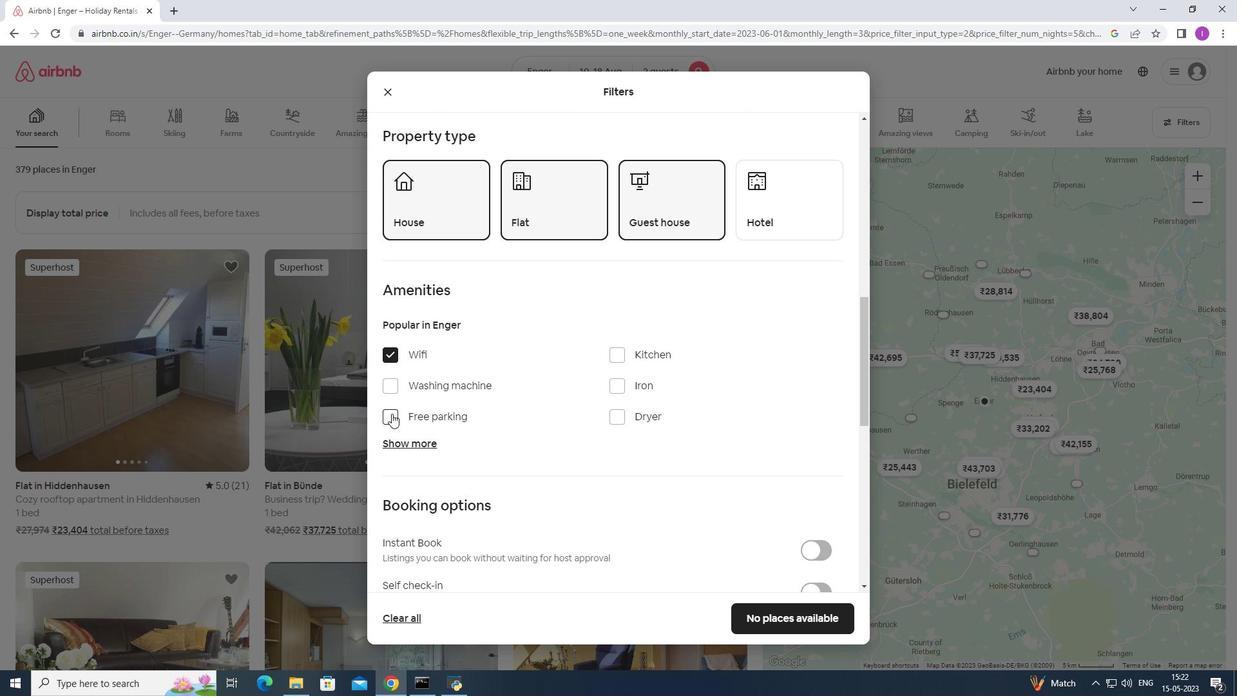 
Action: Mouse moved to (421, 440)
Screenshot: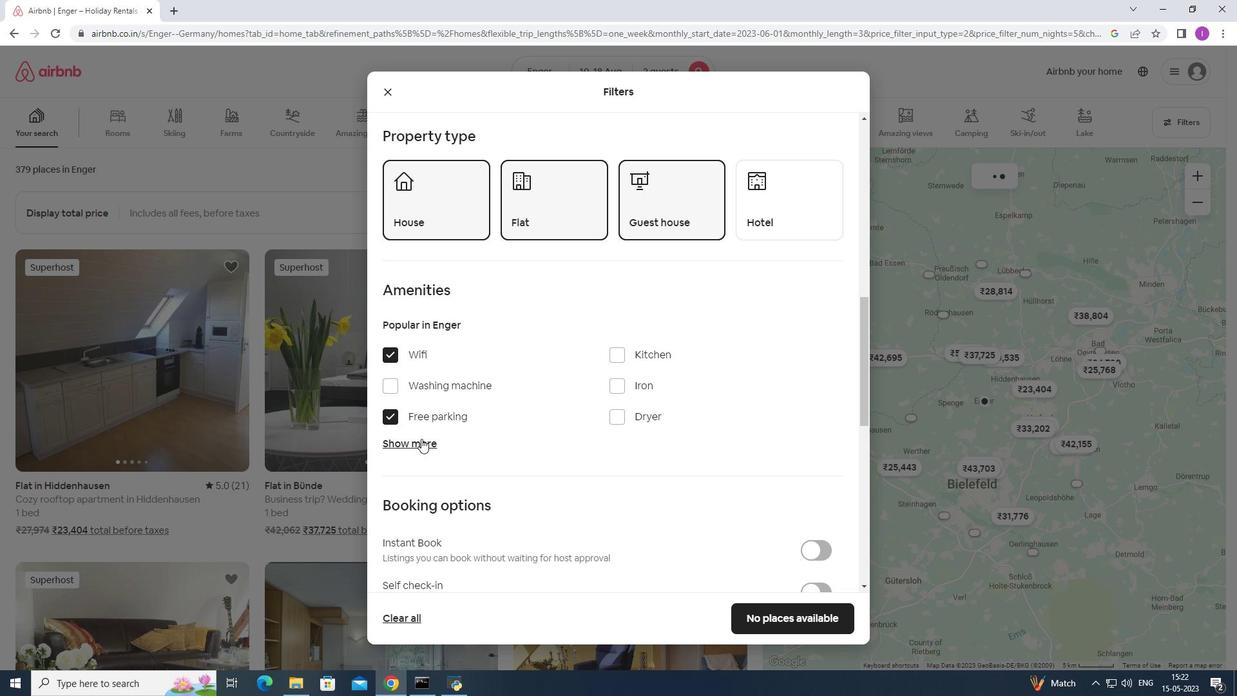 
Action: Mouse pressed left at (421, 440)
Screenshot: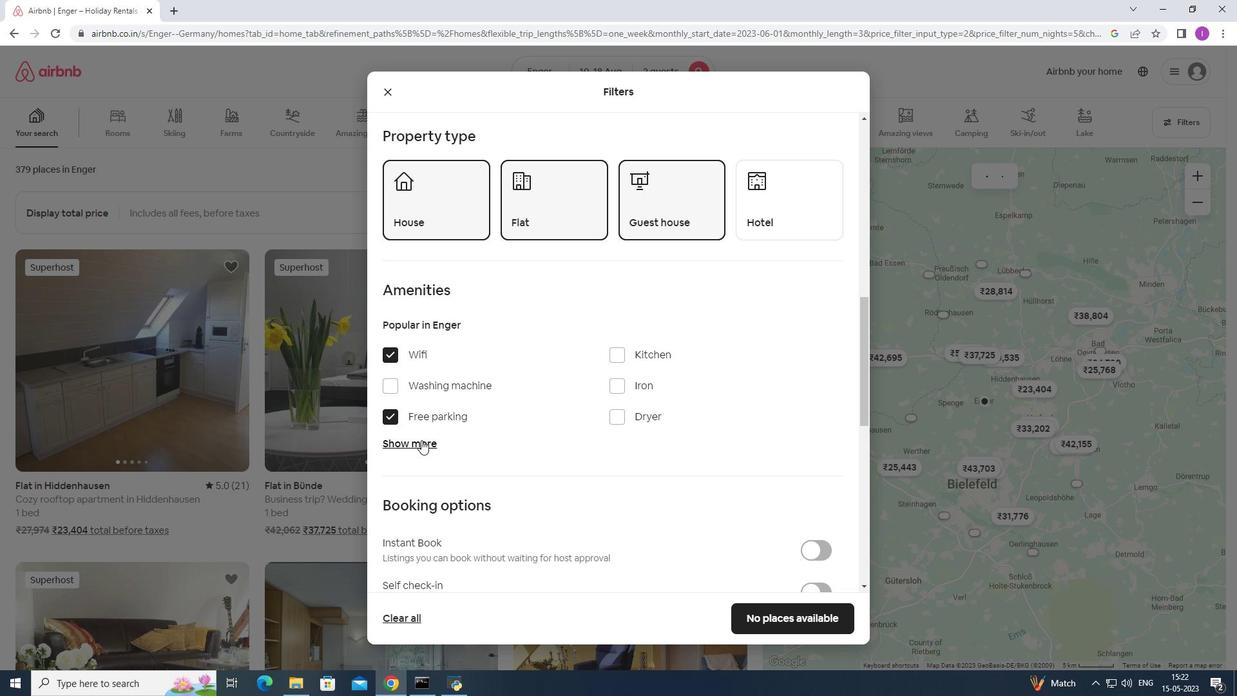 
Action: Mouse moved to (513, 435)
Screenshot: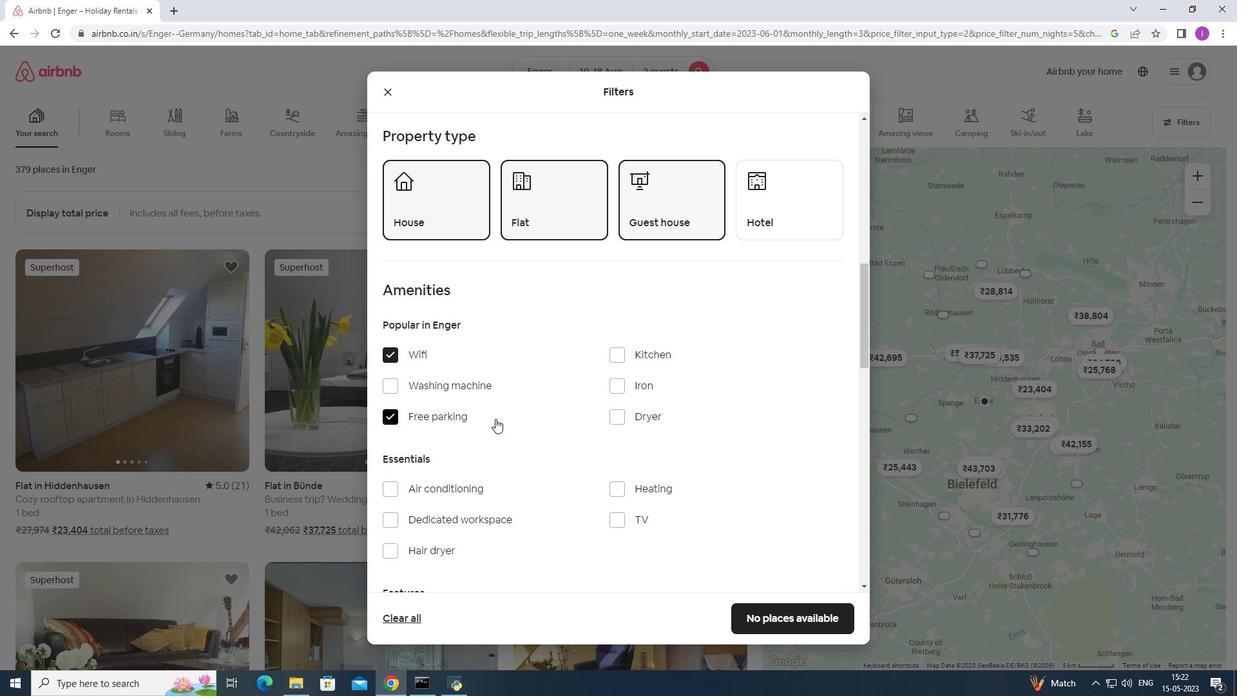 
Action: Mouse scrolled (513, 435) with delta (0, 0)
Screenshot: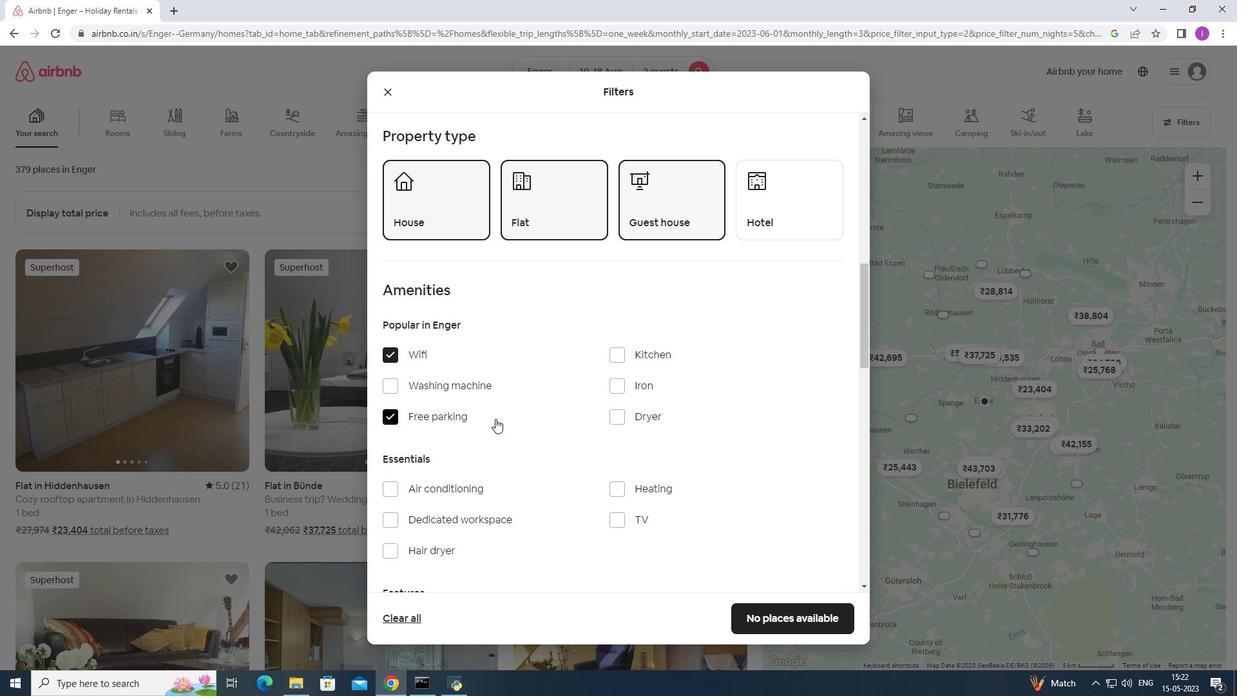 
Action: Mouse moved to (621, 451)
Screenshot: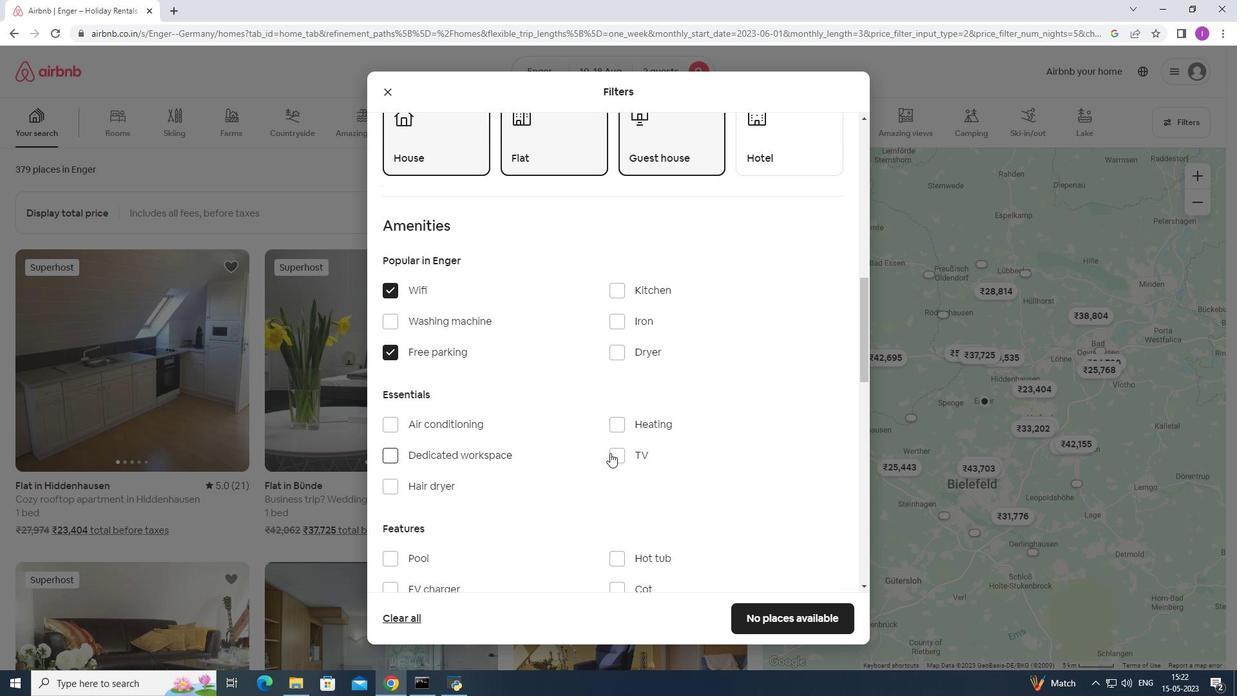
Action: Mouse pressed left at (621, 451)
Screenshot: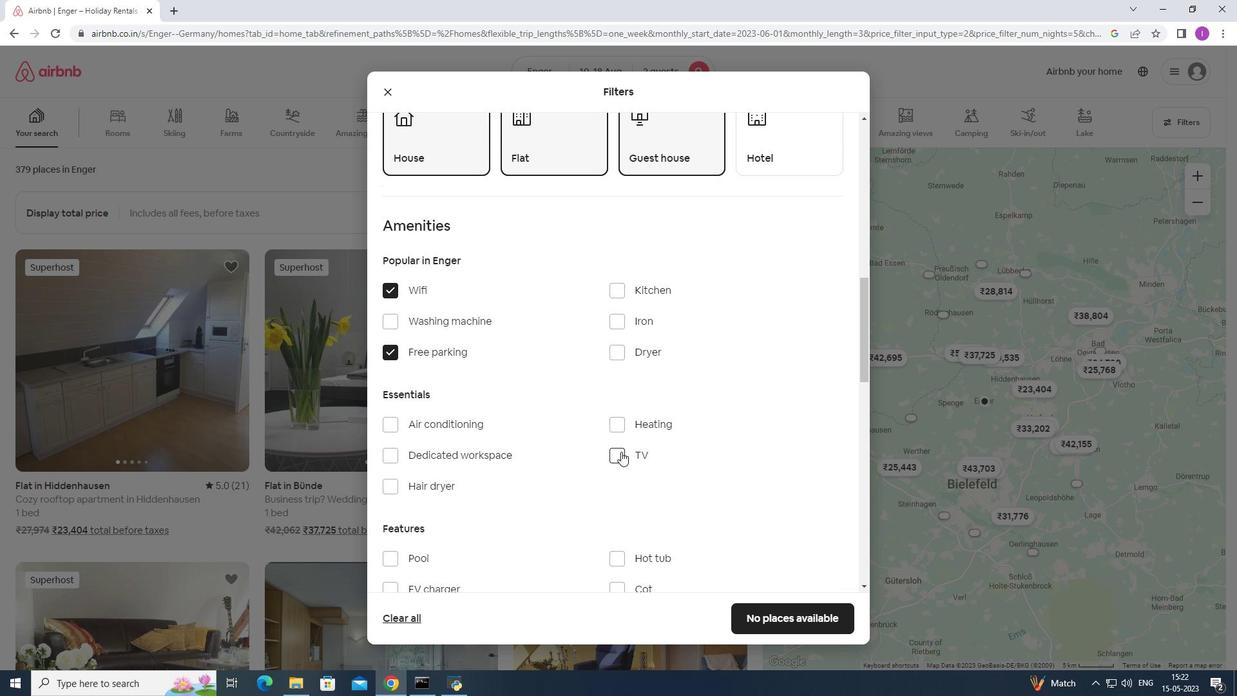 
Action: Mouse moved to (486, 486)
Screenshot: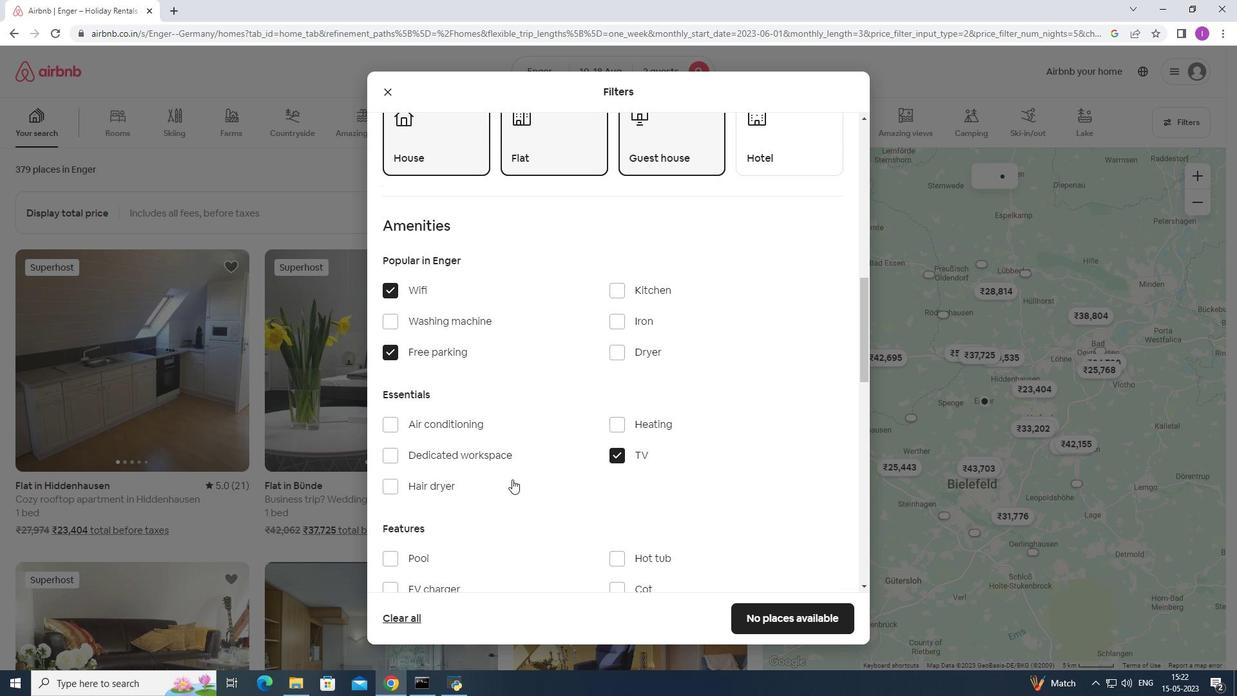 
Action: Mouse scrolled (486, 485) with delta (0, 0)
Screenshot: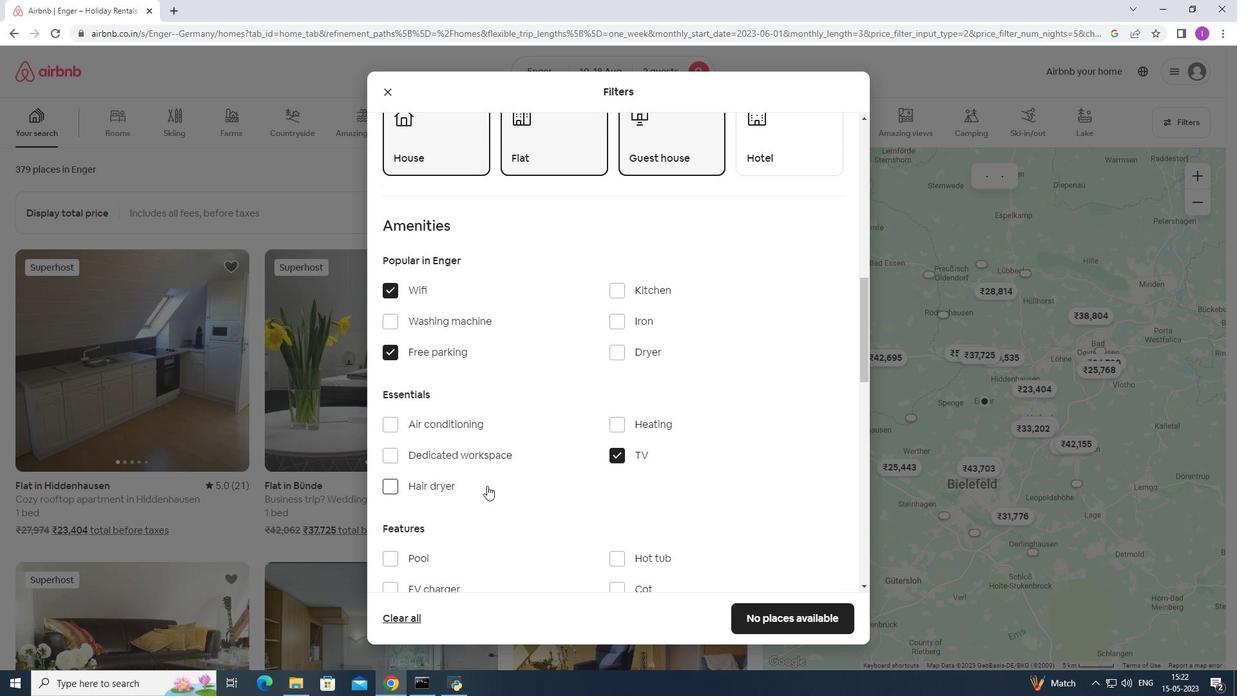 
Action: Mouse scrolled (486, 485) with delta (0, 0)
Screenshot: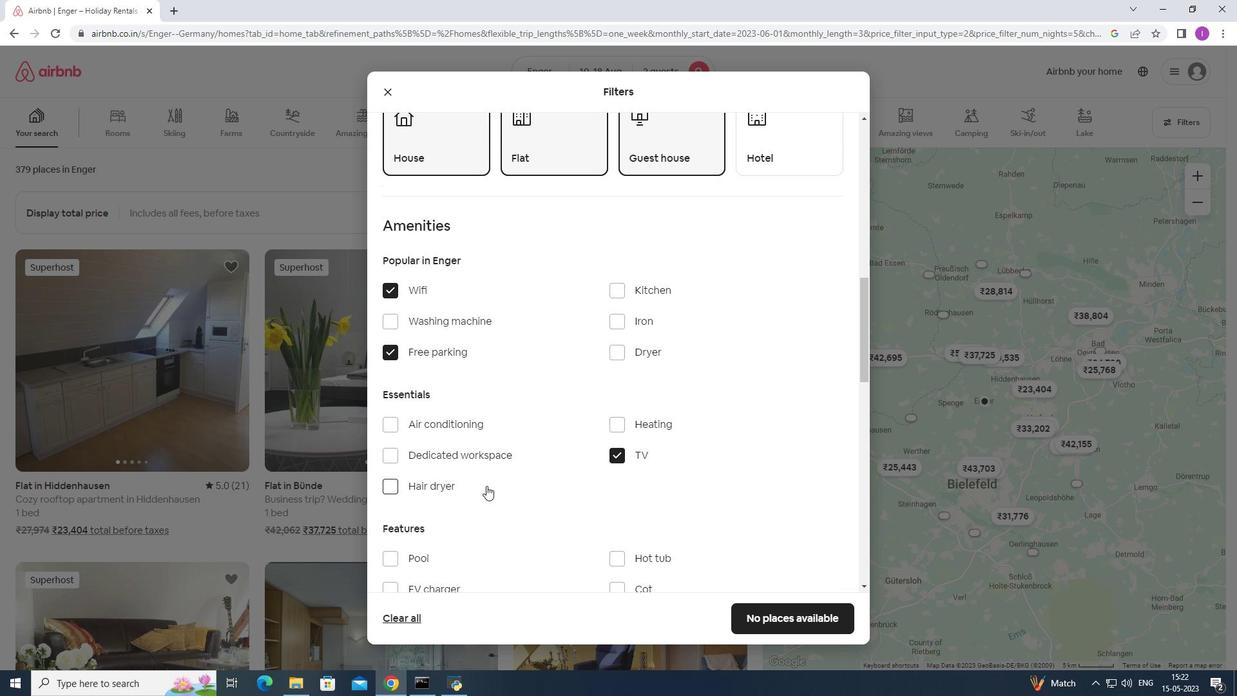 
Action: Mouse moved to (397, 487)
Screenshot: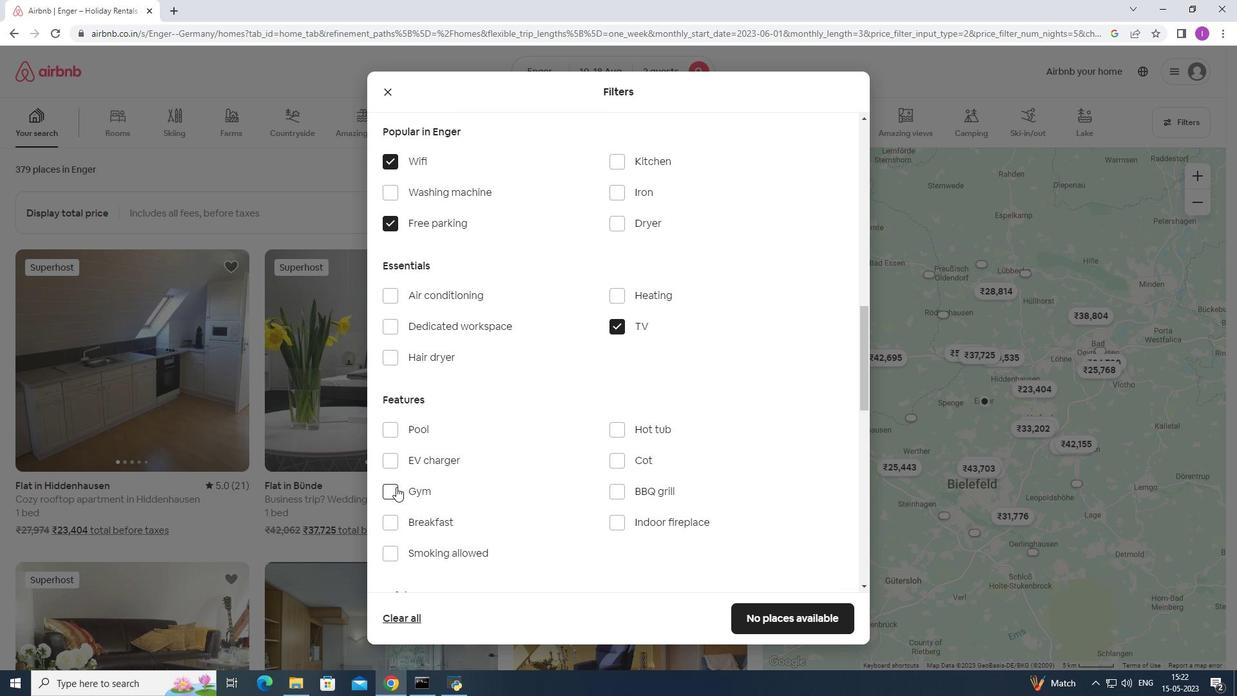 
Action: Mouse pressed left at (397, 487)
Screenshot: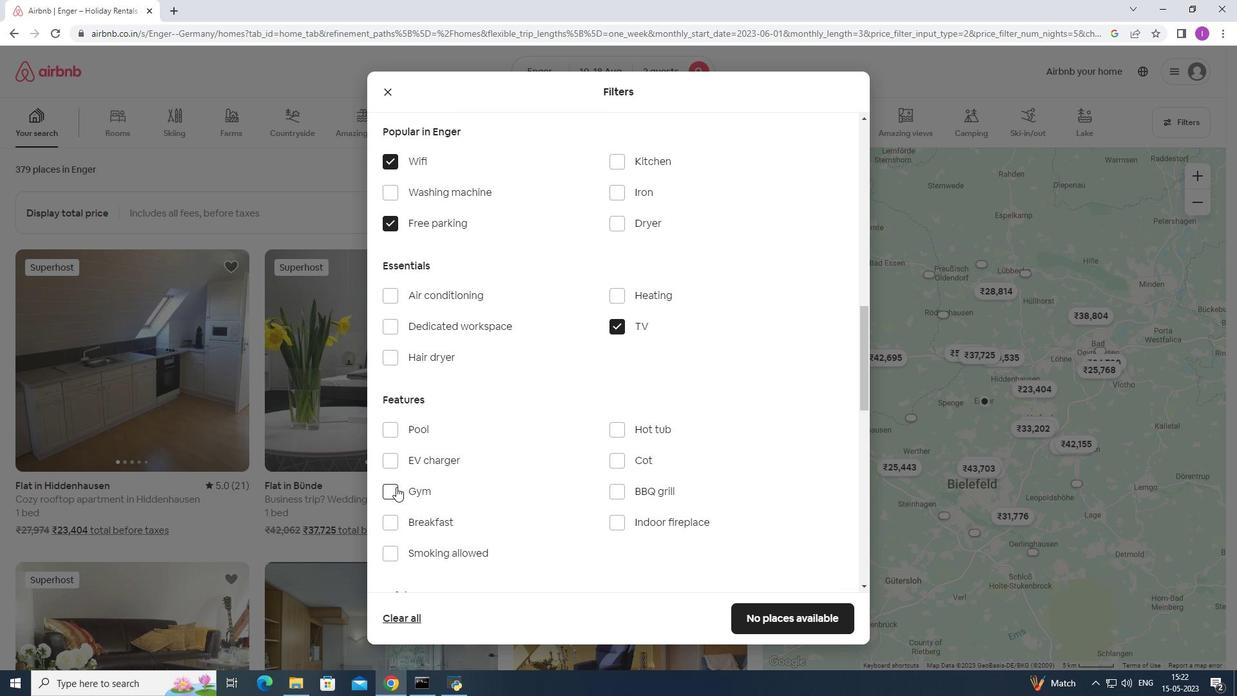 
Action: Mouse moved to (400, 520)
Screenshot: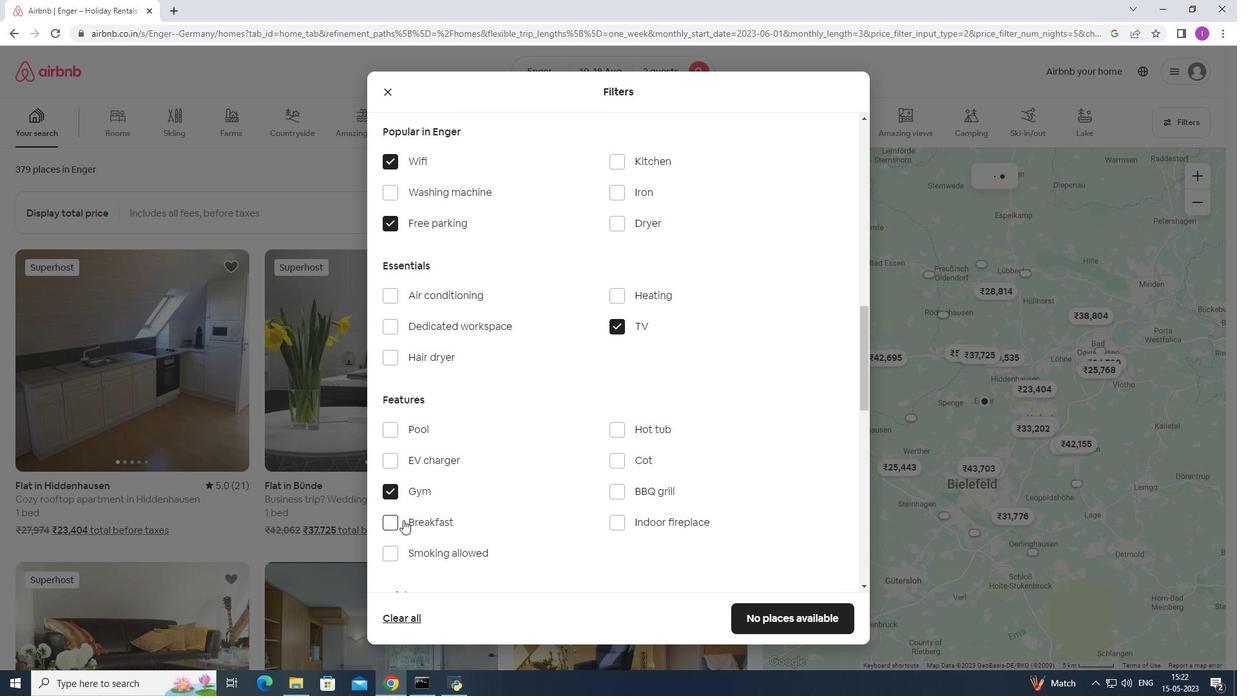 
Action: Mouse pressed left at (400, 520)
Screenshot: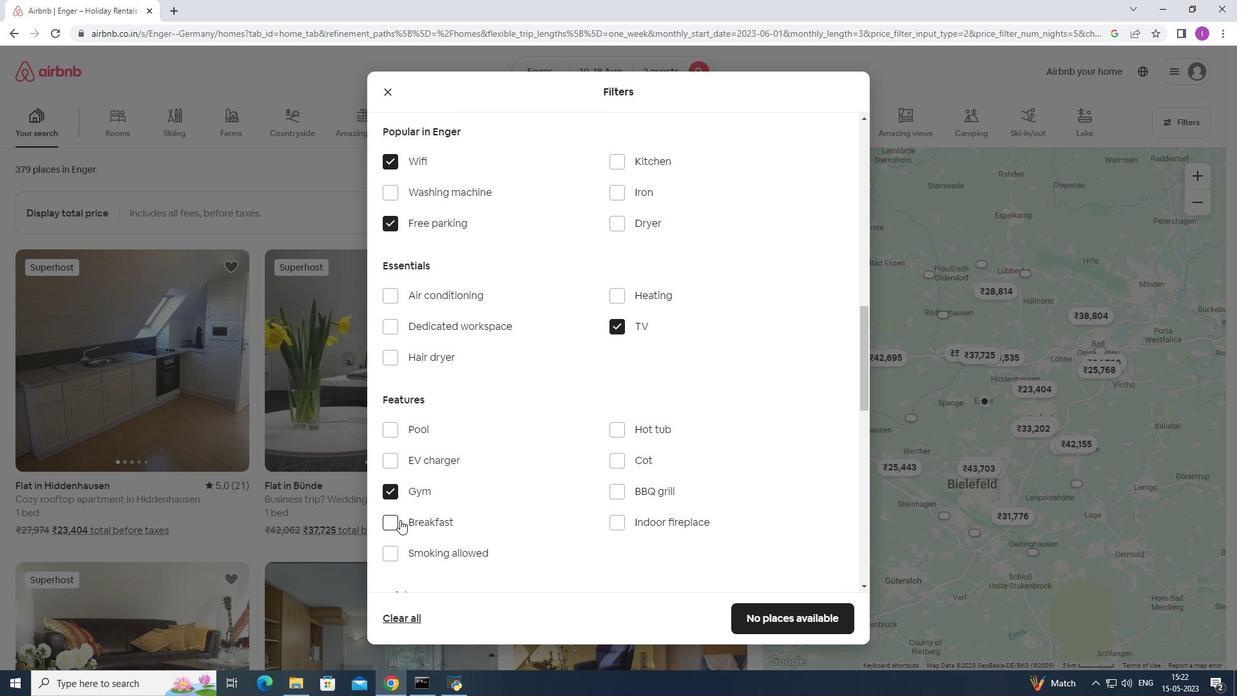 
Action: Mouse moved to (516, 486)
Screenshot: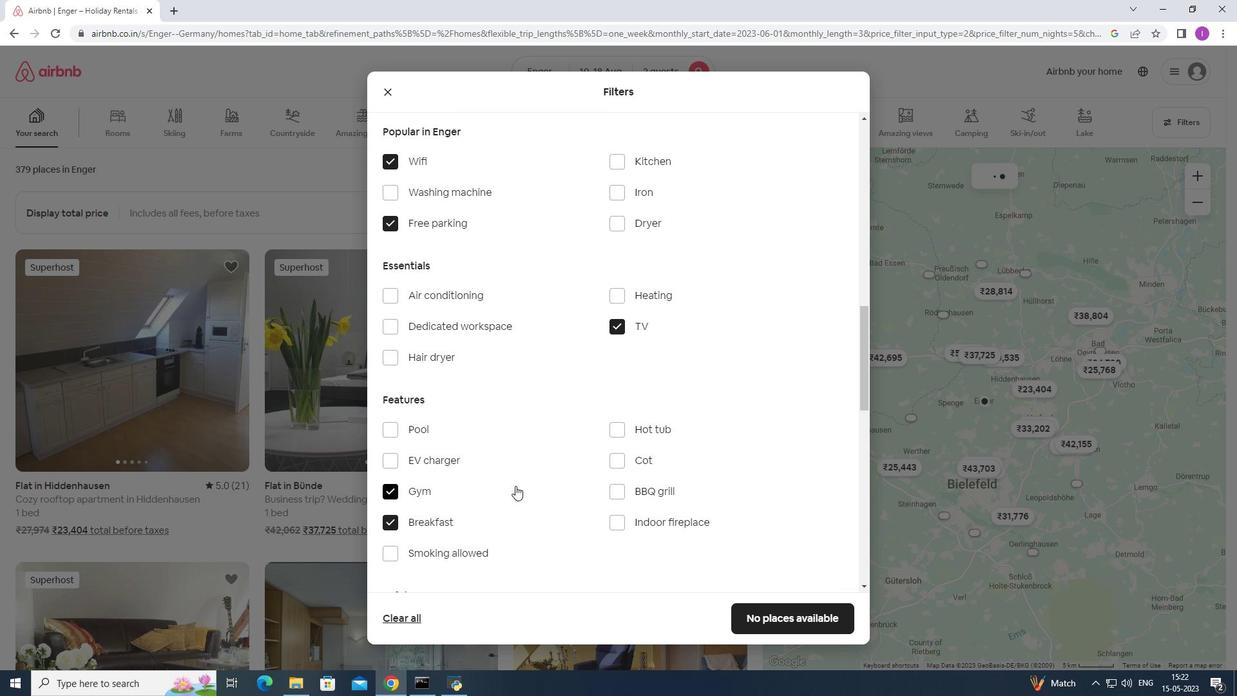 
Action: Mouse scrolled (516, 485) with delta (0, 0)
Screenshot: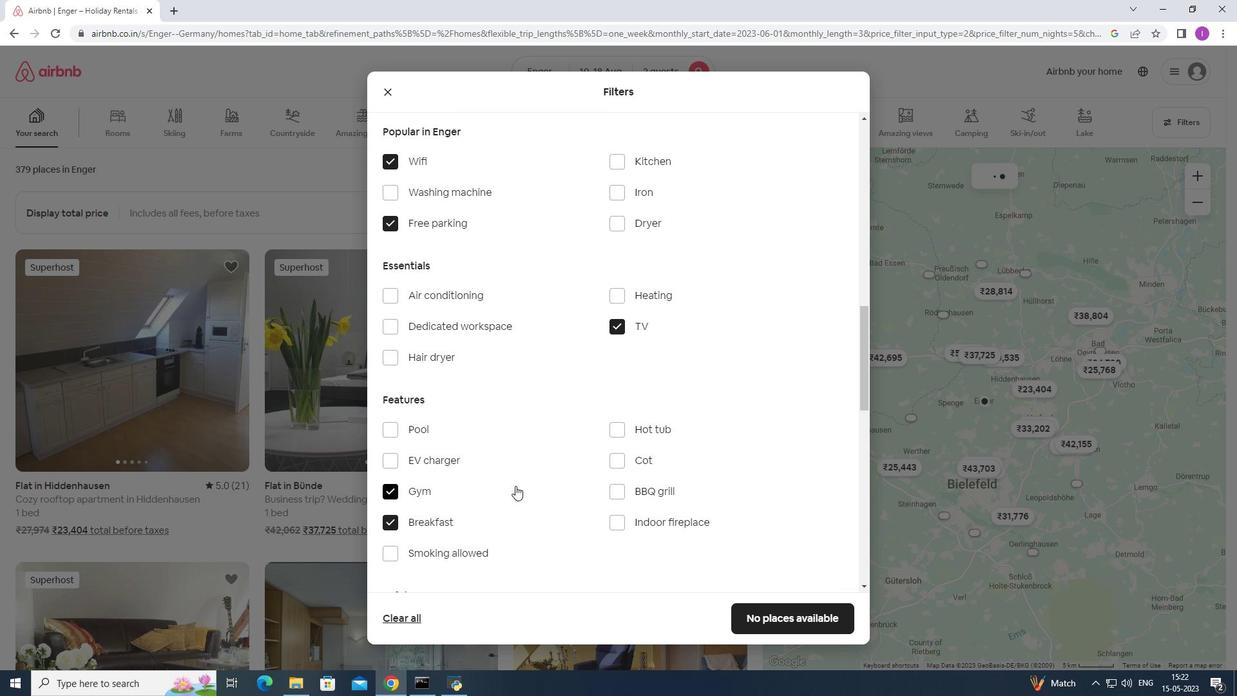 
Action: Mouse moved to (519, 487)
Screenshot: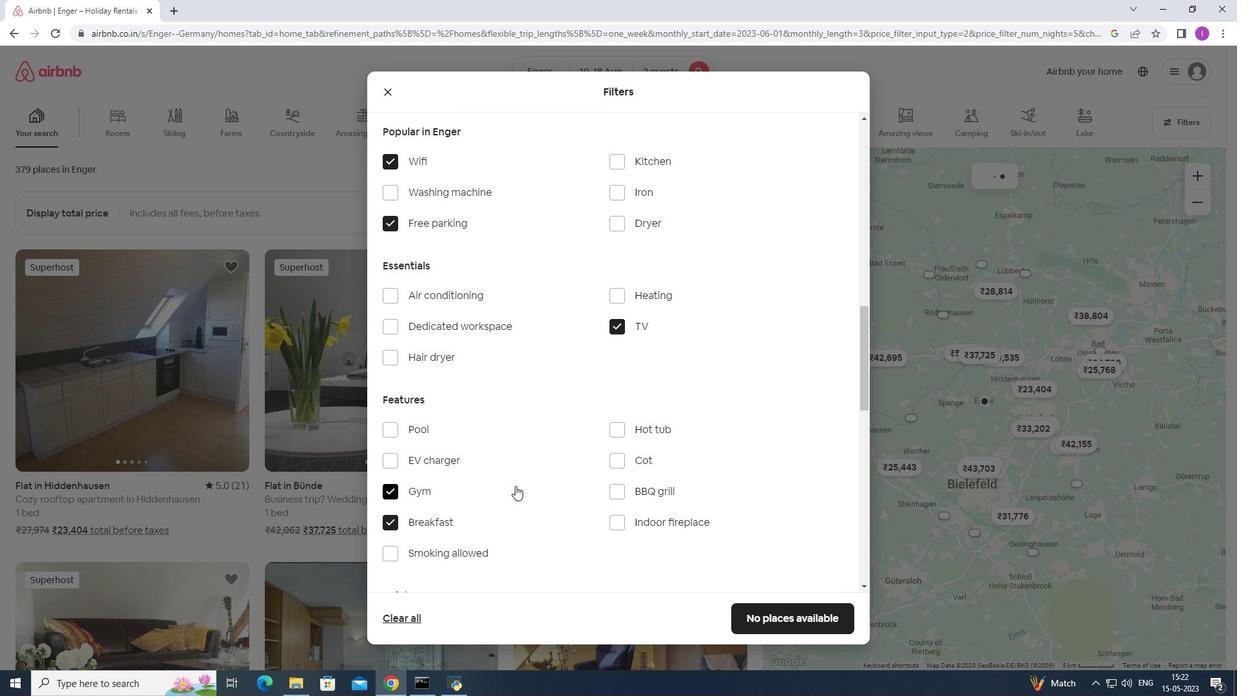 
Action: Mouse scrolled (519, 486) with delta (0, 0)
Screenshot: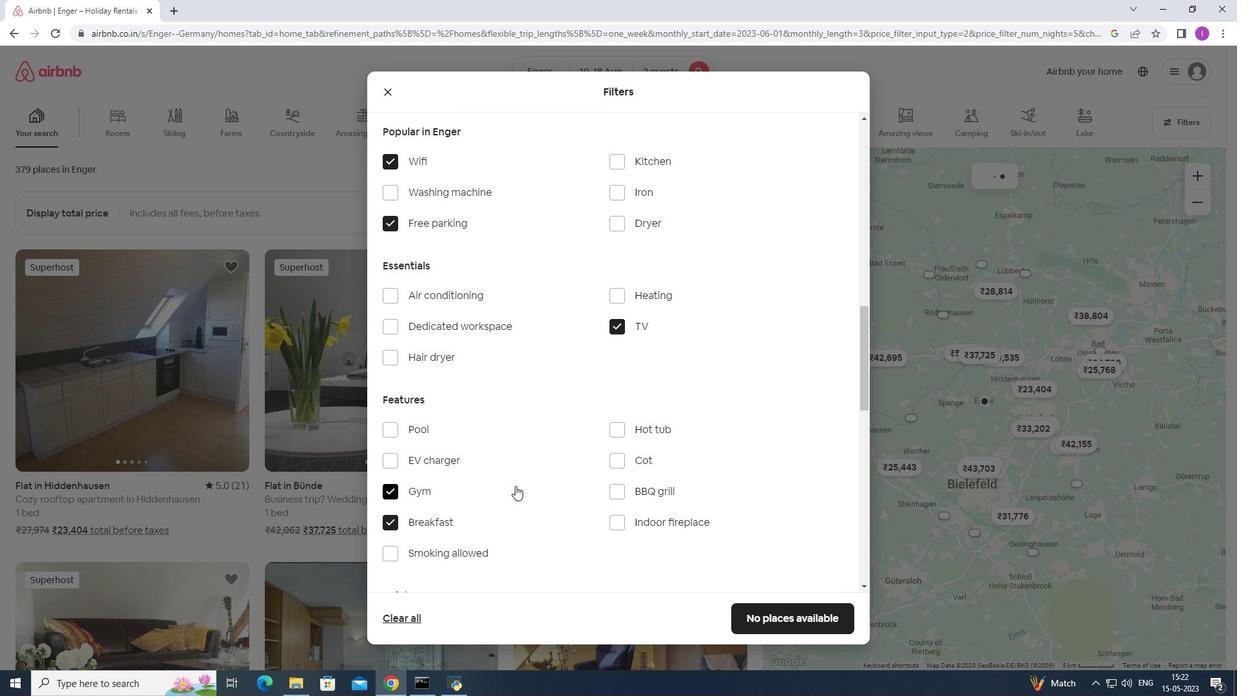 
Action: Mouse moved to (542, 485)
Screenshot: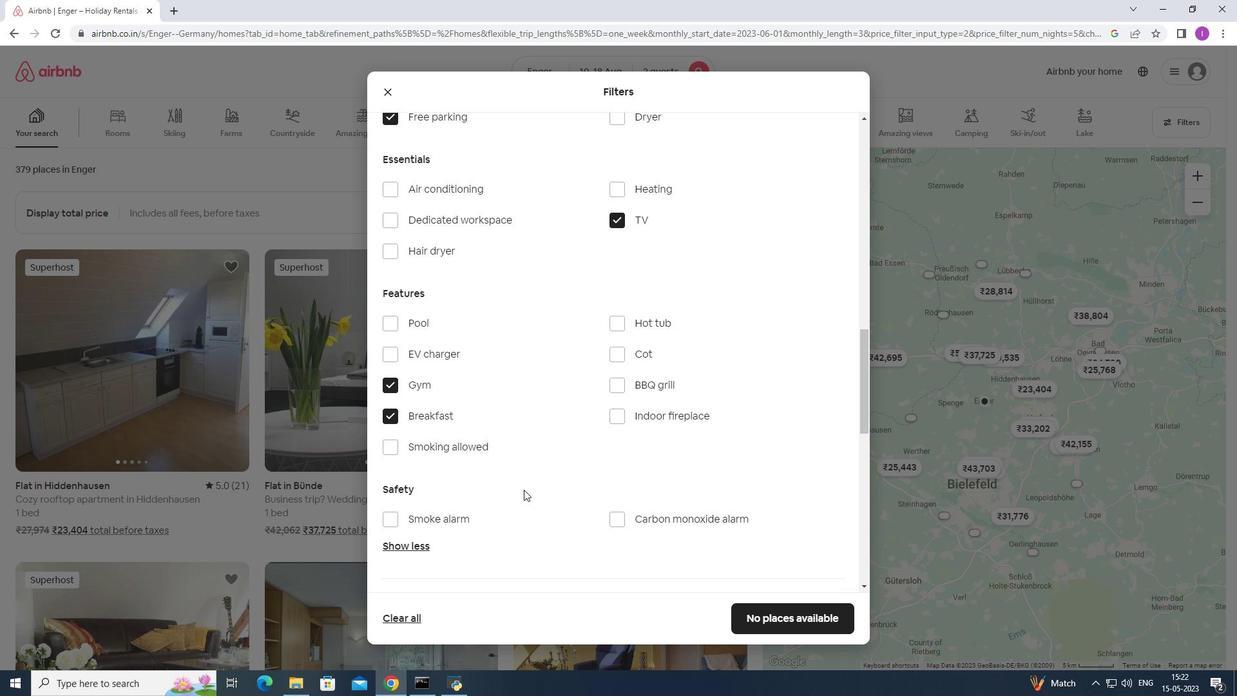 
Action: Mouse scrolled (542, 484) with delta (0, 0)
Screenshot: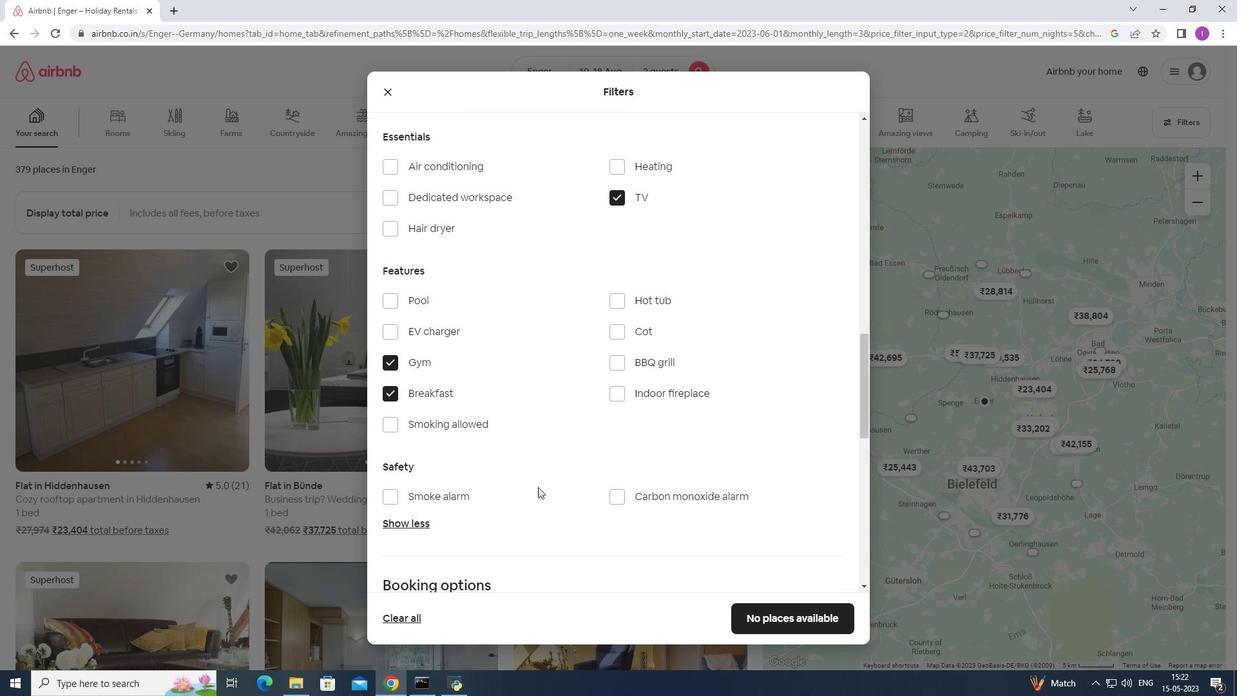 
Action: Mouse scrolled (542, 484) with delta (0, 0)
Screenshot: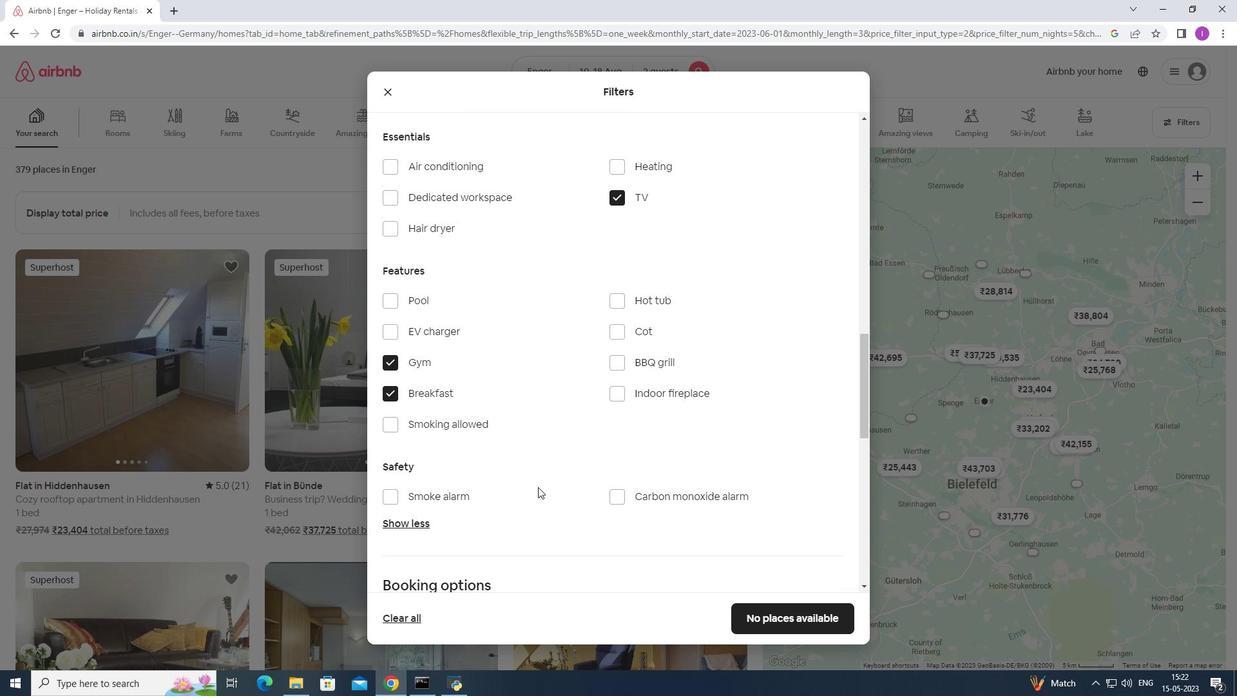 
Action: Mouse scrolled (542, 484) with delta (0, 0)
Screenshot: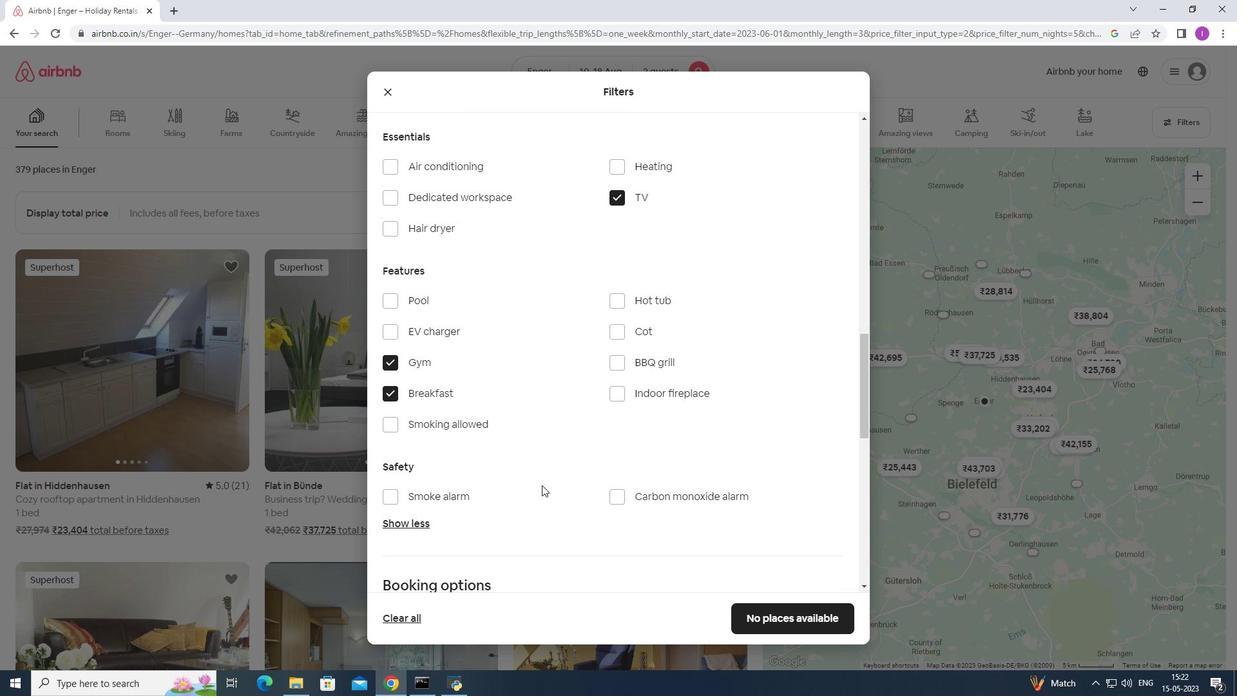 
Action: Mouse moved to (588, 475)
Screenshot: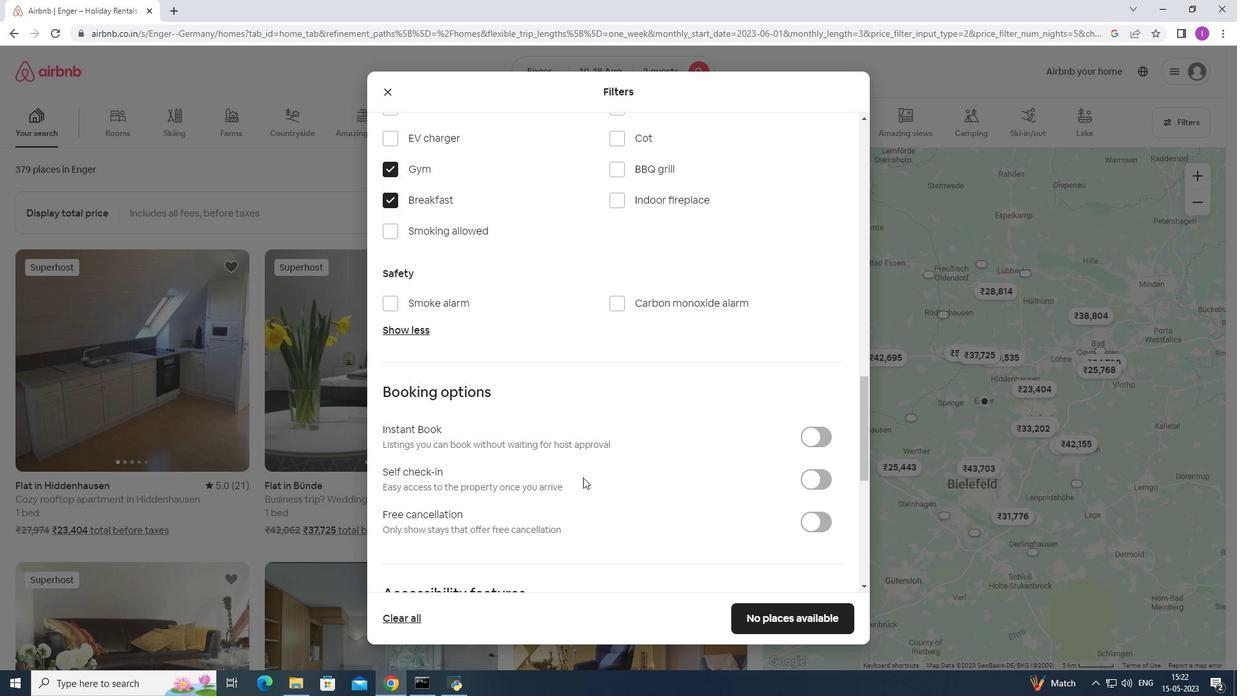 
Action: Mouse scrolled (588, 474) with delta (0, 0)
Screenshot: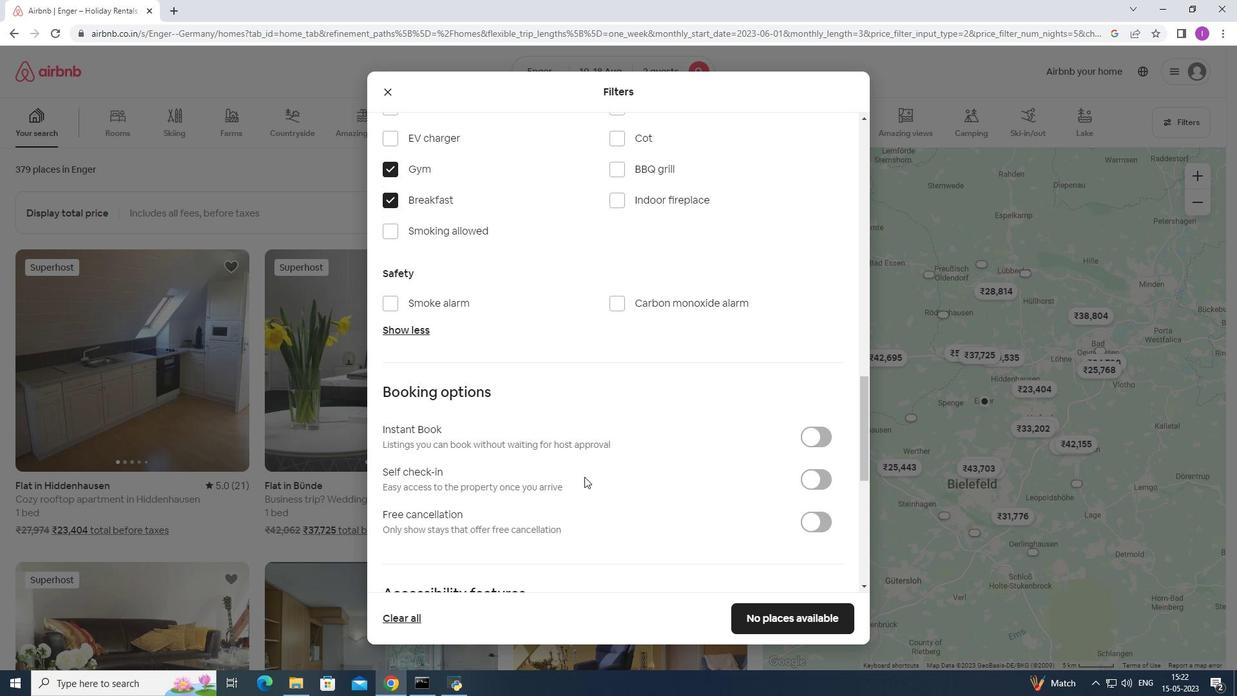 
Action: Mouse scrolled (588, 474) with delta (0, 0)
Screenshot: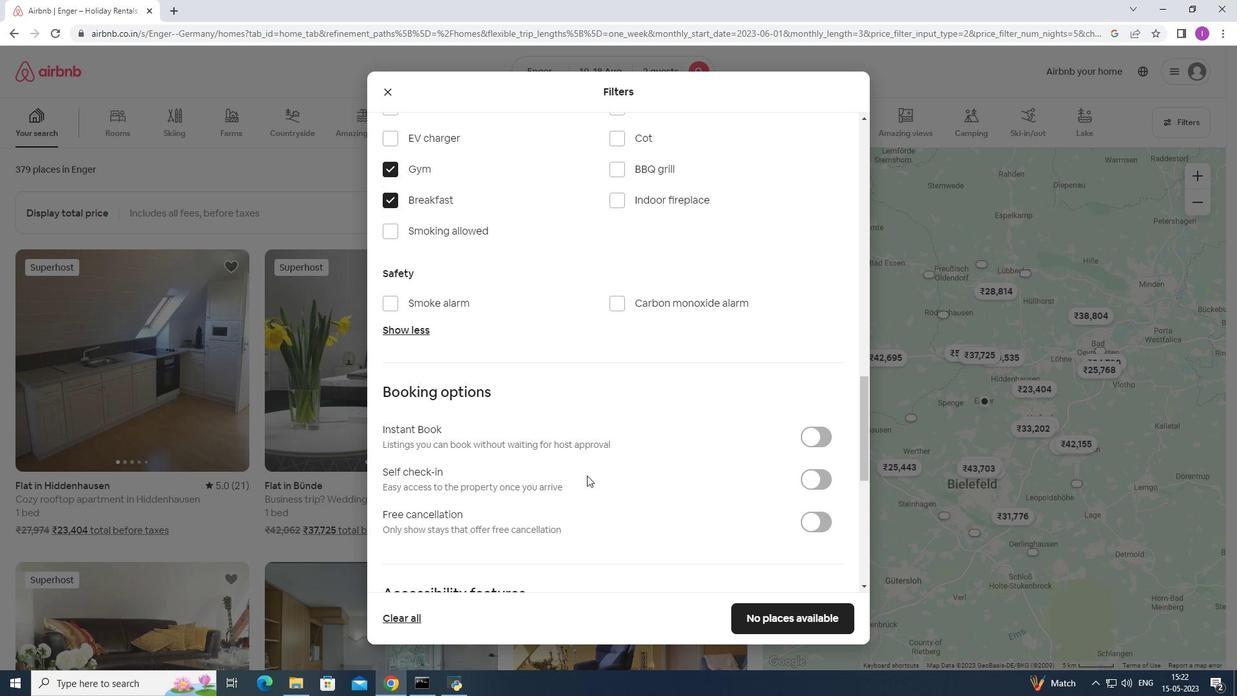 
Action: Mouse moved to (591, 475)
Screenshot: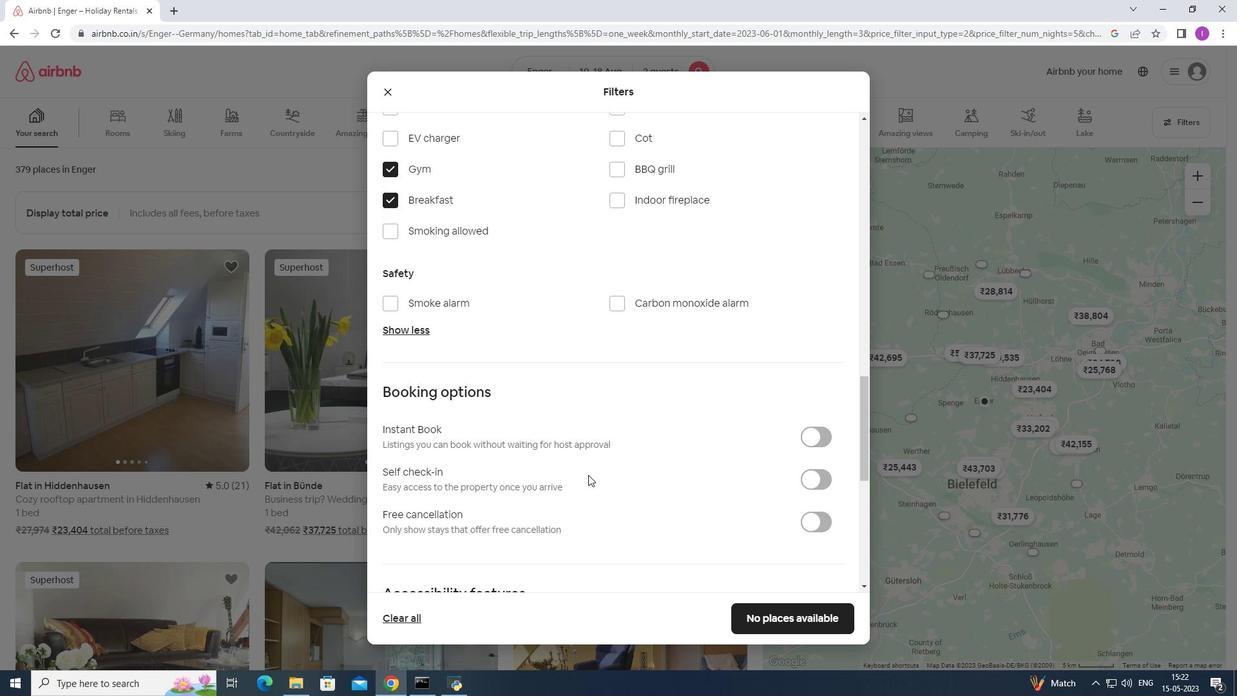 
Action: Mouse scrolled (591, 474) with delta (0, 0)
Screenshot: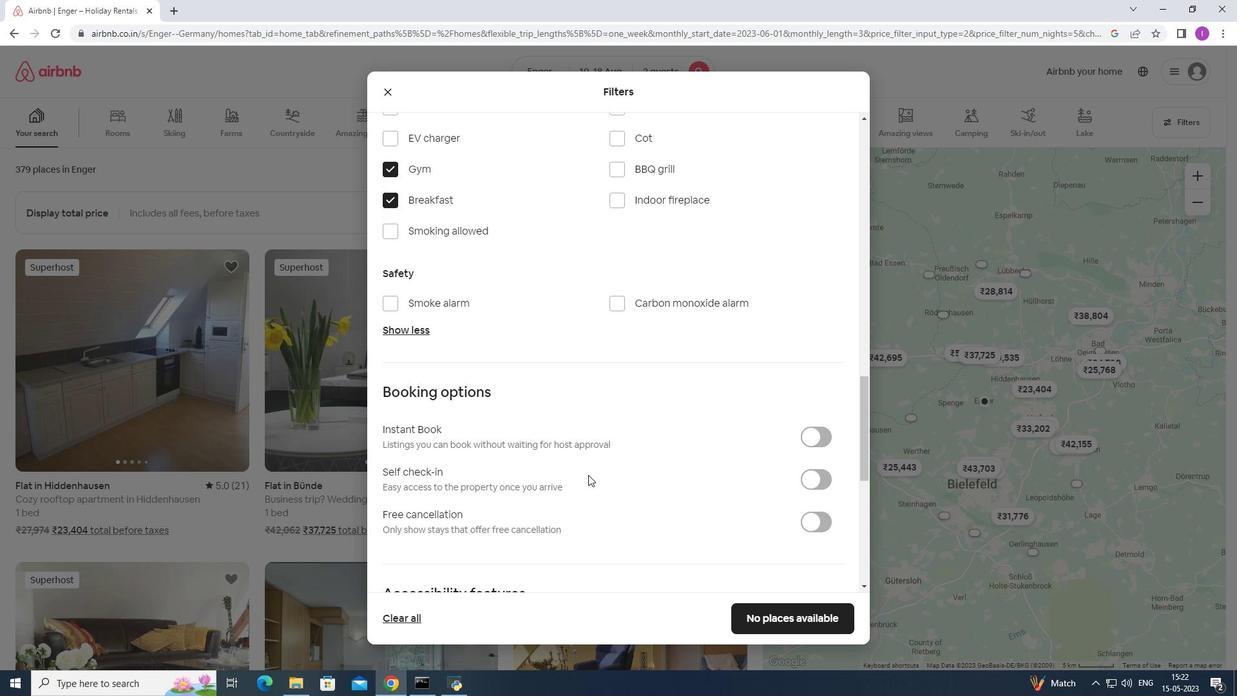 
Action: Mouse moved to (820, 285)
Screenshot: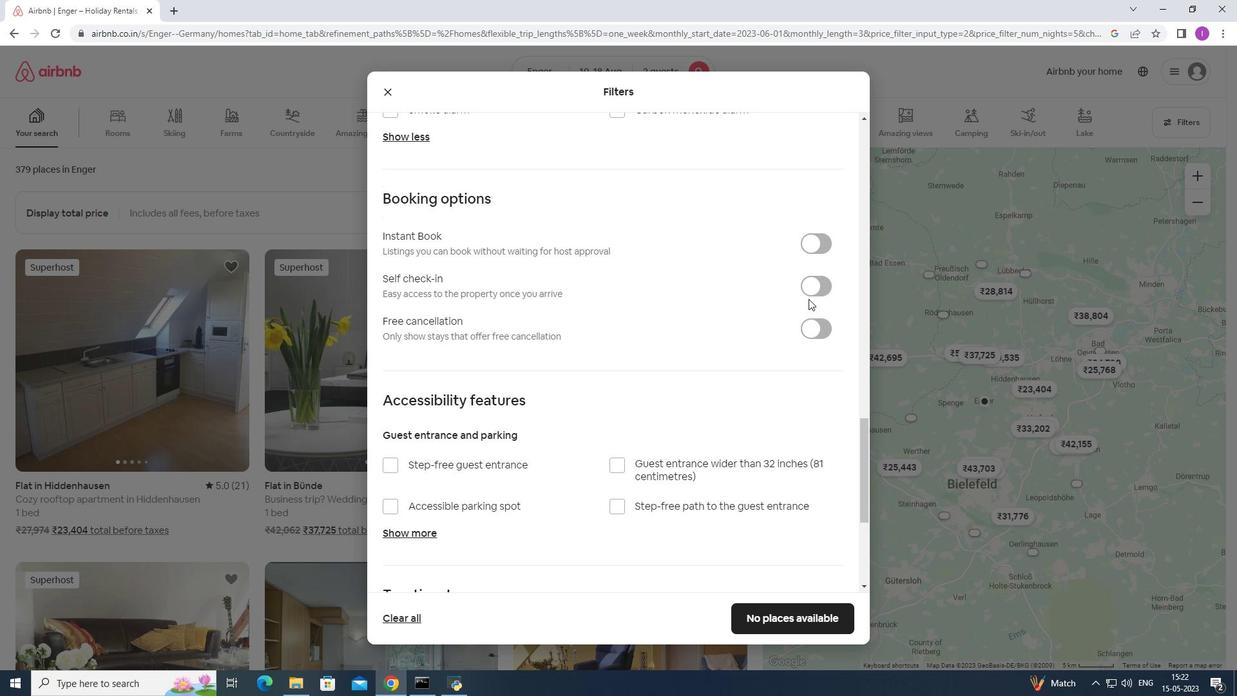 
Action: Mouse pressed left at (820, 285)
Screenshot: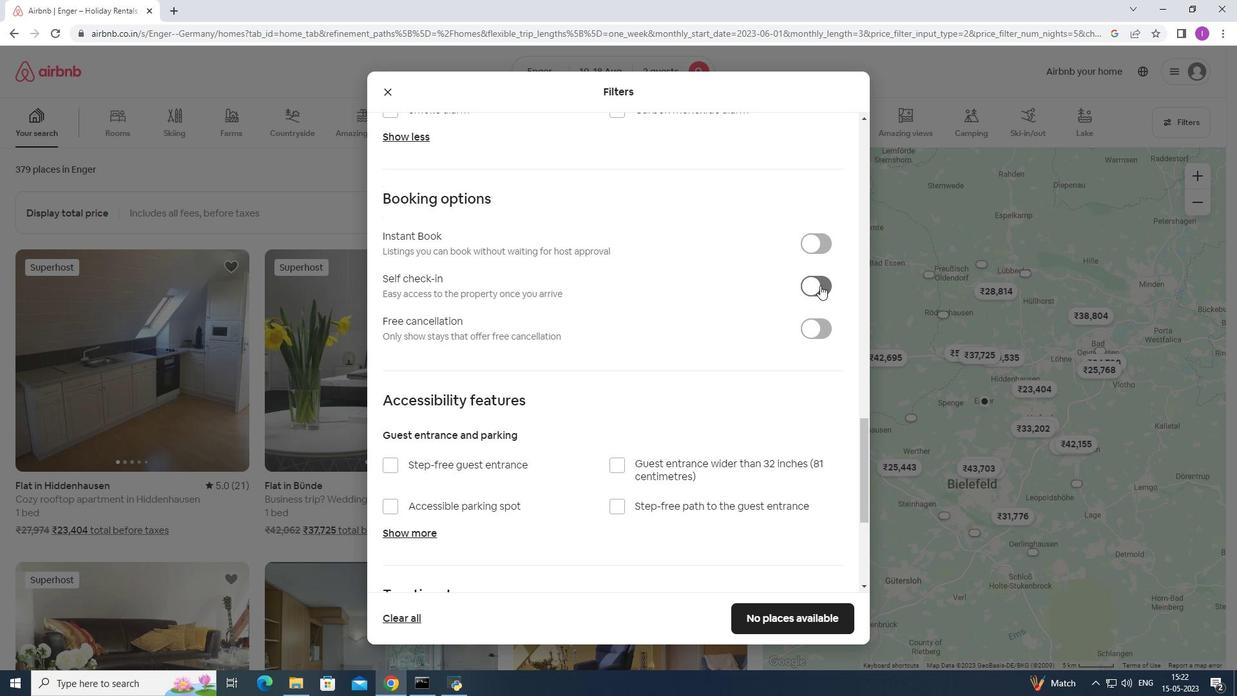 
Action: Mouse moved to (658, 416)
Screenshot: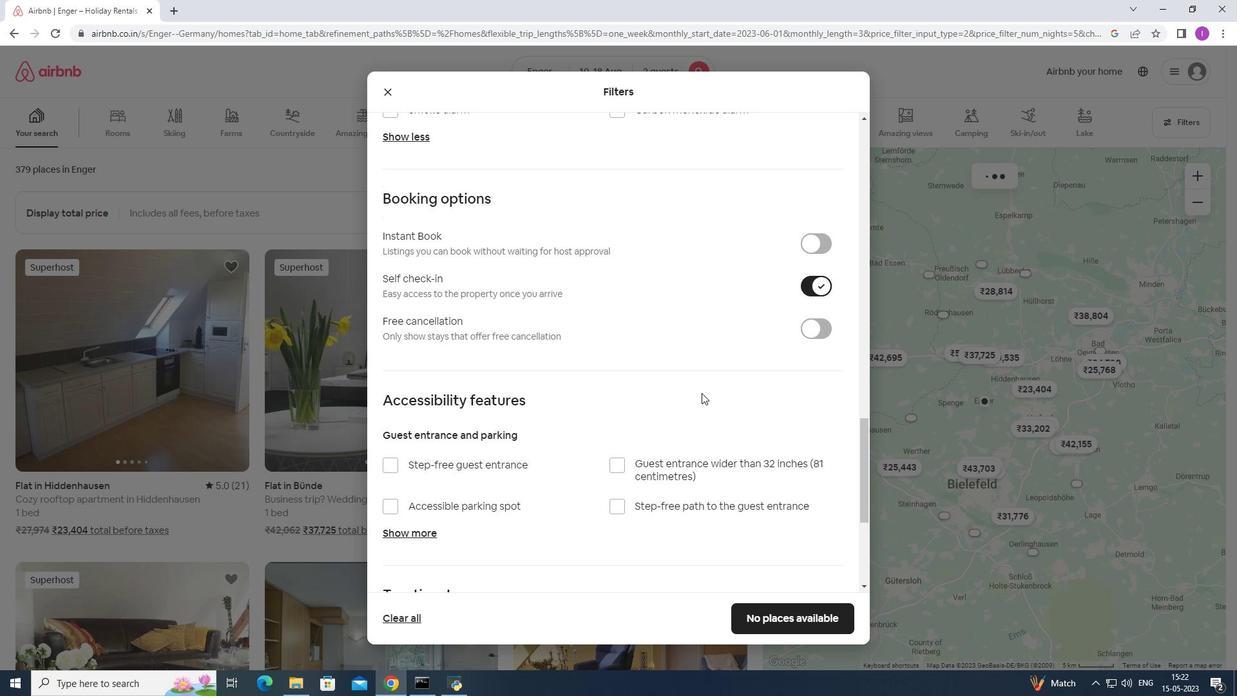 
Action: Mouse scrolled (658, 415) with delta (0, 0)
Screenshot: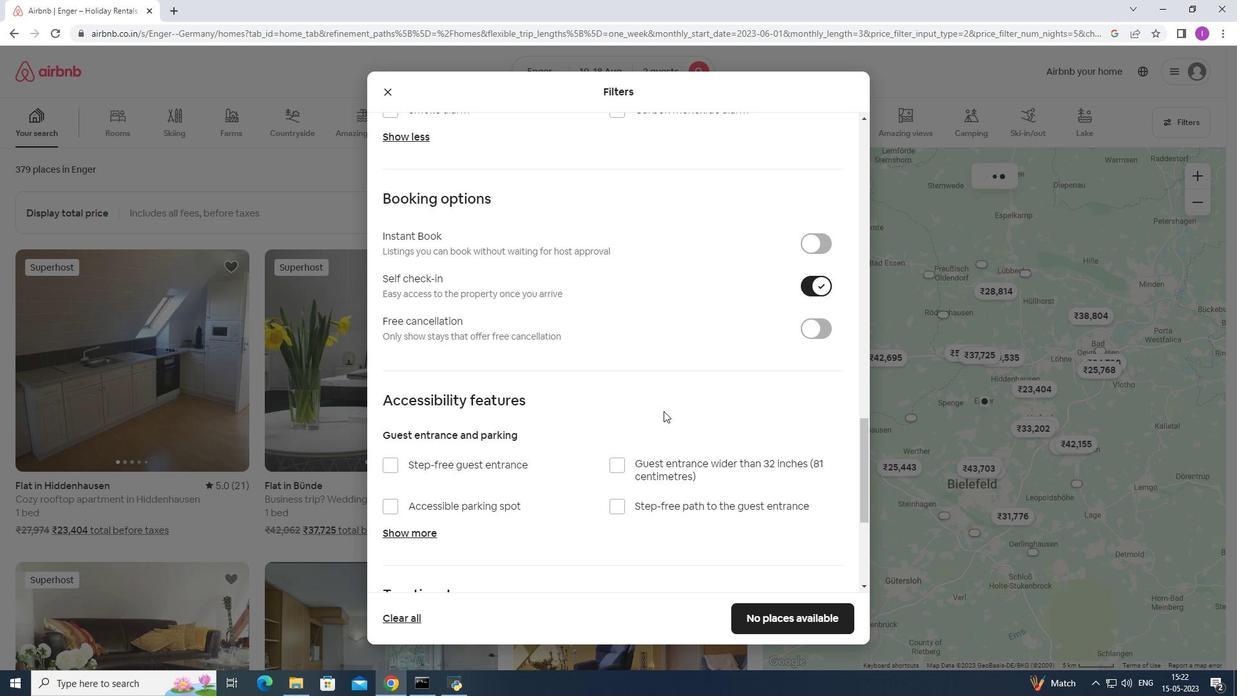 
Action: Mouse moved to (652, 424)
Screenshot: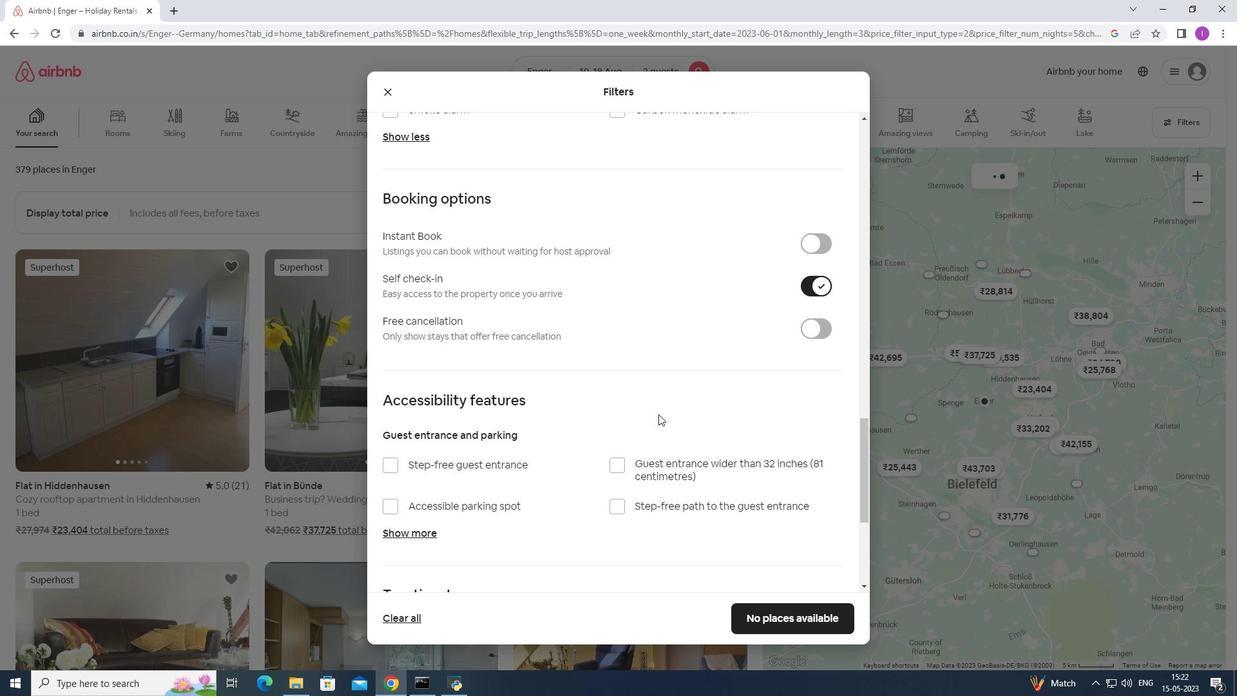 
Action: Mouse scrolled (656, 418) with delta (0, 0)
Screenshot: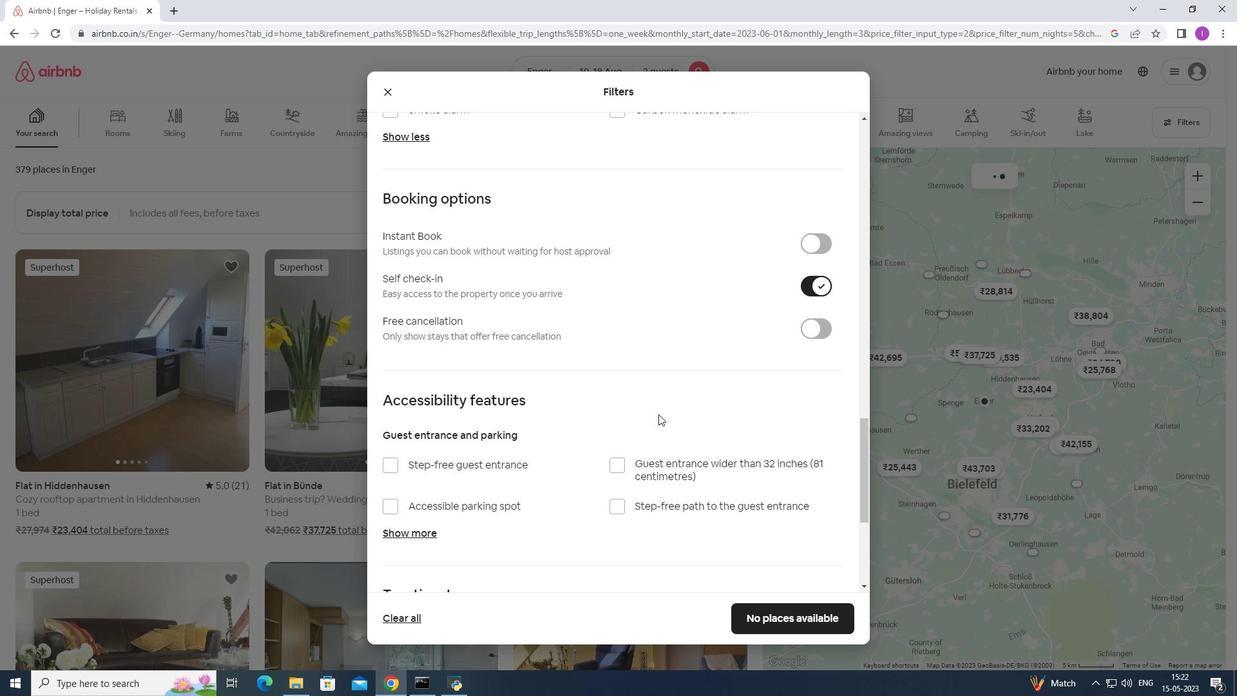 
Action: Mouse moved to (596, 427)
Screenshot: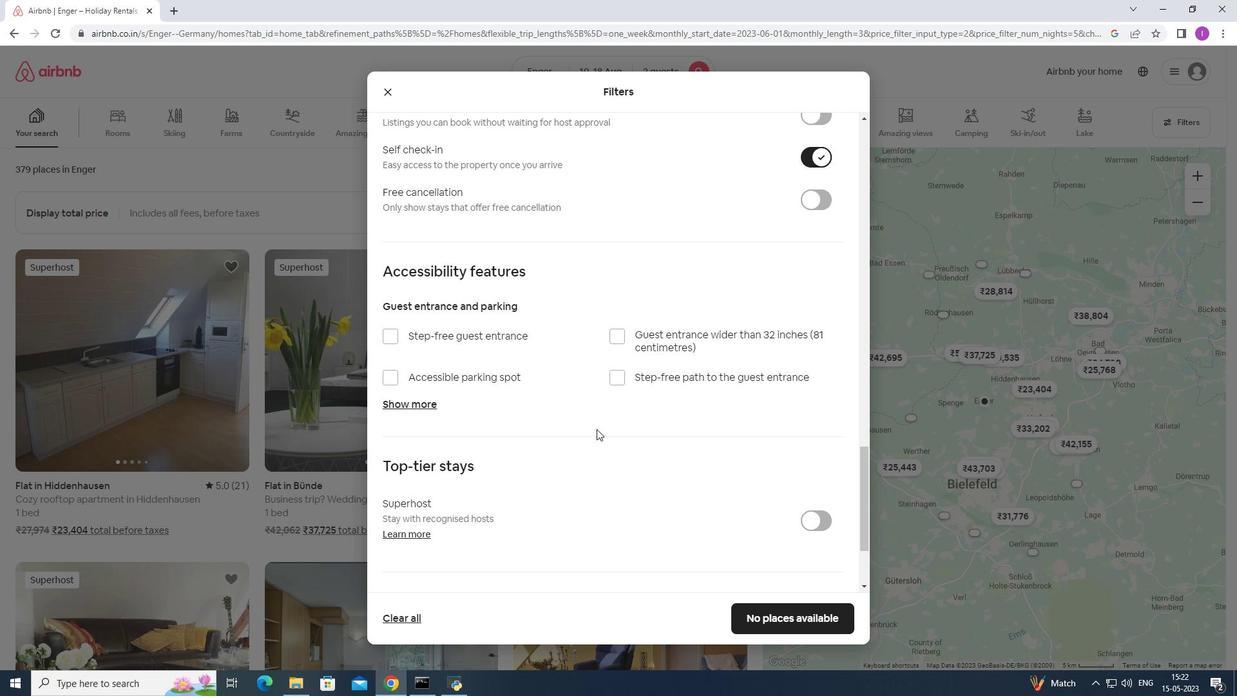 
Action: Mouse scrolled (596, 426) with delta (0, 0)
Screenshot: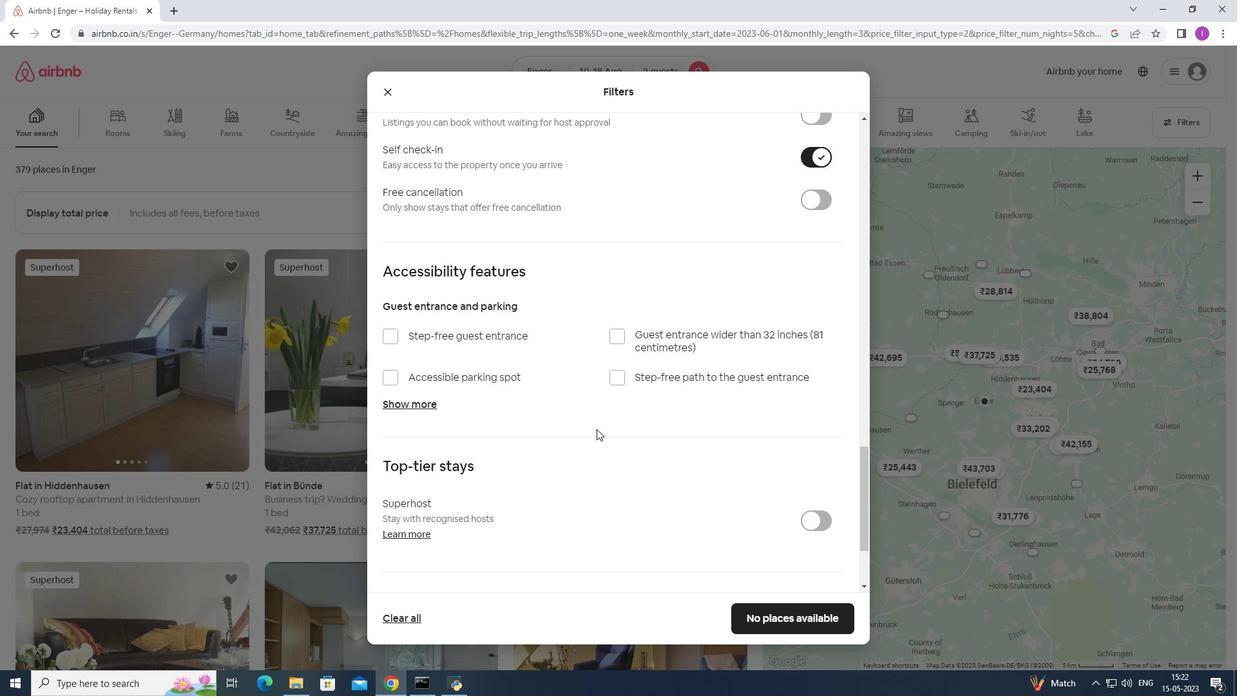 
Action: Mouse scrolled (596, 426) with delta (0, 0)
Screenshot: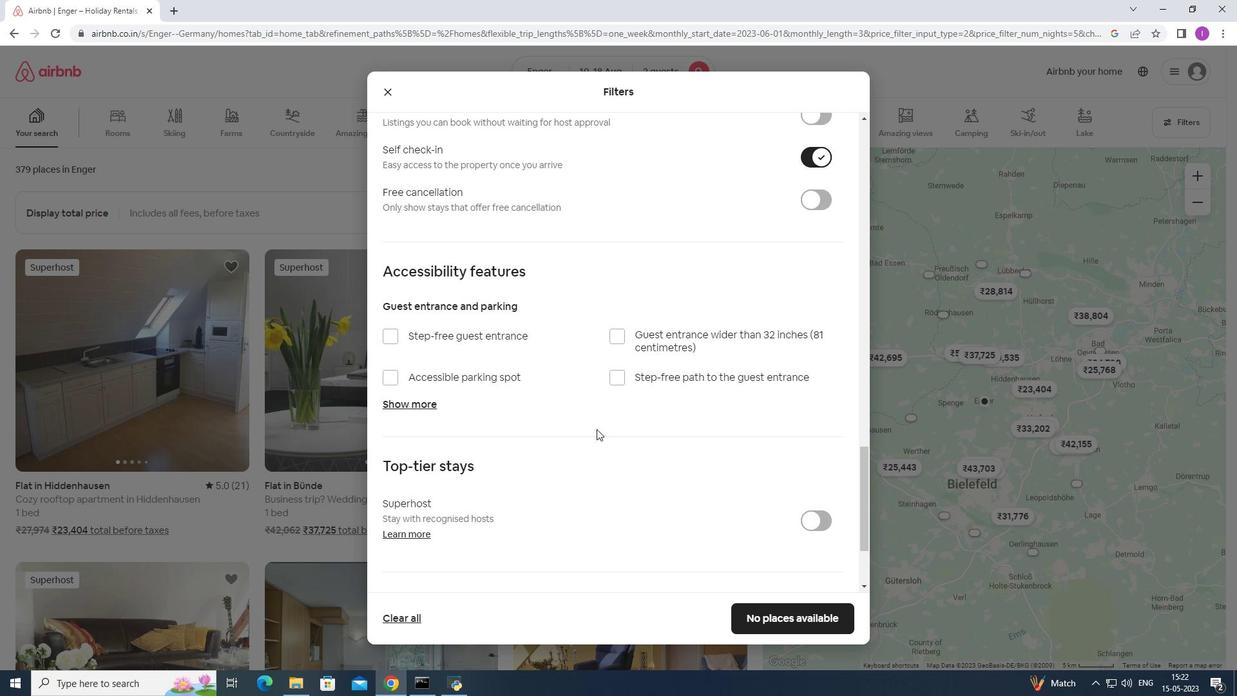 
Action: Mouse scrolled (596, 426) with delta (0, 0)
Screenshot: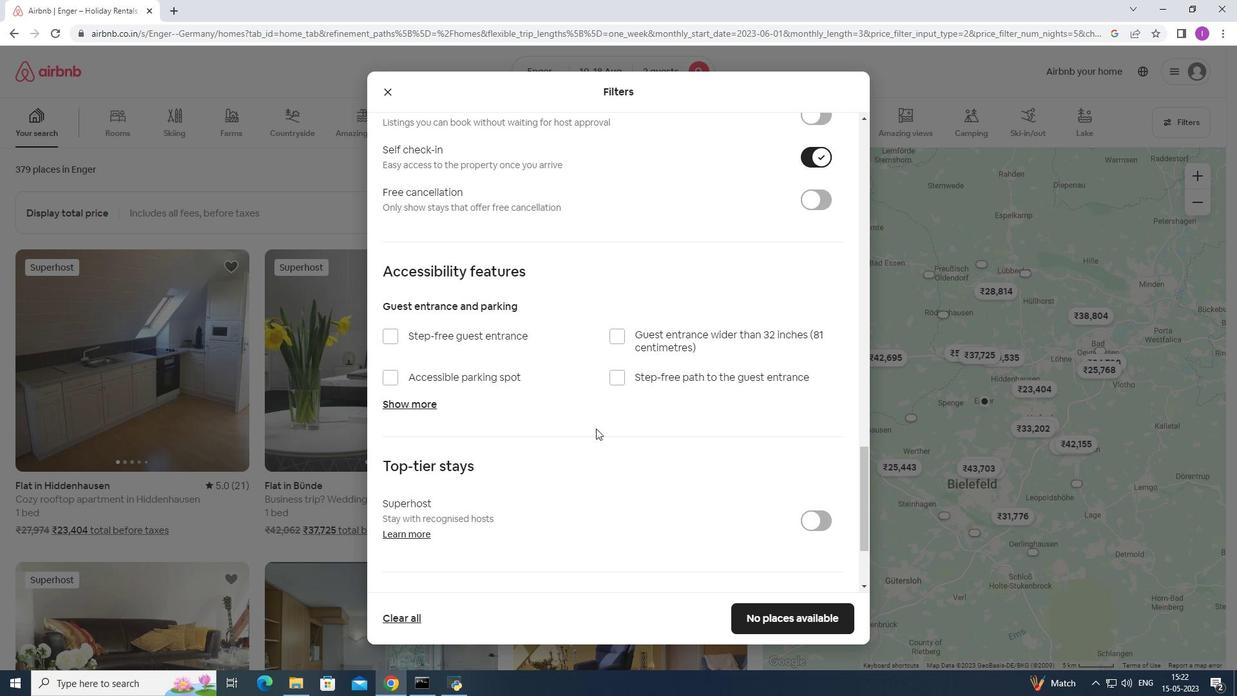 
Action: Mouse scrolled (596, 426) with delta (0, 0)
Screenshot: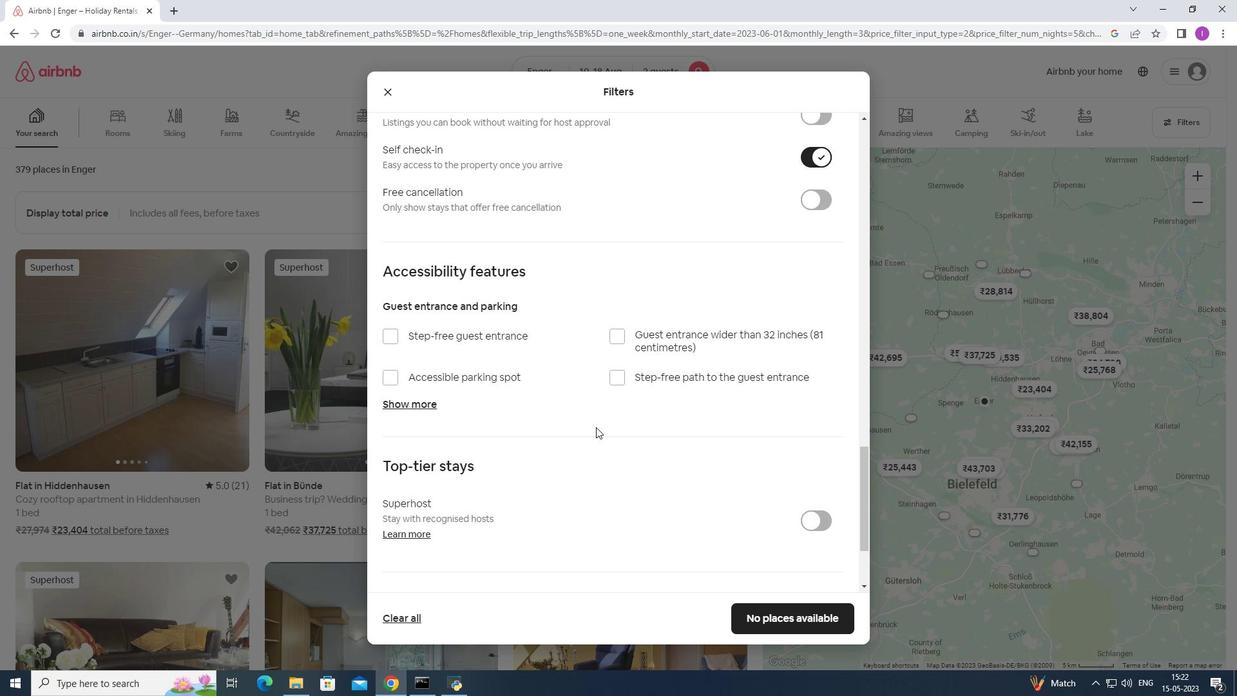 
Action: Mouse moved to (587, 435)
Screenshot: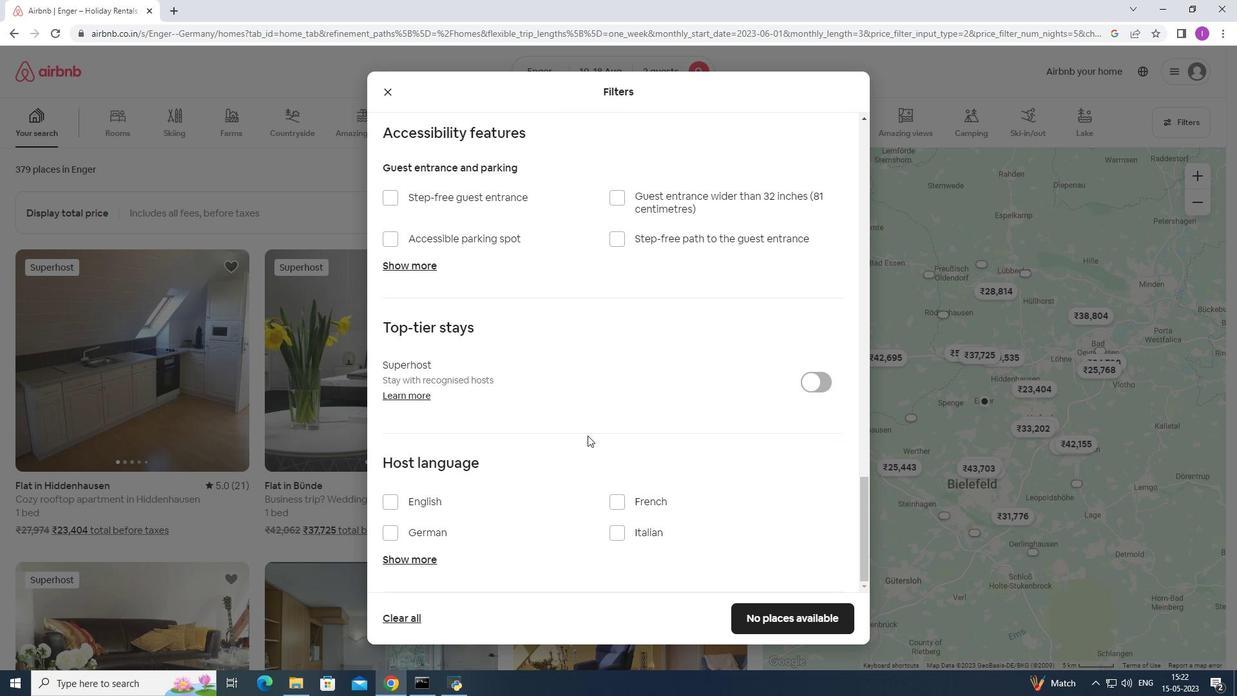 
Action: Mouse scrolled (587, 435) with delta (0, 0)
Screenshot: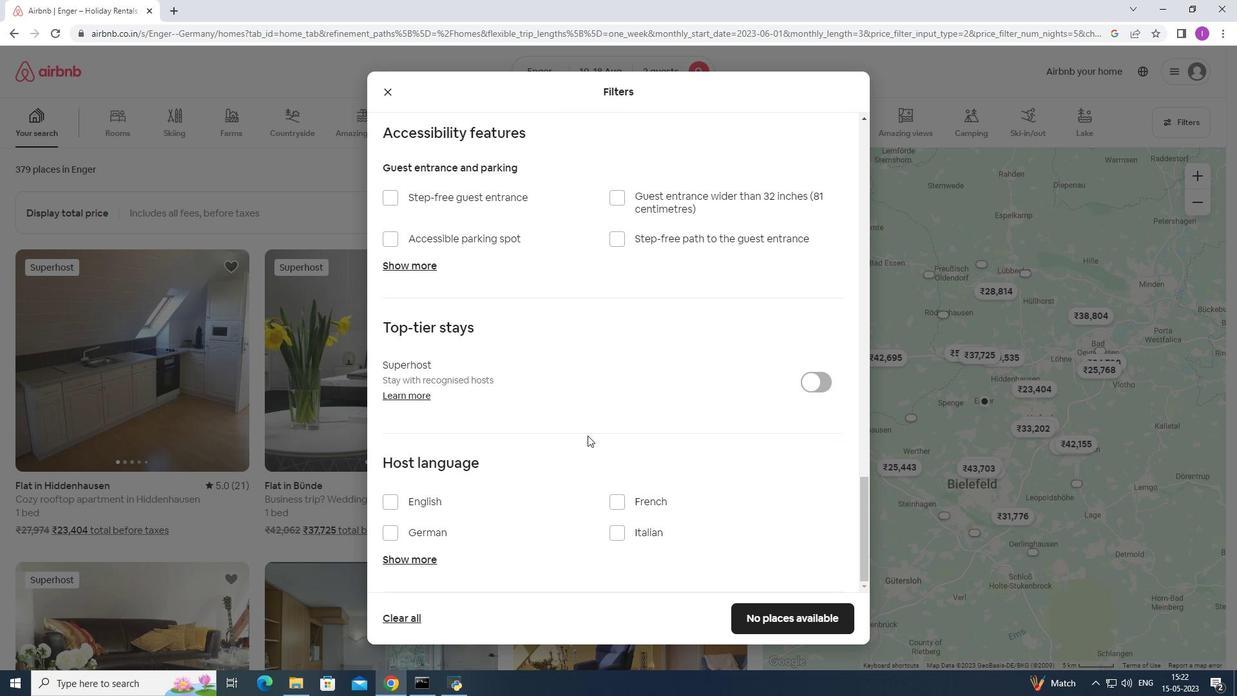 
Action: Mouse moved to (586, 435)
Screenshot: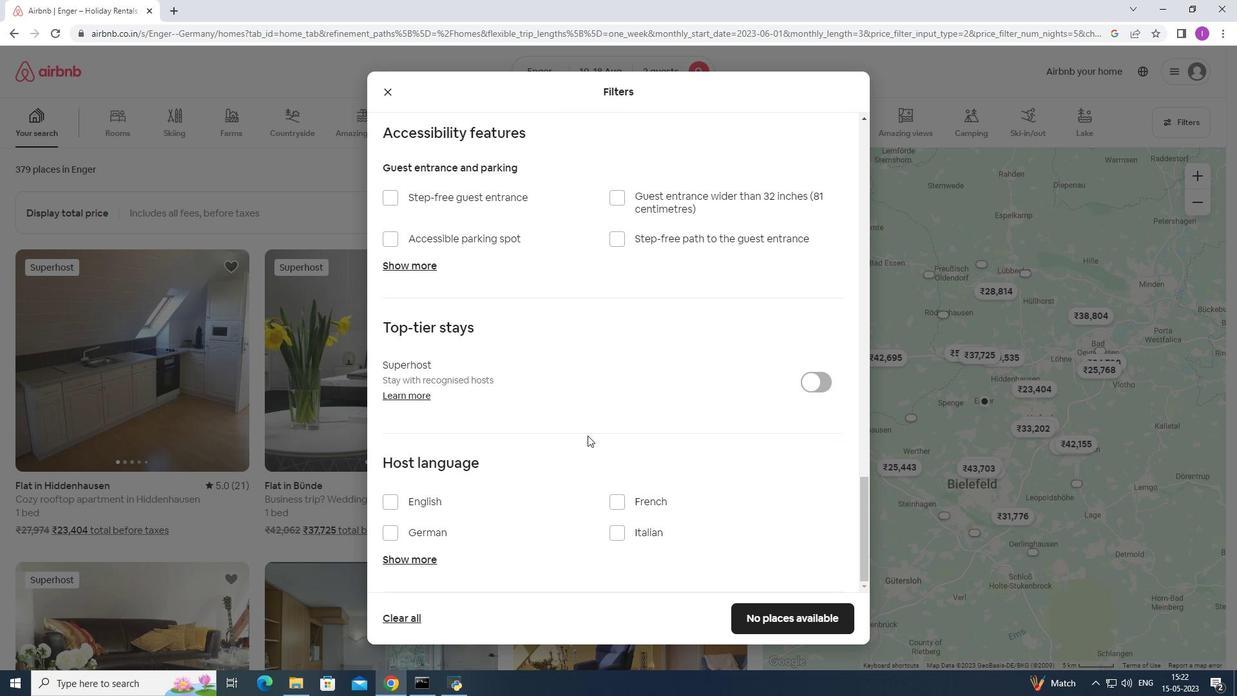 
Action: Mouse scrolled (586, 435) with delta (0, 0)
Screenshot: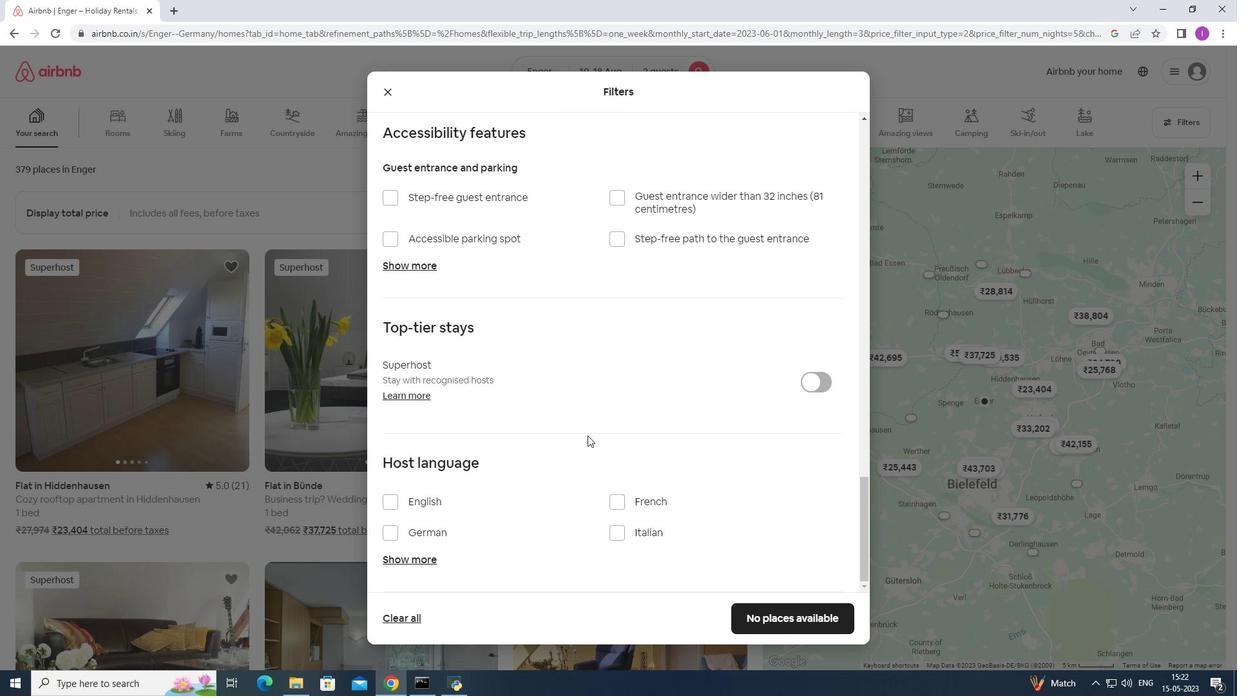 
Action: Mouse moved to (584, 439)
Screenshot: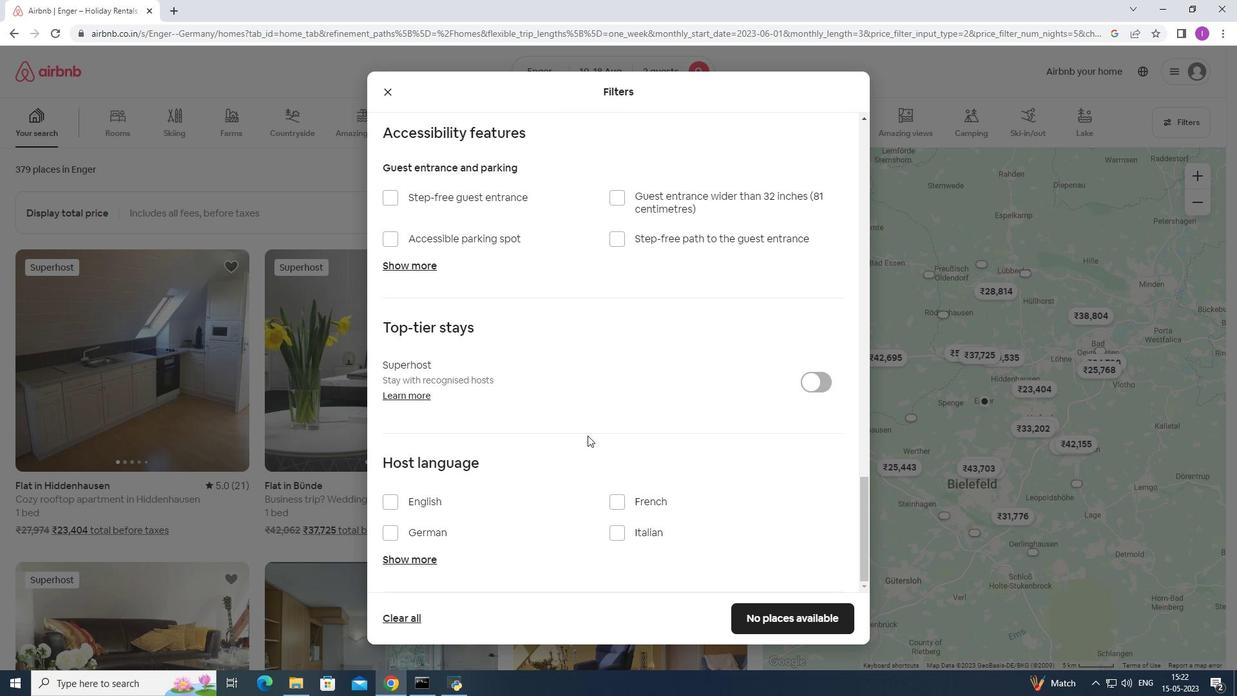 
Action: Mouse scrolled (584, 438) with delta (0, 0)
Screenshot: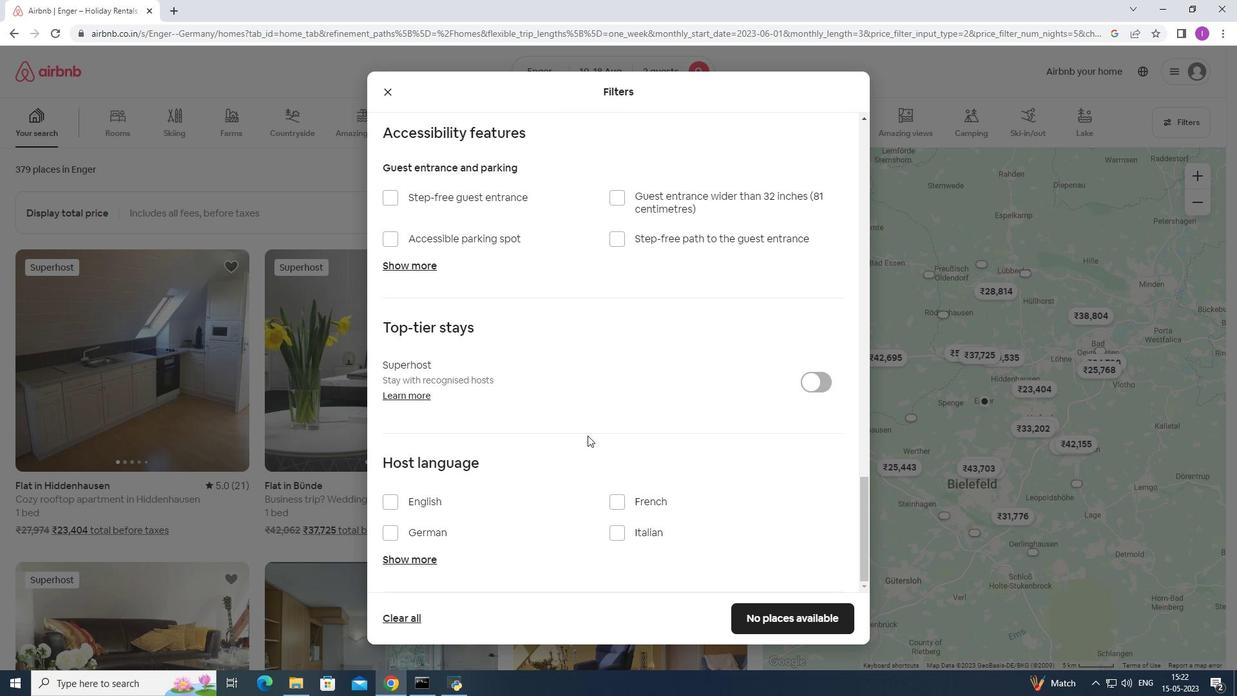 
Action: Mouse moved to (392, 506)
Screenshot: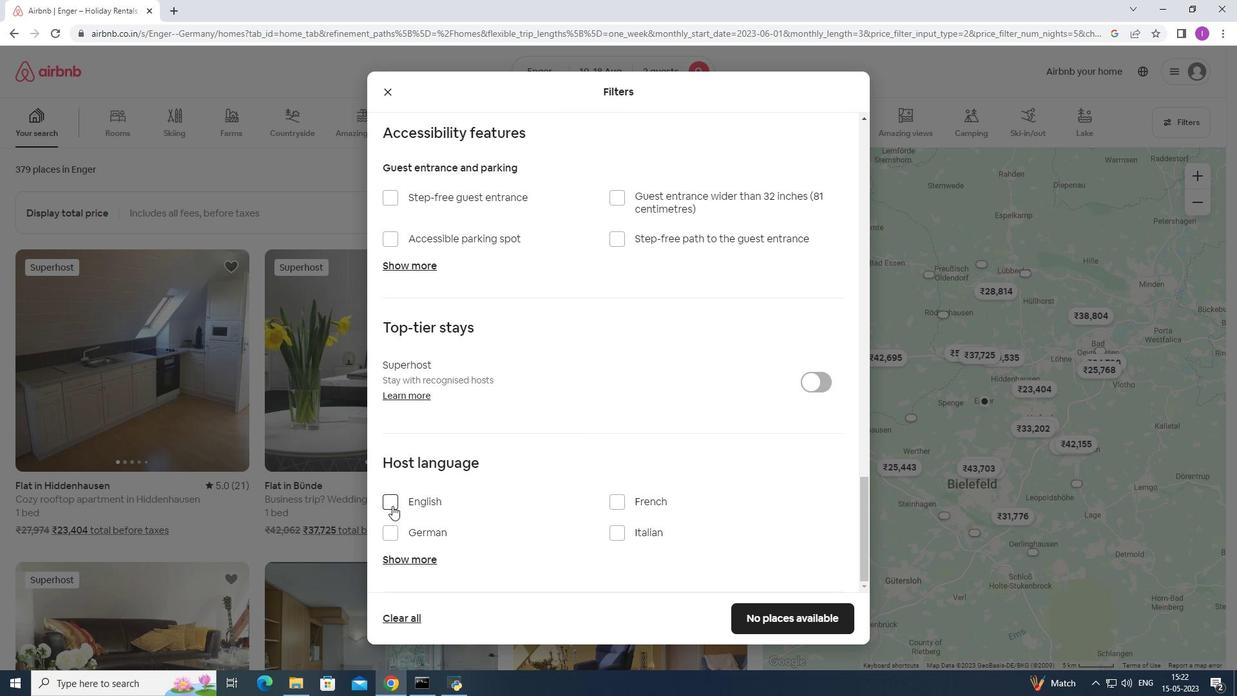 
Action: Mouse pressed left at (392, 506)
Screenshot: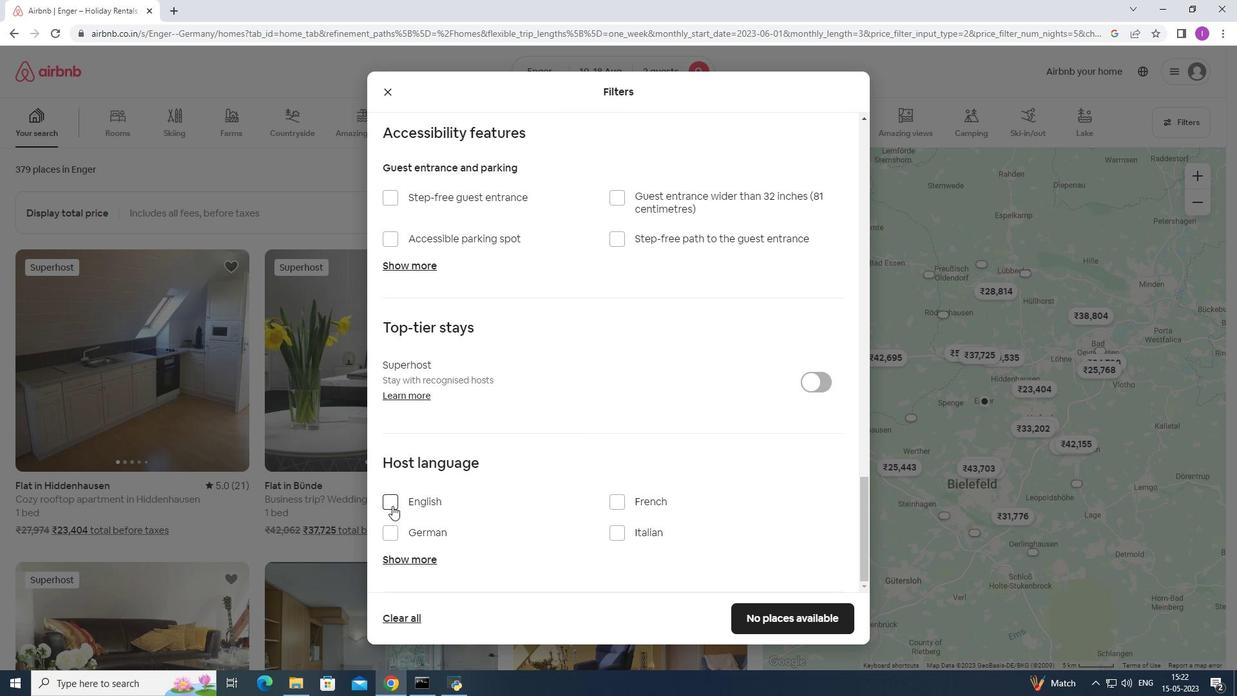 
Action: Mouse moved to (813, 614)
Screenshot: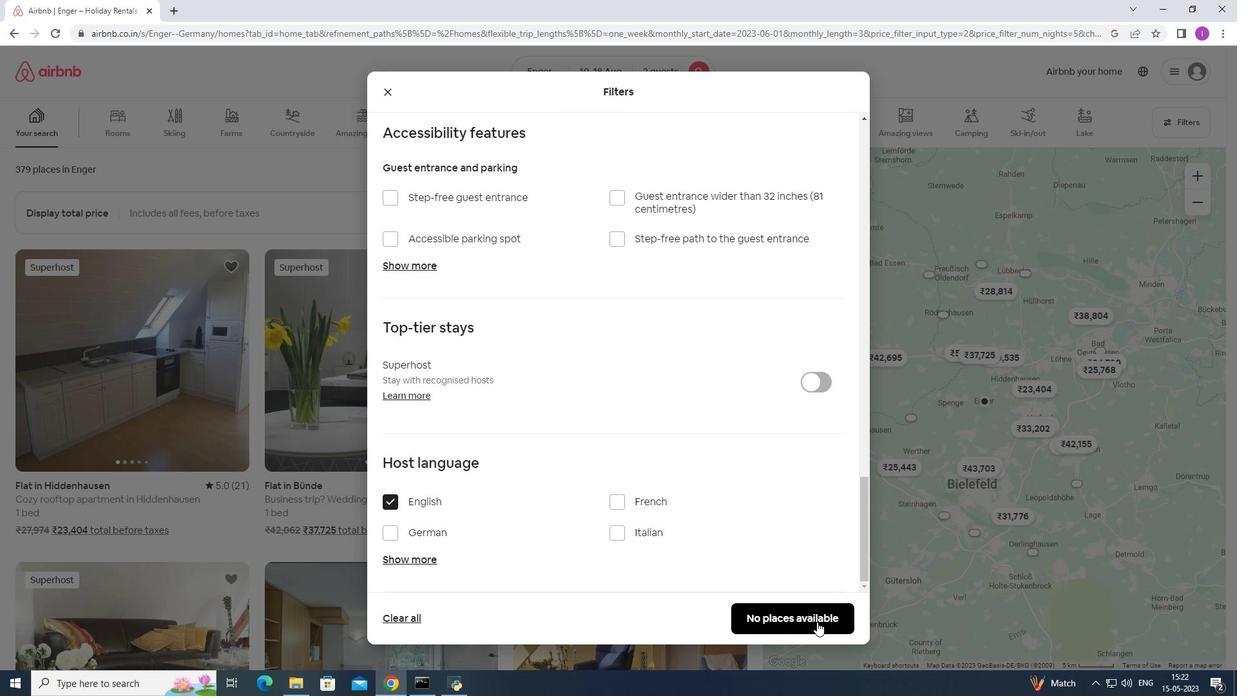 
Action: Mouse pressed left at (813, 614)
Screenshot: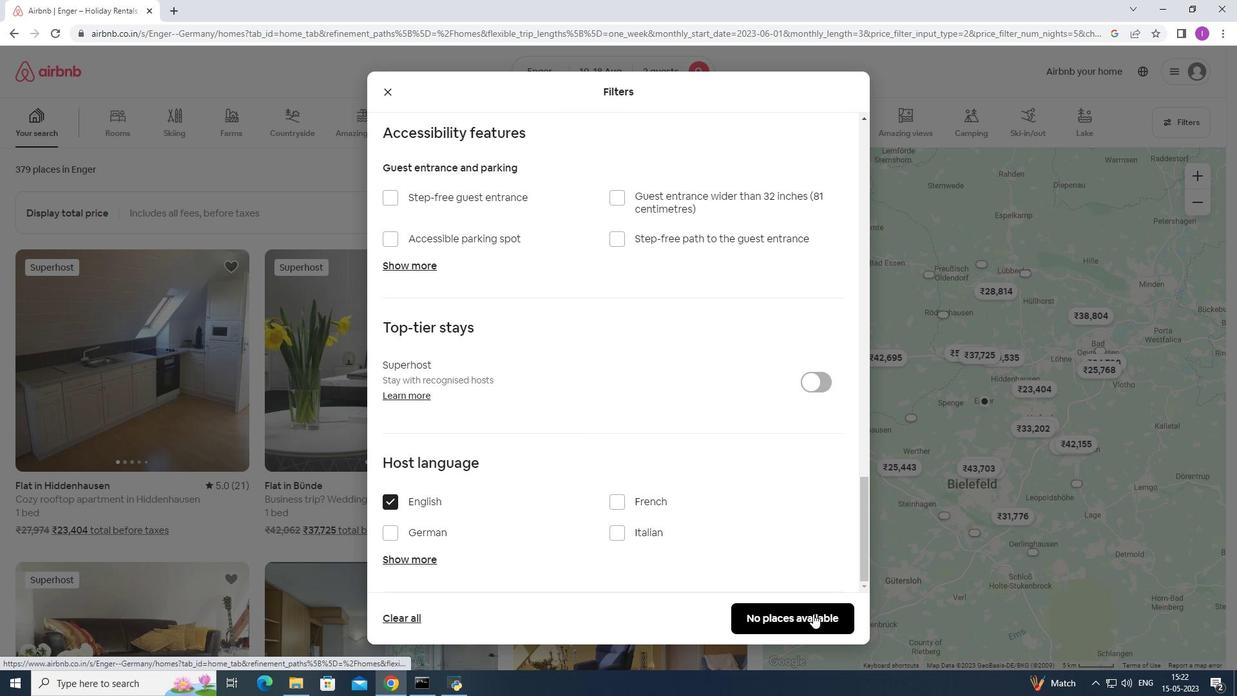 
Action: Mouse moved to (842, 592)
Screenshot: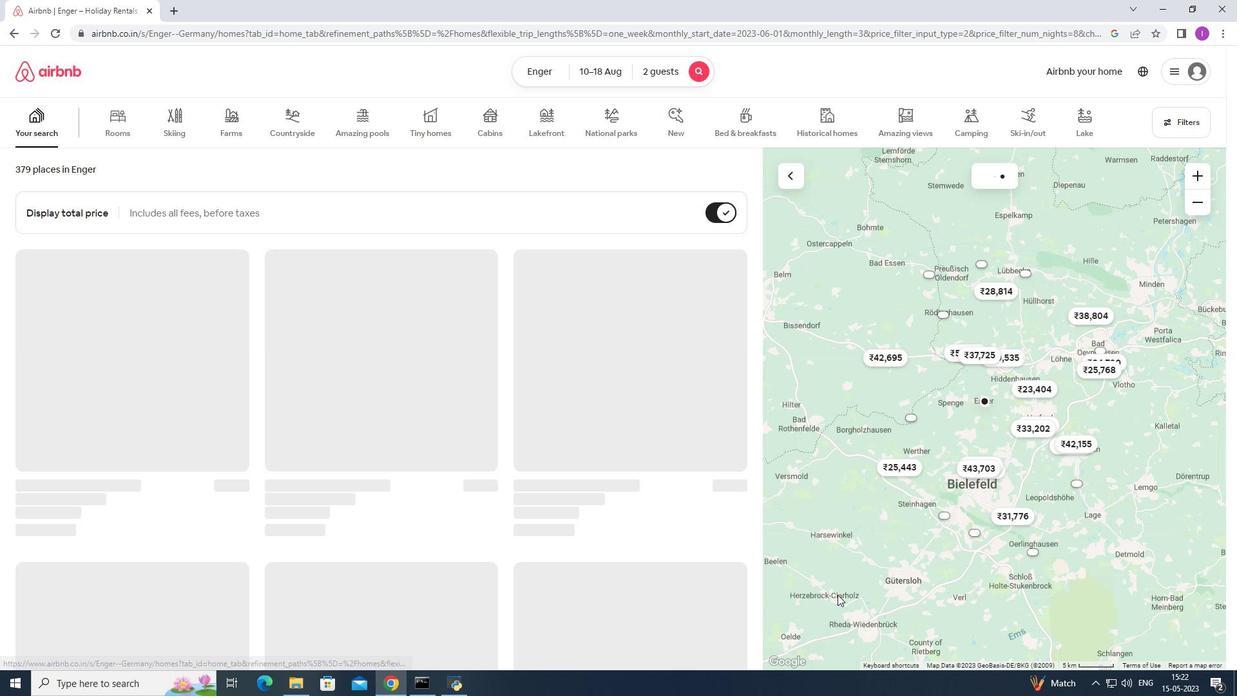 
